 Task: Schedule a video conference with the highly creative design team to initiate an intensive brainstorming session for the upcoming project that demands innovative ideas on September 25th at 4:45 PM.
Action: Mouse moved to (53, 111)
Screenshot: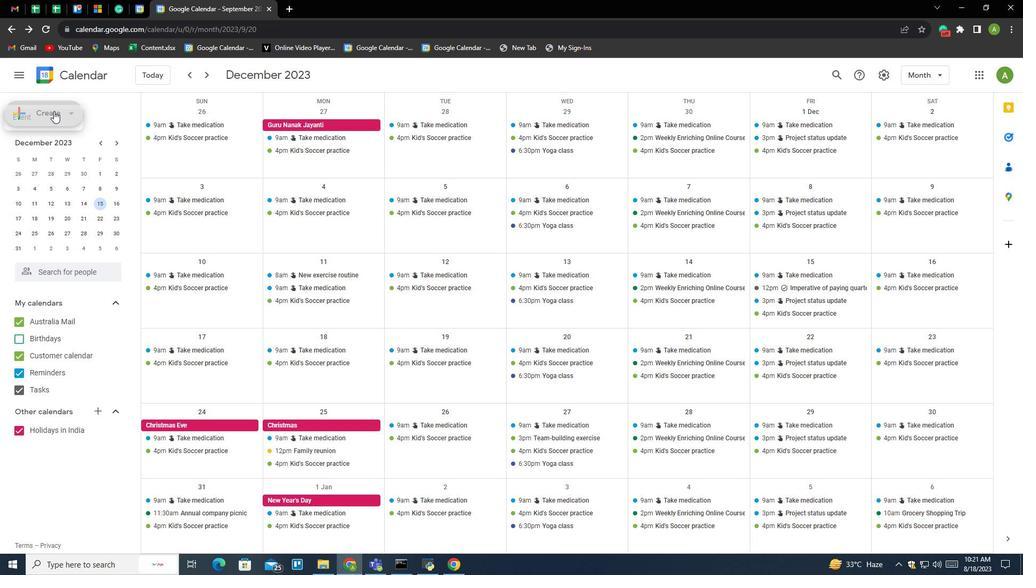 
Action: Mouse pressed left at (53, 111)
Screenshot: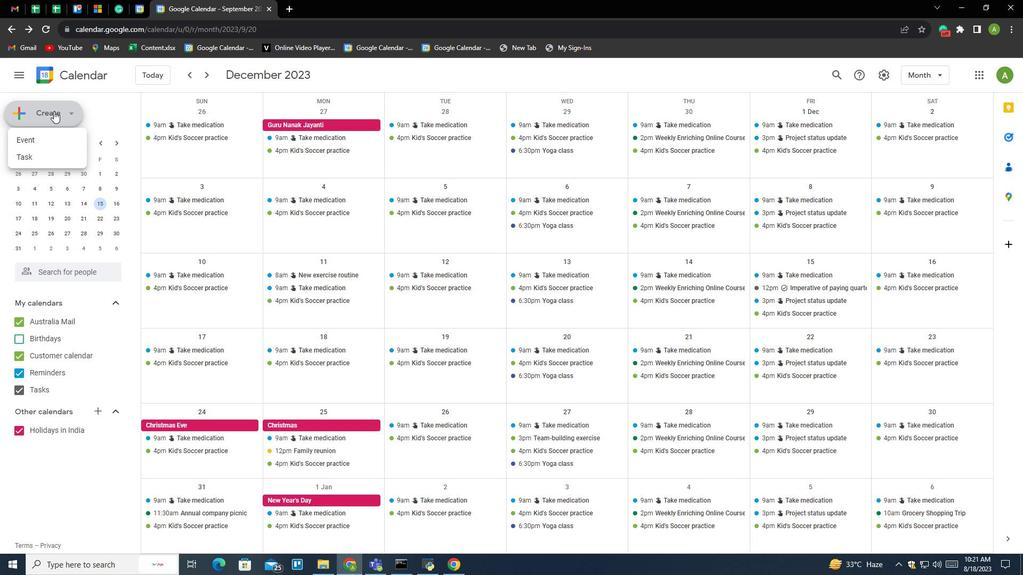 
Action: Mouse moved to (43, 148)
Screenshot: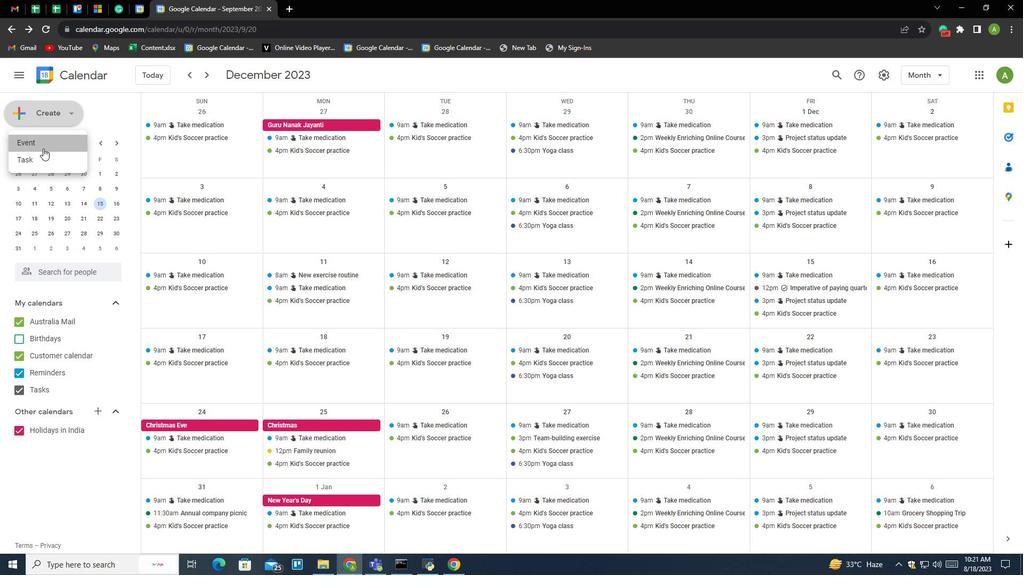
Action: Mouse pressed left at (43, 148)
Screenshot: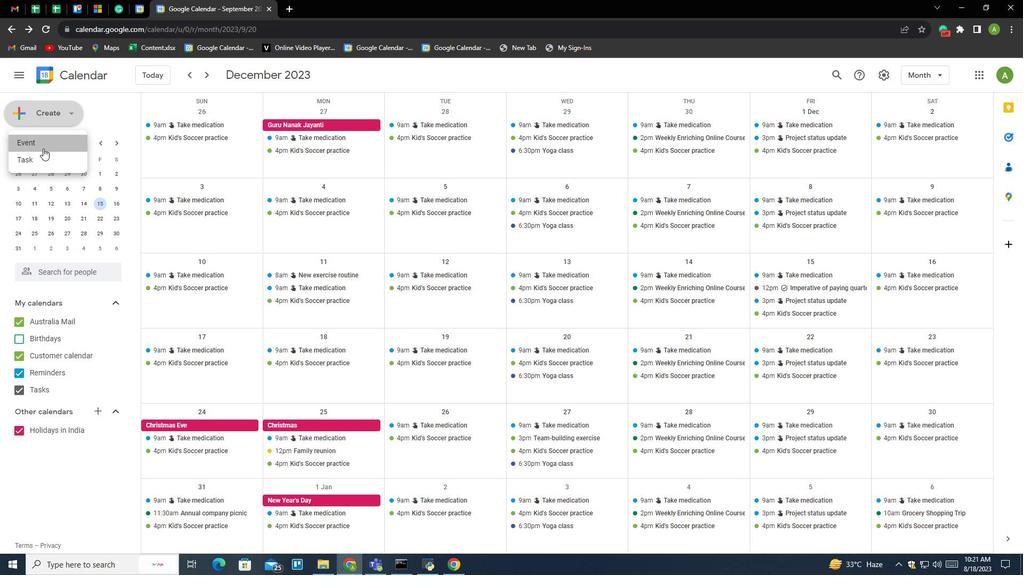 
Action: Mouse moved to (672, 426)
Screenshot: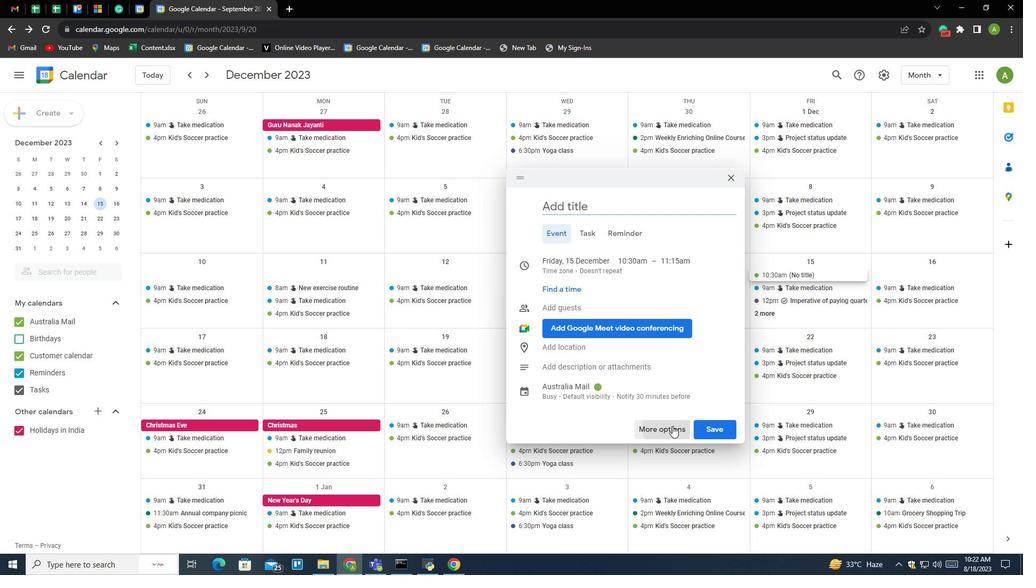 
Action: Mouse pressed left at (672, 426)
Screenshot: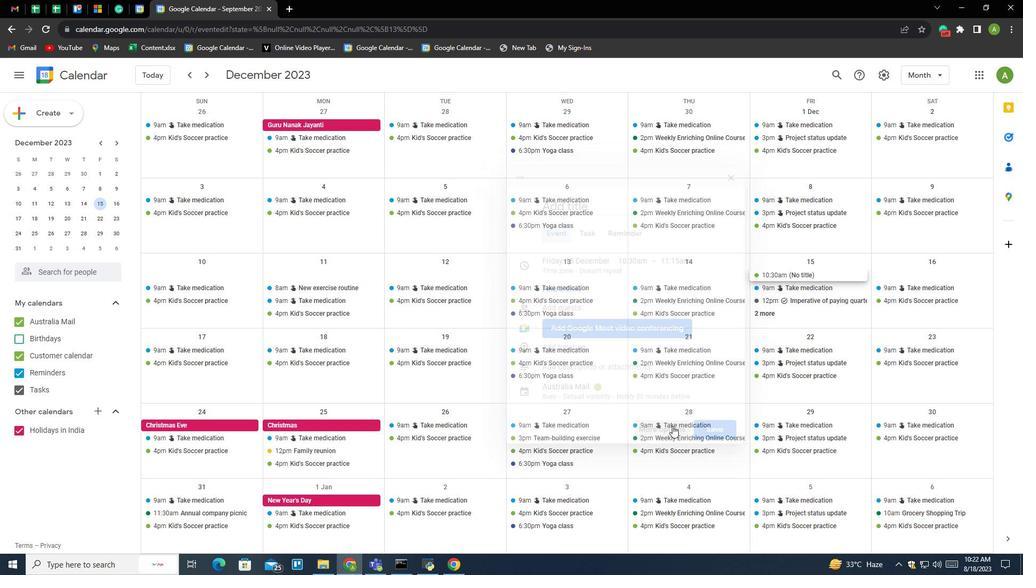 
Action: Mouse moved to (177, 78)
Screenshot: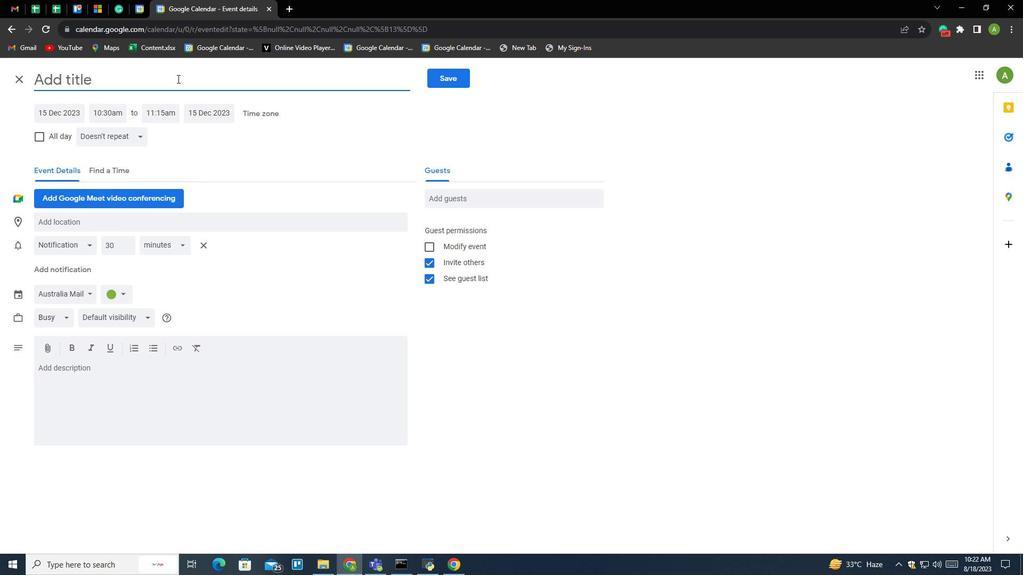 
Action: Mouse pressed left at (177, 78)
Screenshot: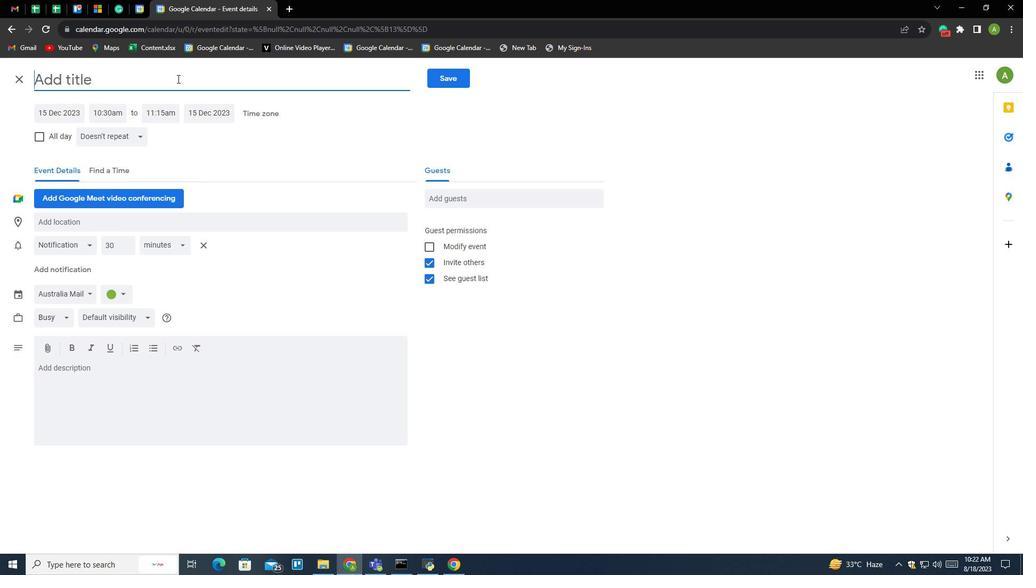 
Action: Key pressed <Key.shift>Video<Key.space><Key.shift>COnf<Key.backspace><Key.backspace><Key.backspace>onference<Key.space>for<Key.space>i<Key.backspace><Key.shift>Innovatinve<Key.space><Key.shift>B<Key.backspace><Key.backspace><Key.backspace><Key.backspace>ve<Key.space><Key.shift>Brainstr<Key.backspace>orming<Key.space><Key.shift>Session
Screenshot: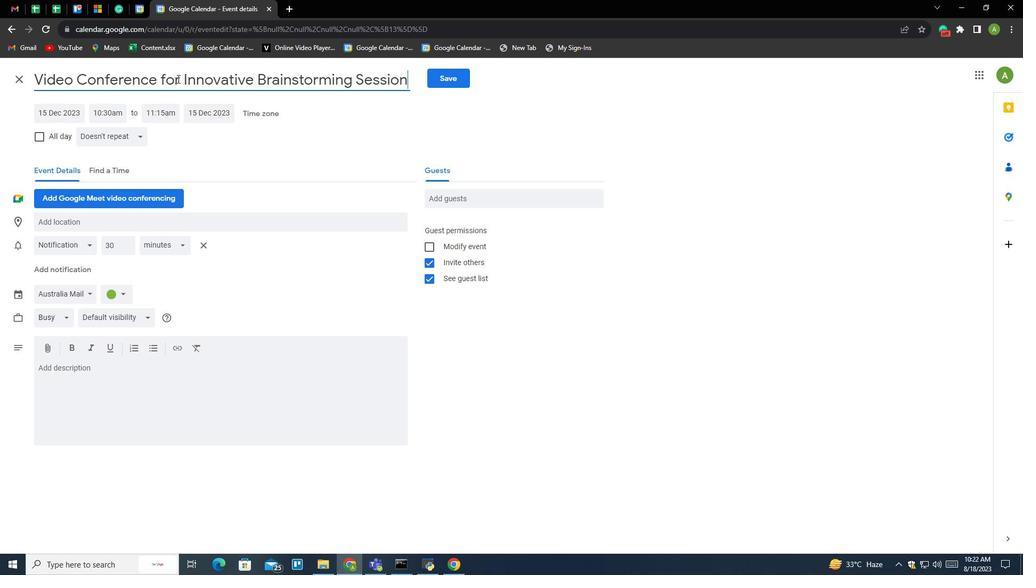 
Action: Mouse moved to (66, 112)
Screenshot: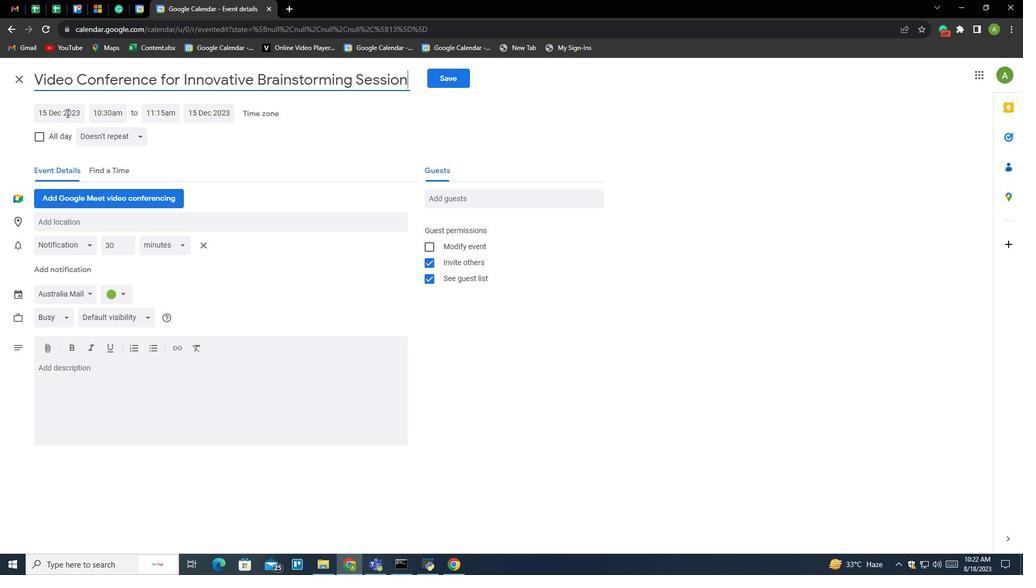 
Action: Mouse pressed left at (66, 112)
Screenshot: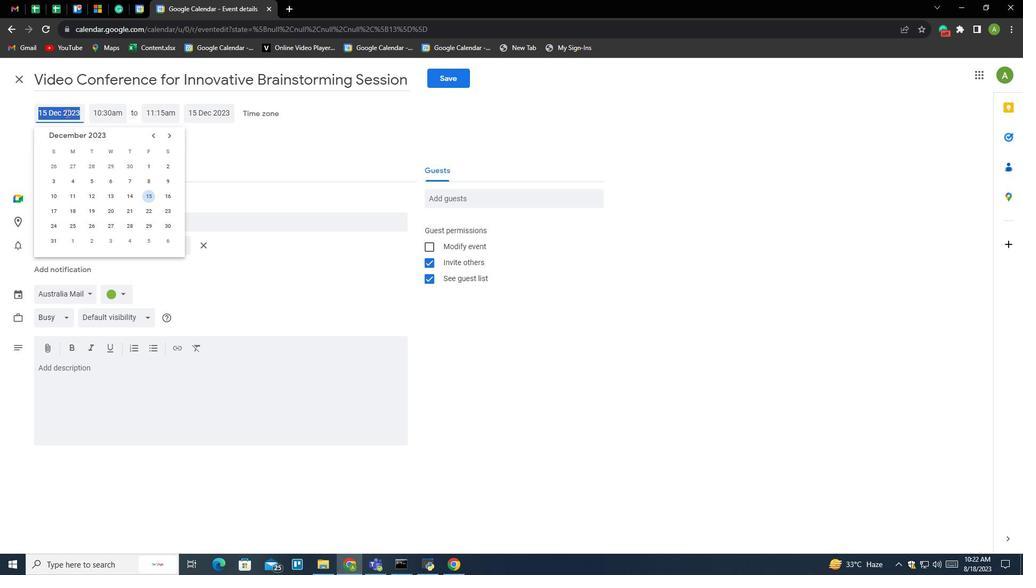 
Action: Mouse moved to (154, 136)
Screenshot: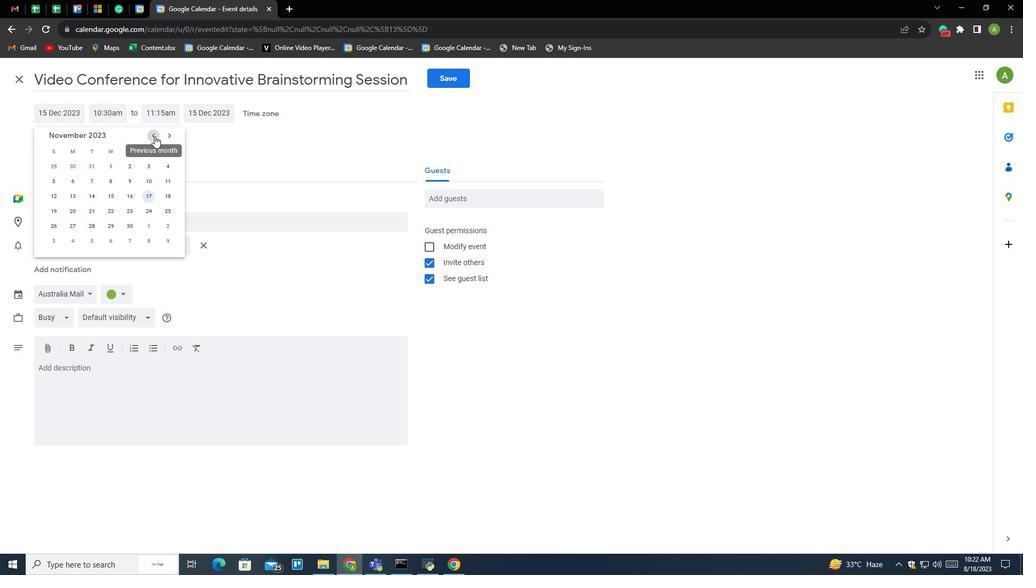 
Action: Mouse pressed left at (154, 136)
Screenshot: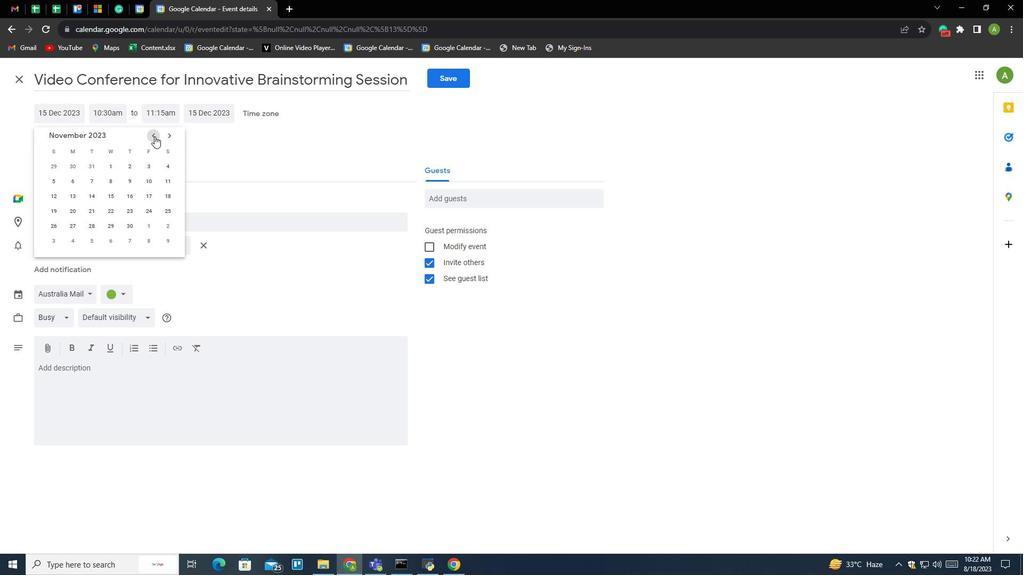 
Action: Mouse pressed left at (154, 136)
Screenshot: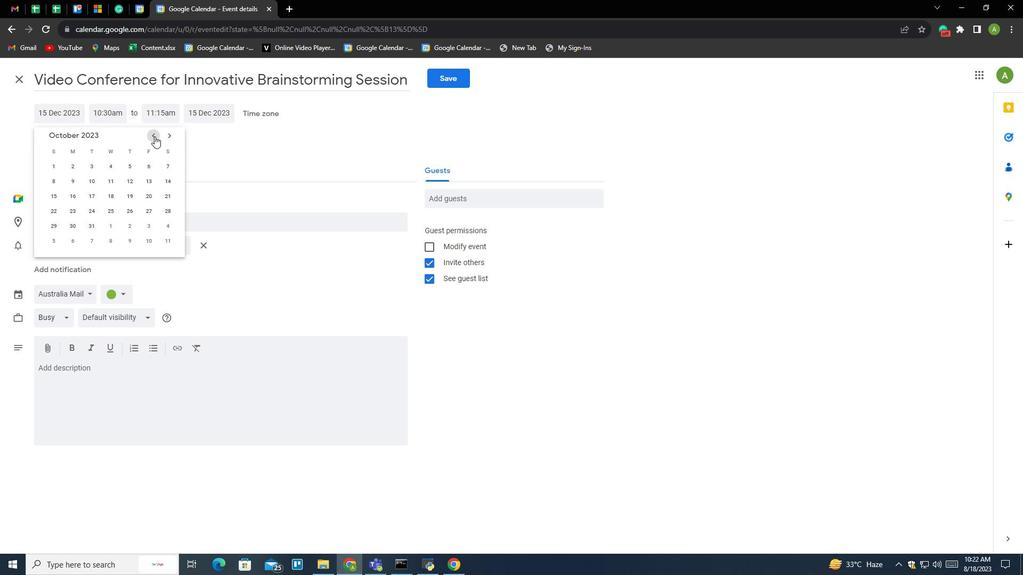 
Action: Mouse pressed left at (154, 136)
Screenshot: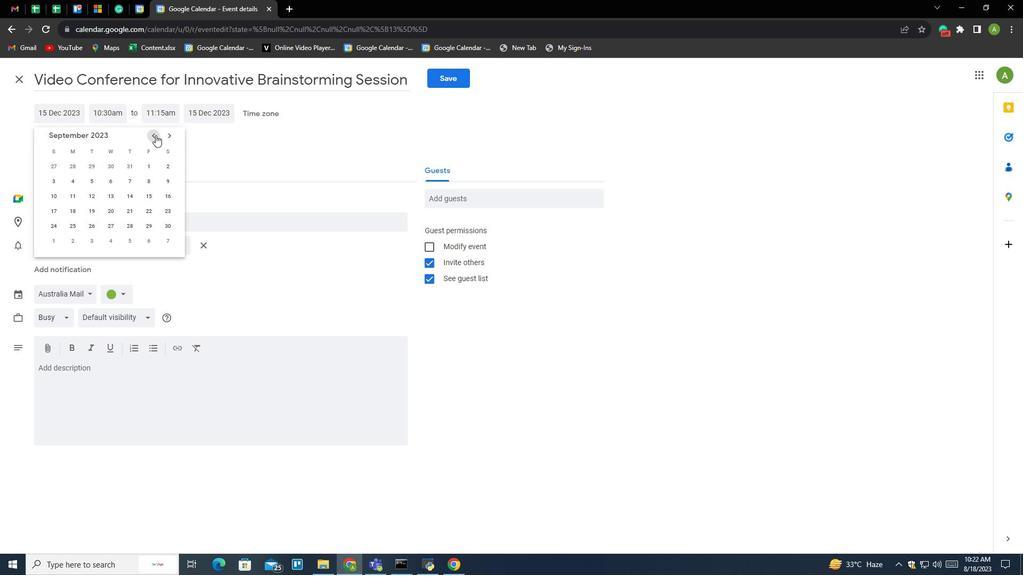 
Action: Mouse moved to (70, 225)
Screenshot: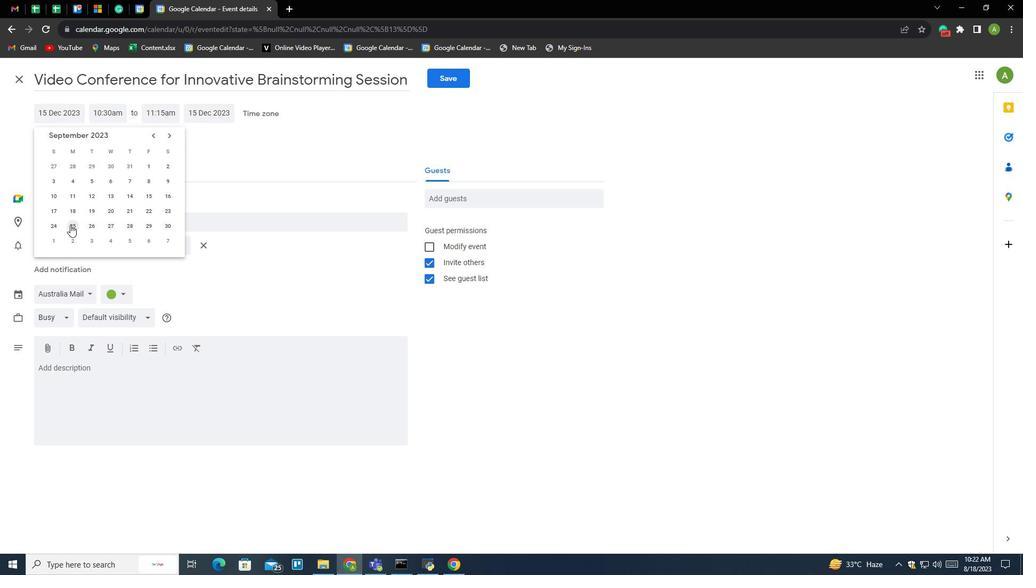 
Action: Mouse pressed left at (70, 225)
Screenshot: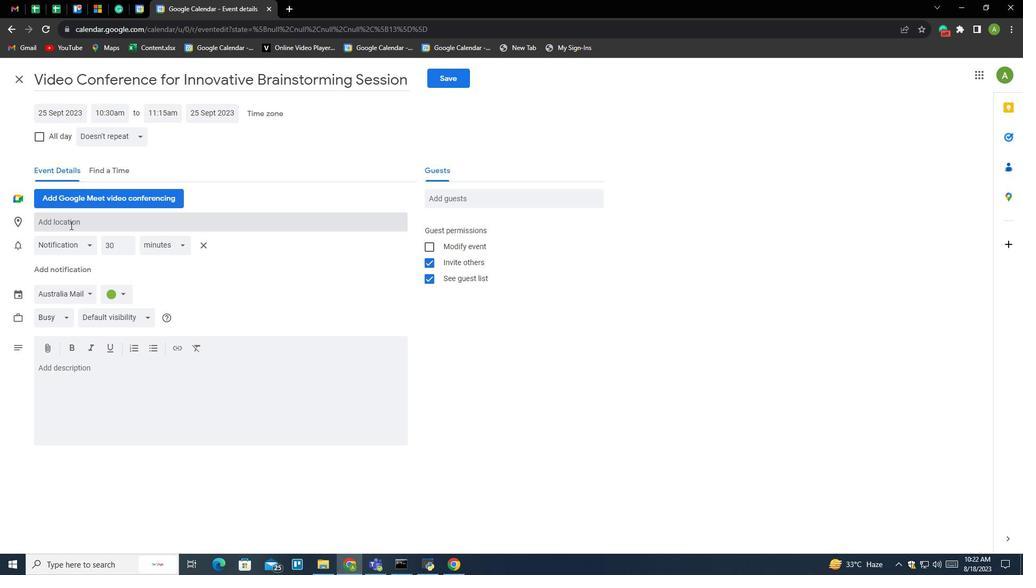 
Action: Mouse moved to (117, 112)
Screenshot: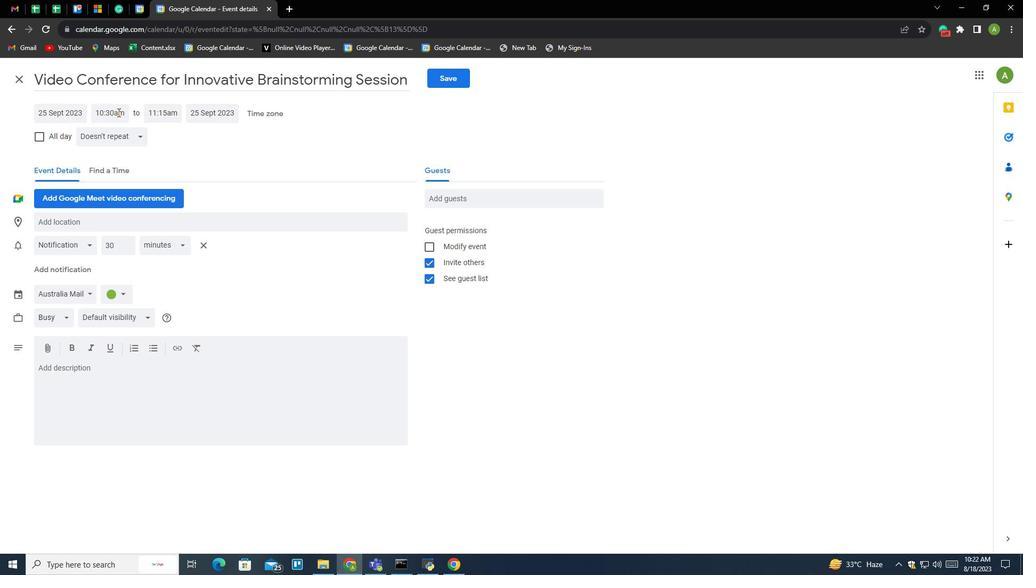 
Action: Mouse pressed left at (117, 112)
Screenshot: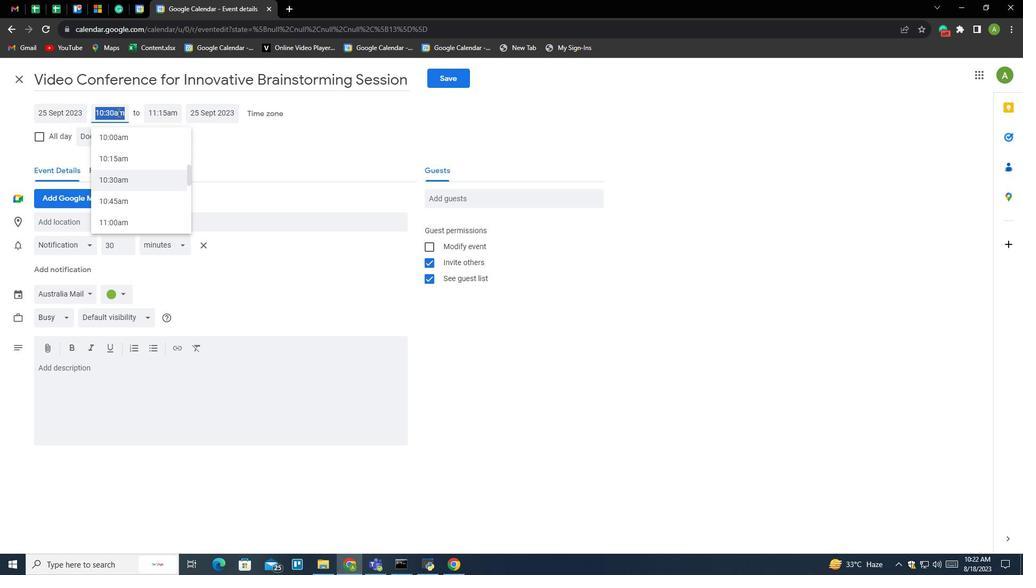 
Action: Mouse moved to (126, 181)
Screenshot: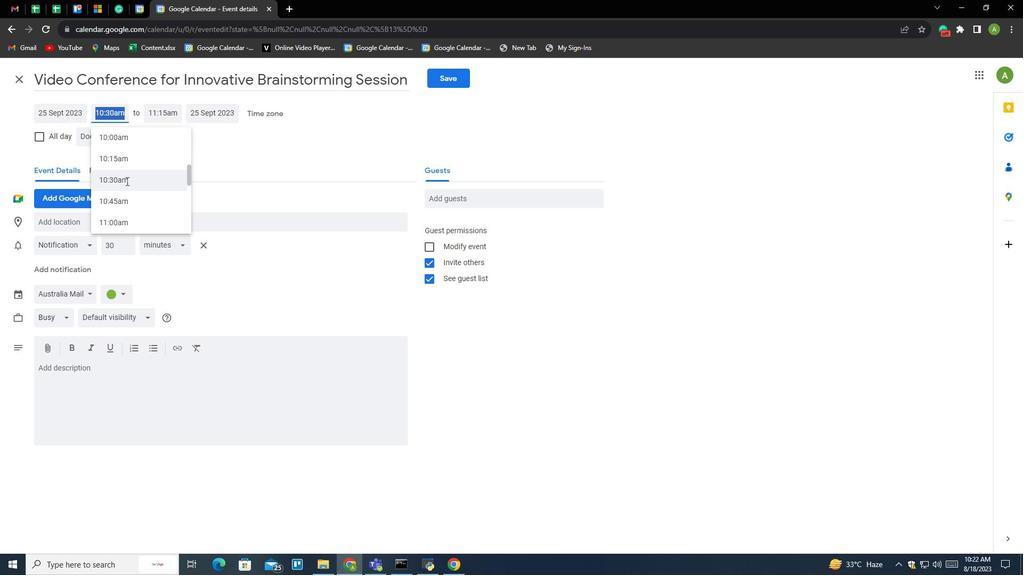 
Action: Mouse scrolled (126, 180) with delta (0, 0)
Screenshot: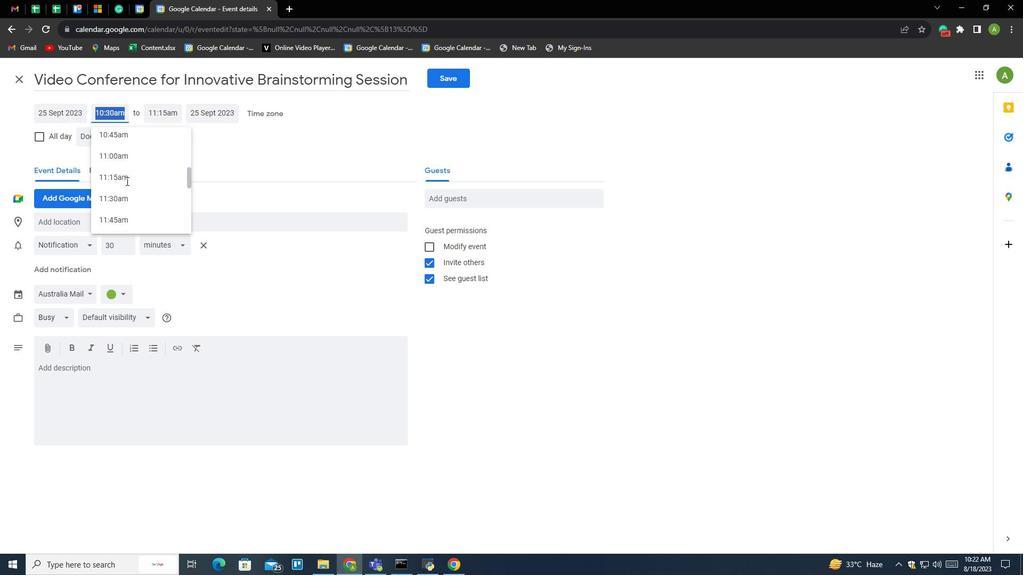 
Action: Mouse scrolled (126, 180) with delta (0, 0)
Screenshot: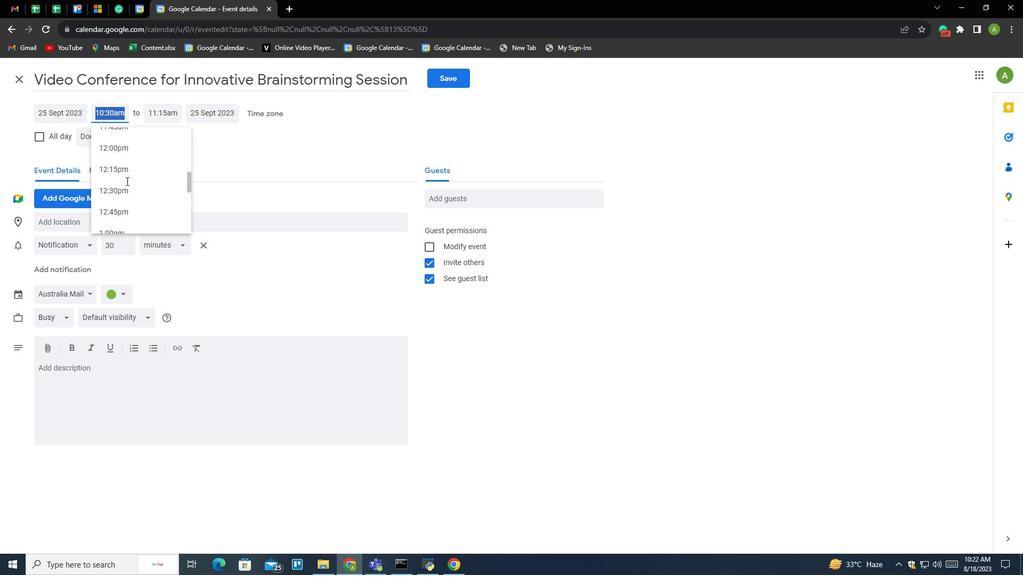 
Action: Mouse scrolled (126, 180) with delta (0, 0)
Screenshot: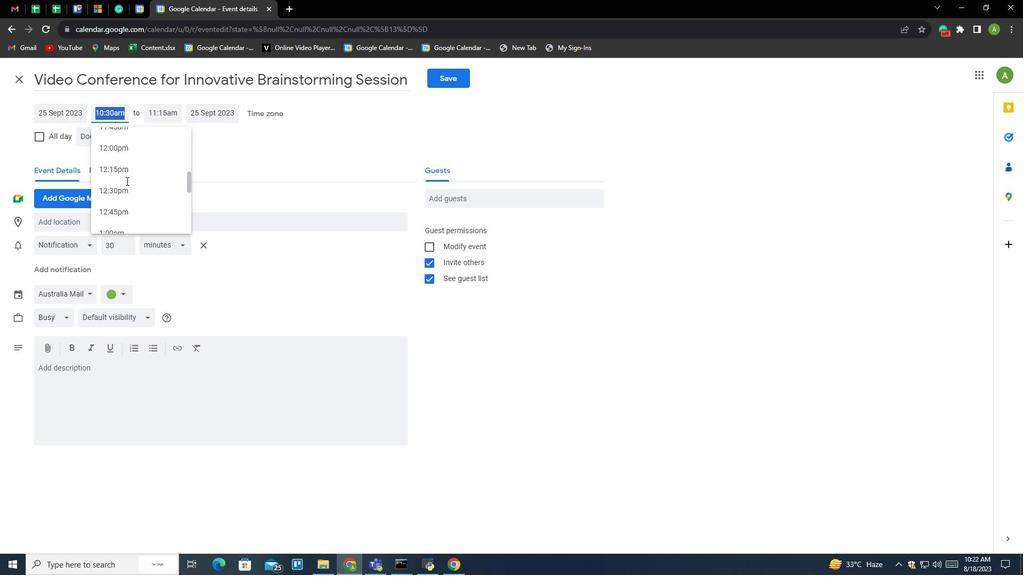 
Action: Mouse scrolled (126, 180) with delta (0, 0)
Screenshot: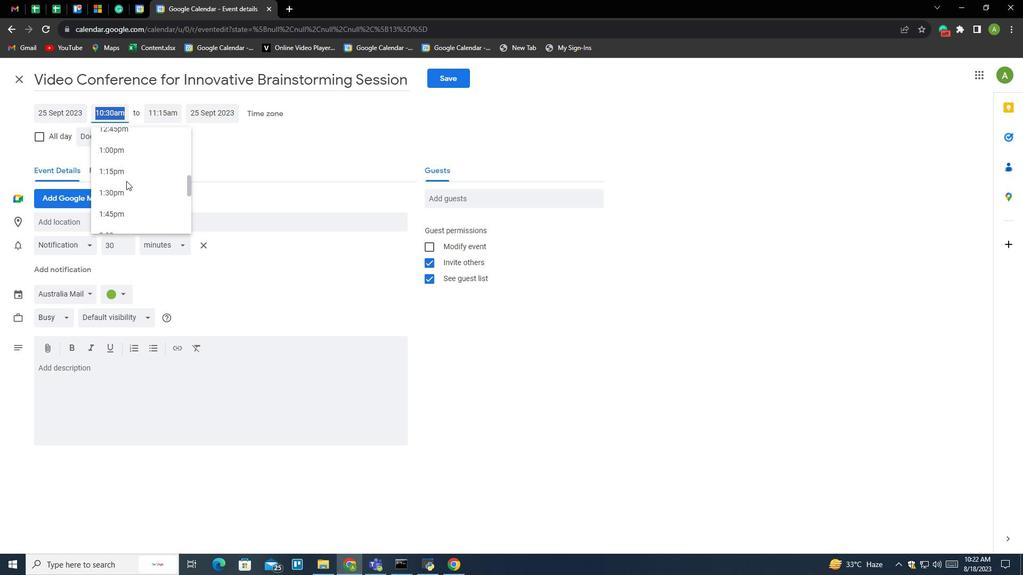
Action: Mouse scrolled (126, 180) with delta (0, 0)
Screenshot: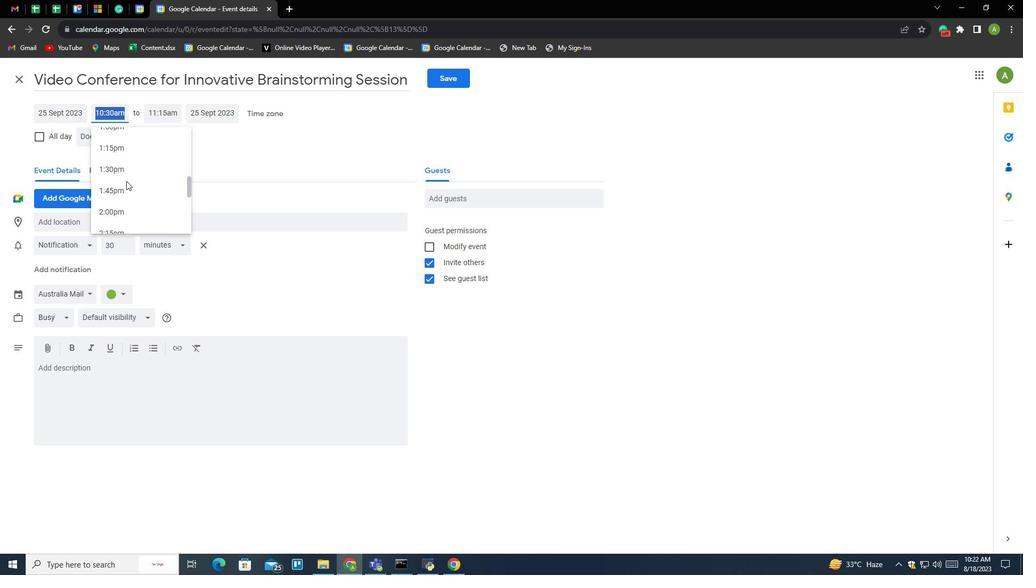 
Action: Mouse scrolled (126, 180) with delta (0, 0)
Screenshot: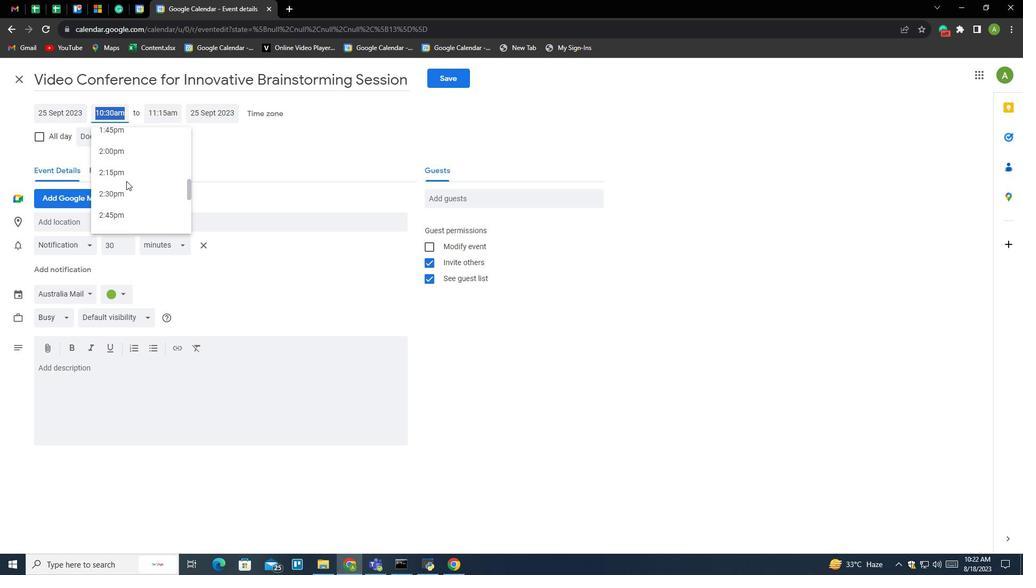 
Action: Mouse scrolled (126, 180) with delta (0, 0)
Screenshot: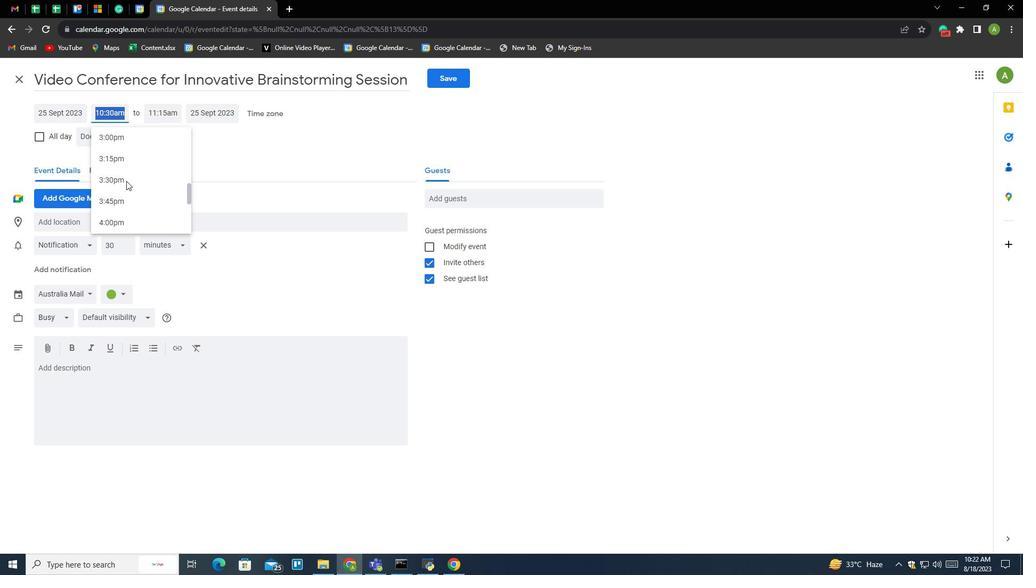 
Action: Mouse scrolled (126, 180) with delta (0, 0)
Screenshot: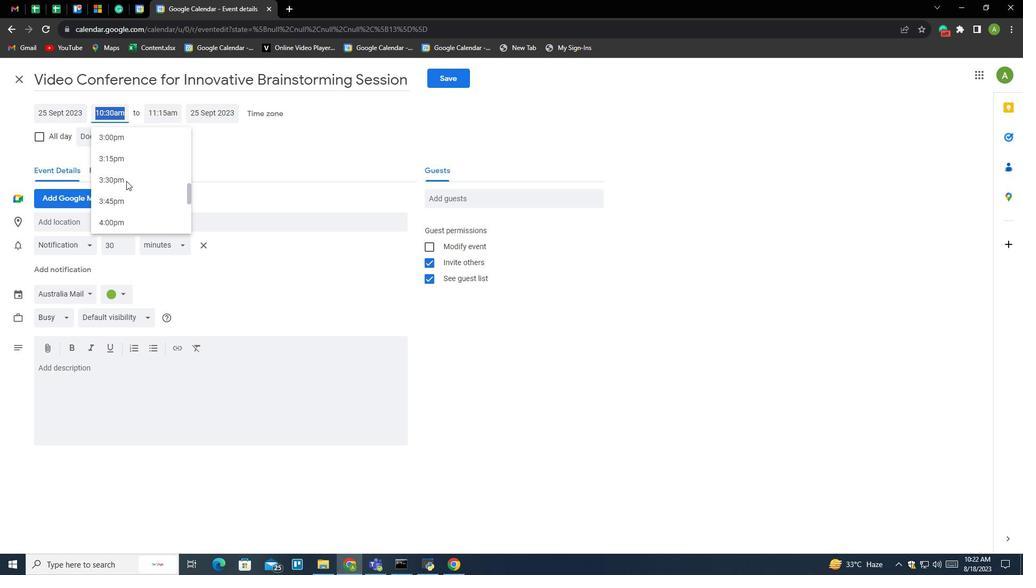 
Action: Mouse moved to (125, 221)
Screenshot: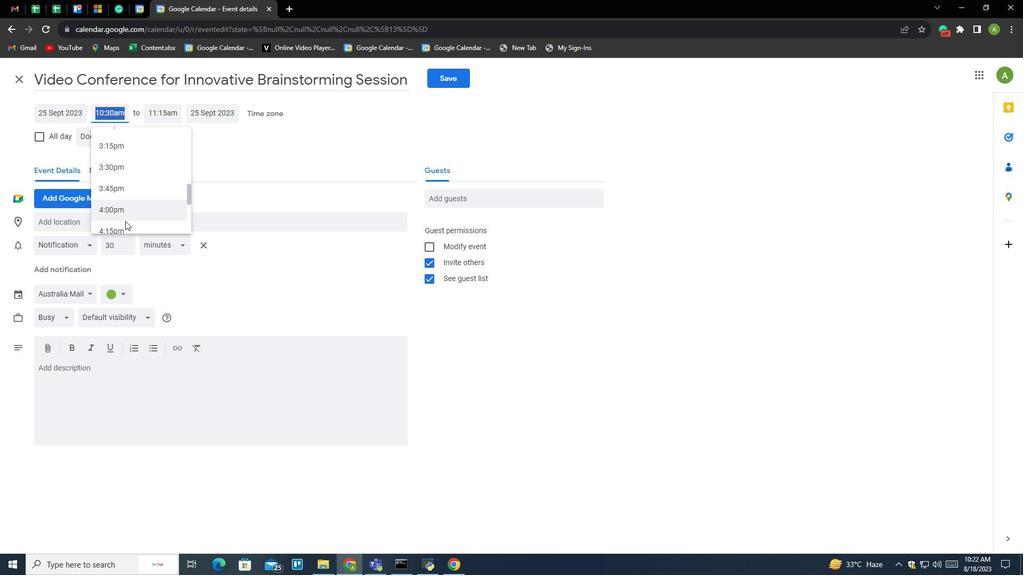 
Action: Mouse scrolled (125, 220) with delta (0, 0)
Screenshot: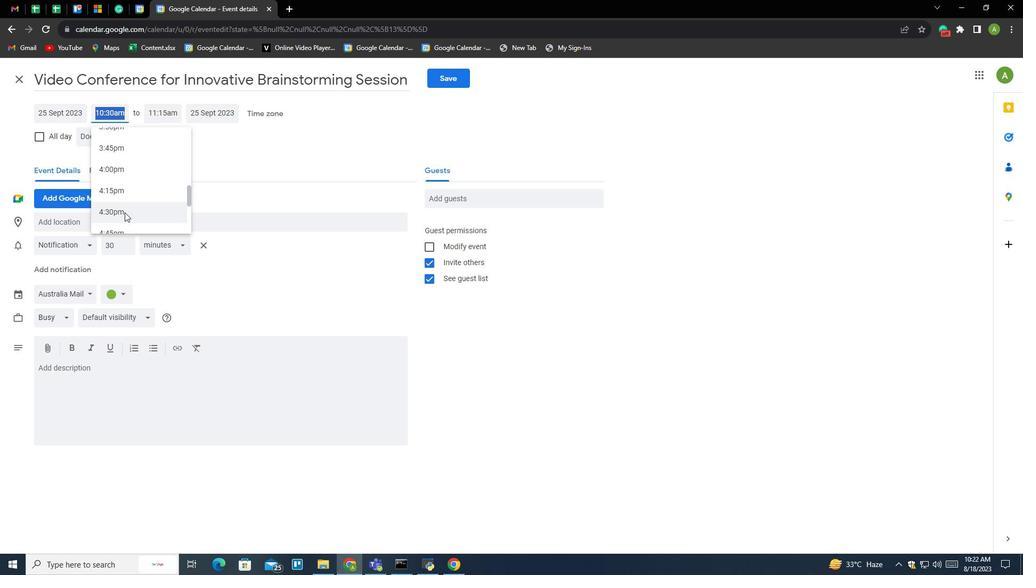 
Action: Mouse moved to (120, 198)
Screenshot: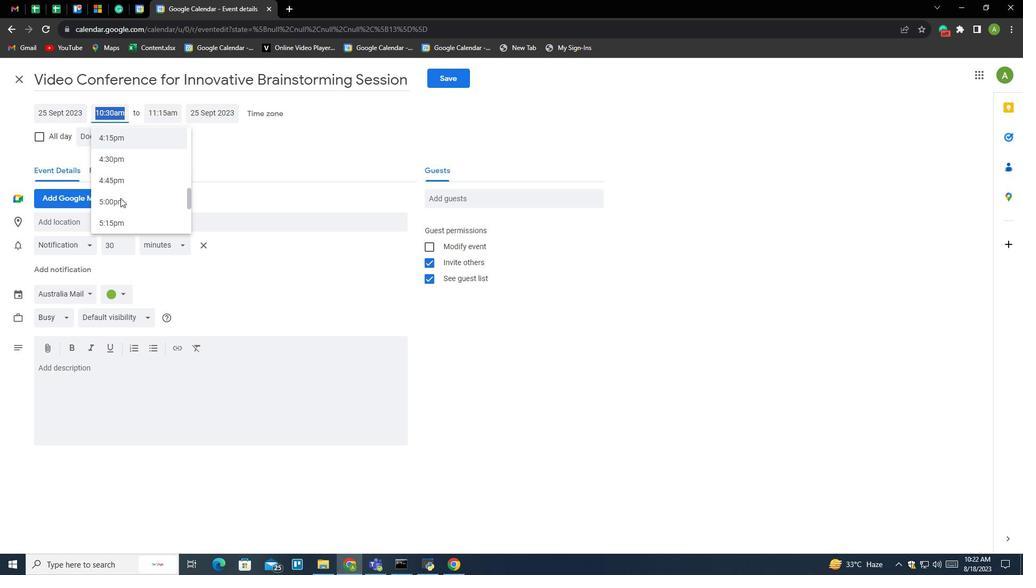 
Action: Mouse scrolled (120, 197) with delta (0, 0)
Screenshot: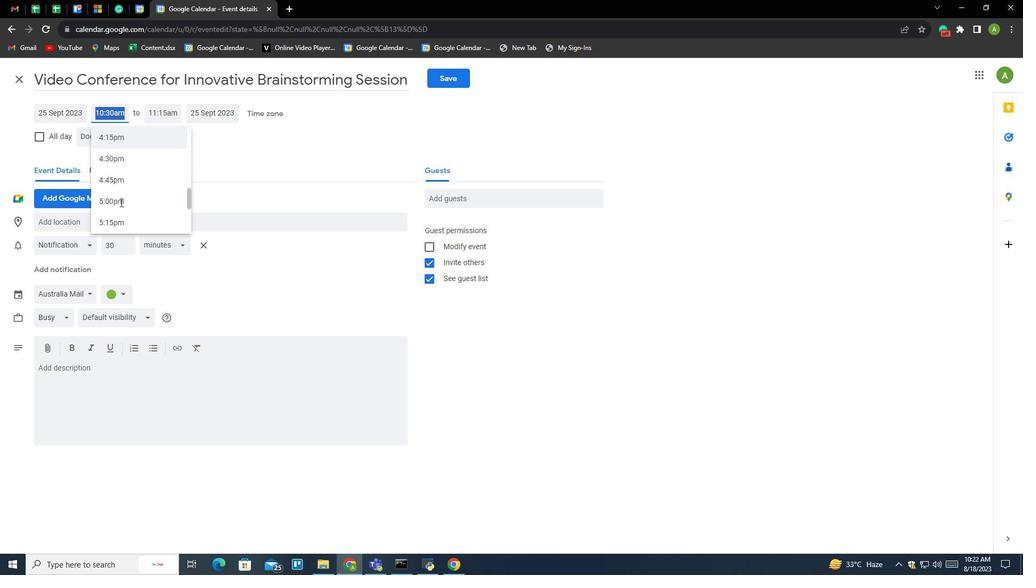 
Action: Mouse moved to (122, 186)
Screenshot: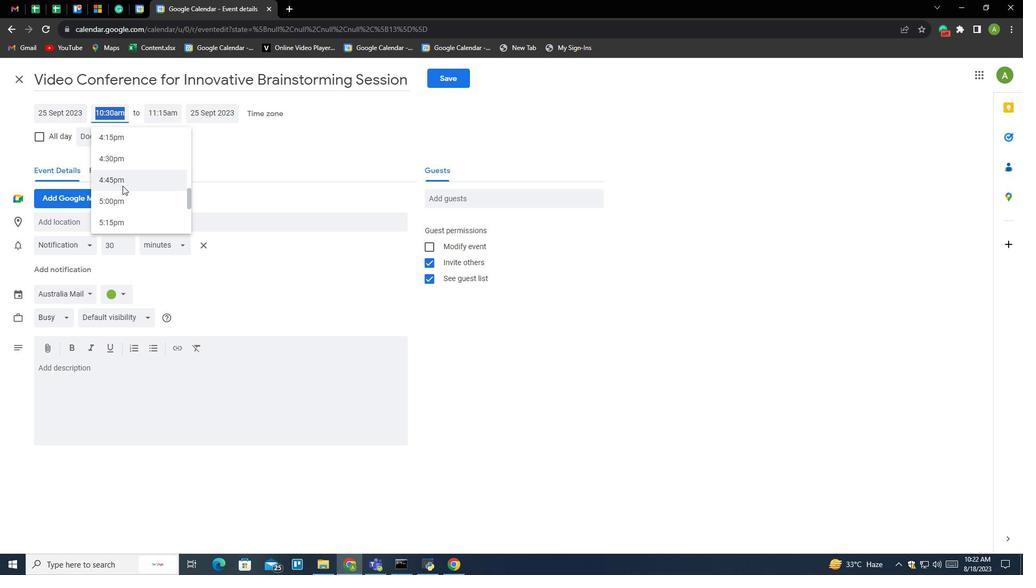 
Action: Mouse pressed left at (122, 186)
Screenshot: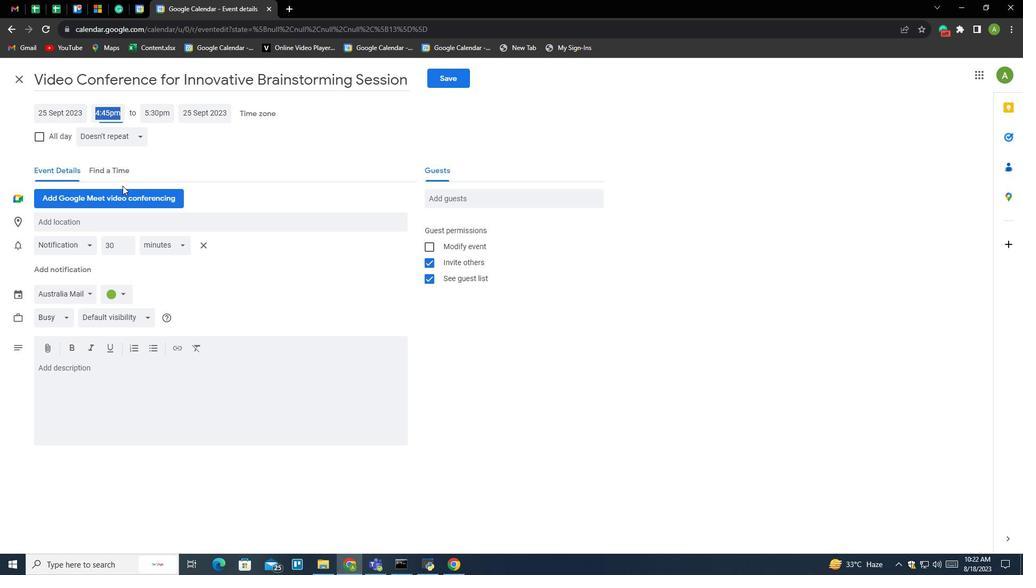 
Action: Mouse moved to (211, 152)
Screenshot: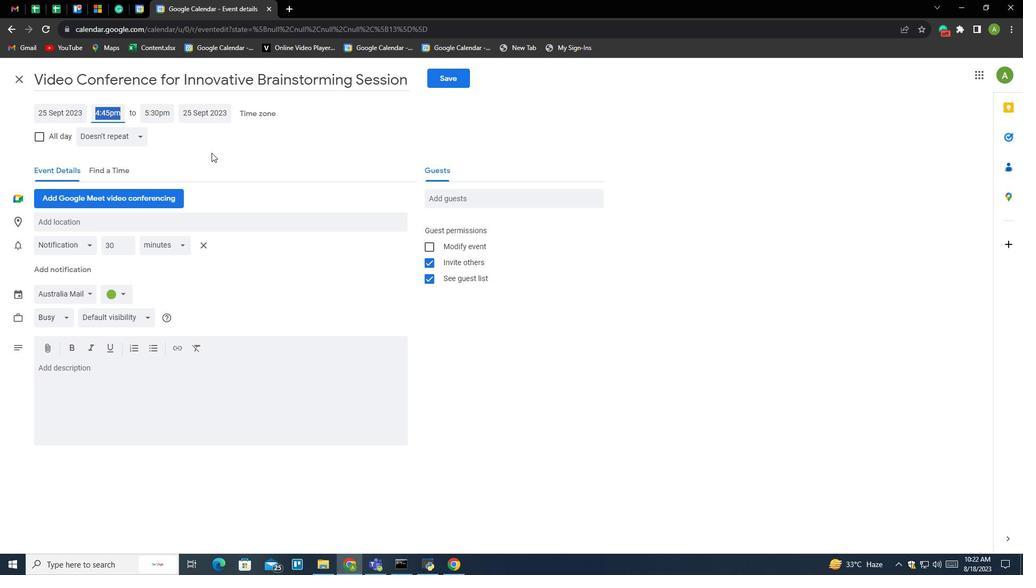 
Action: Mouse pressed left at (211, 152)
Screenshot: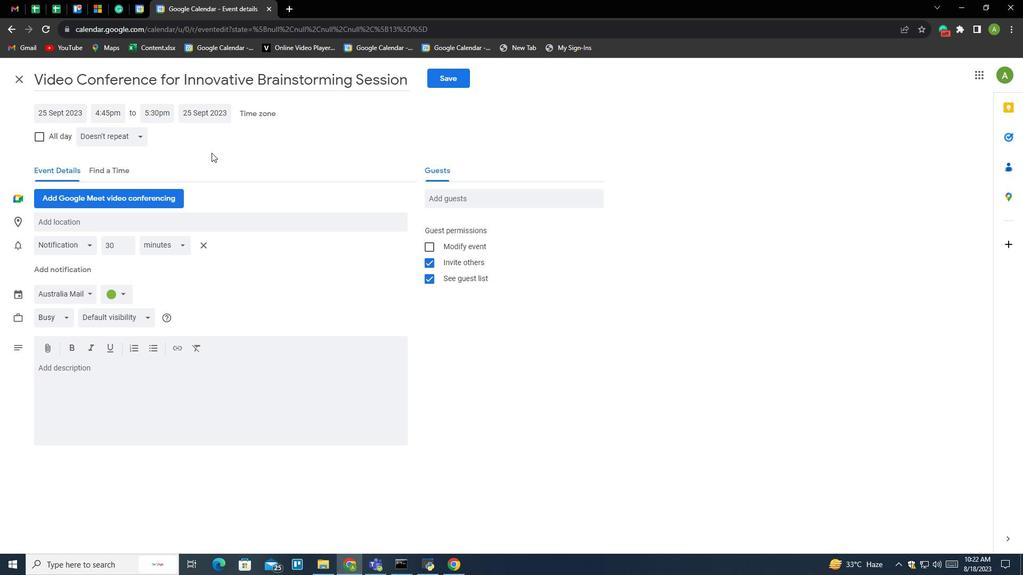
Action: Mouse moved to (229, 166)
Screenshot: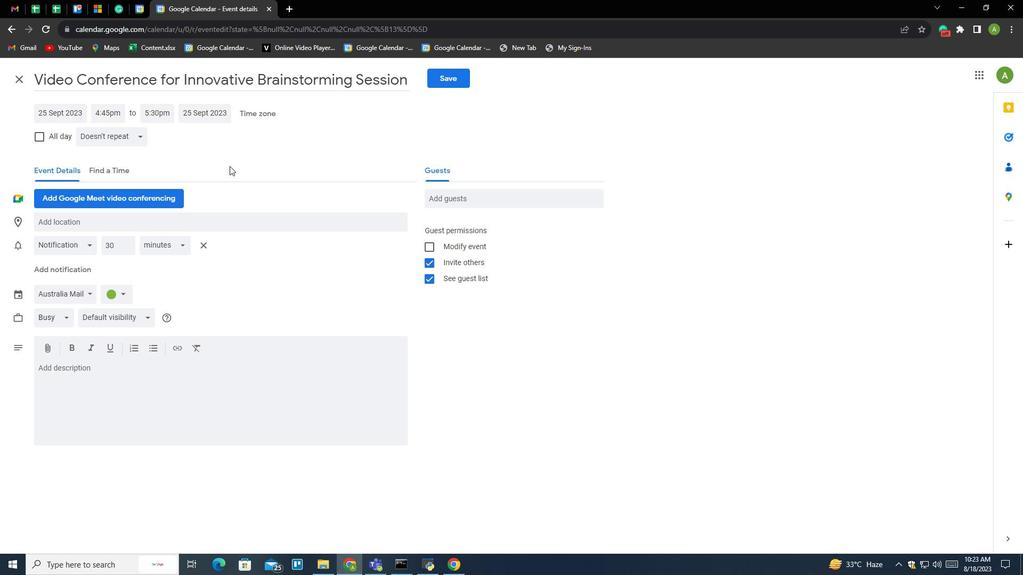 
Action: Mouse scrolled (229, 165) with delta (0, 0)
Screenshot: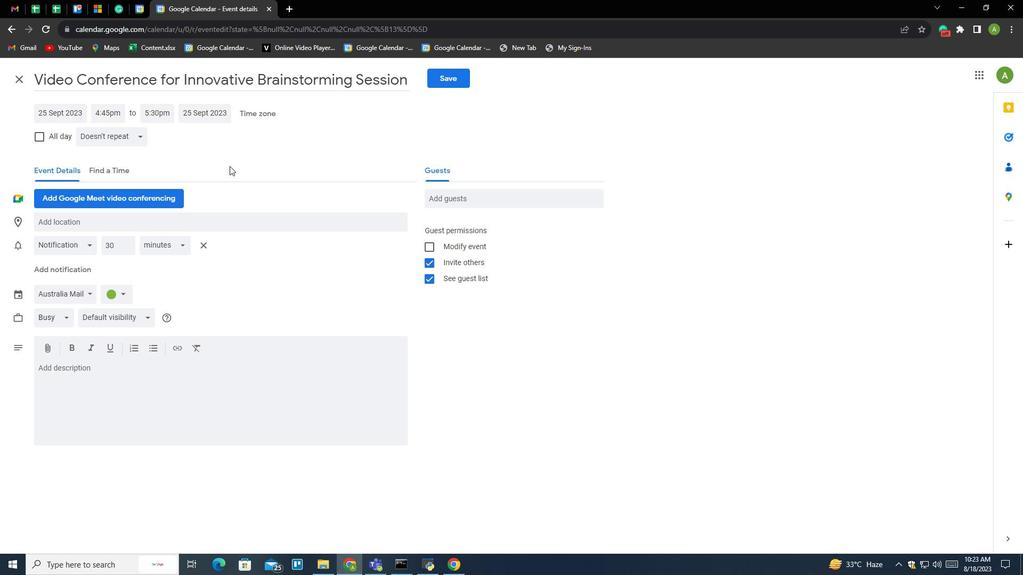 
Action: Mouse moved to (79, 219)
Screenshot: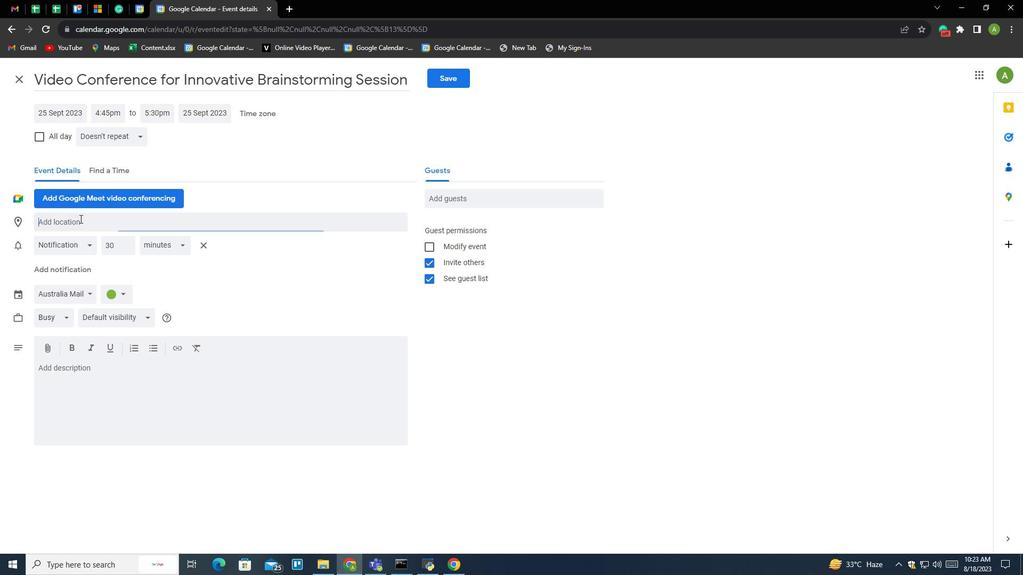
Action: Mouse pressed left at (79, 219)
Screenshot: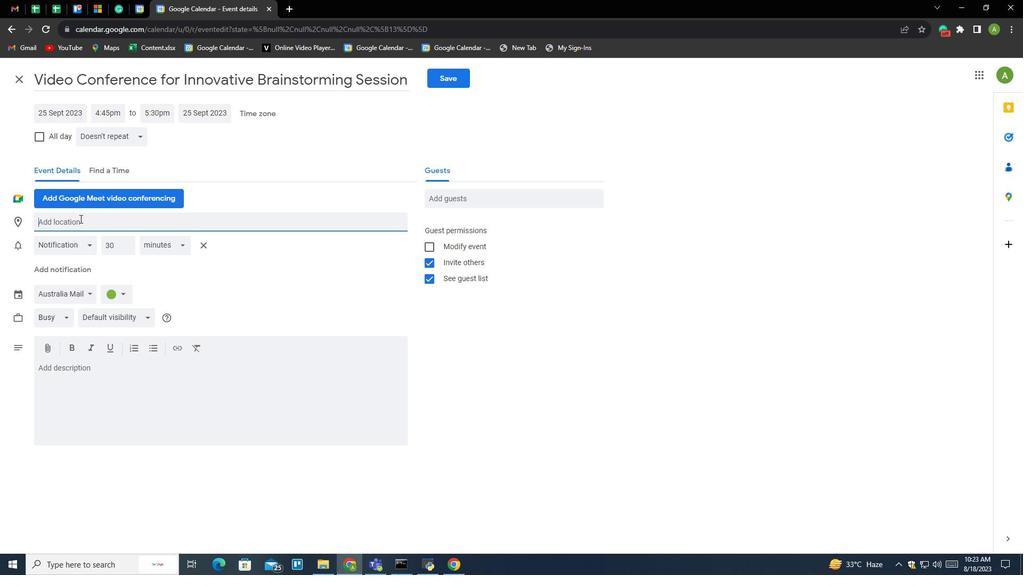 
Action: Key pressed <Key.shift>Google<Key.space>meet
Screenshot: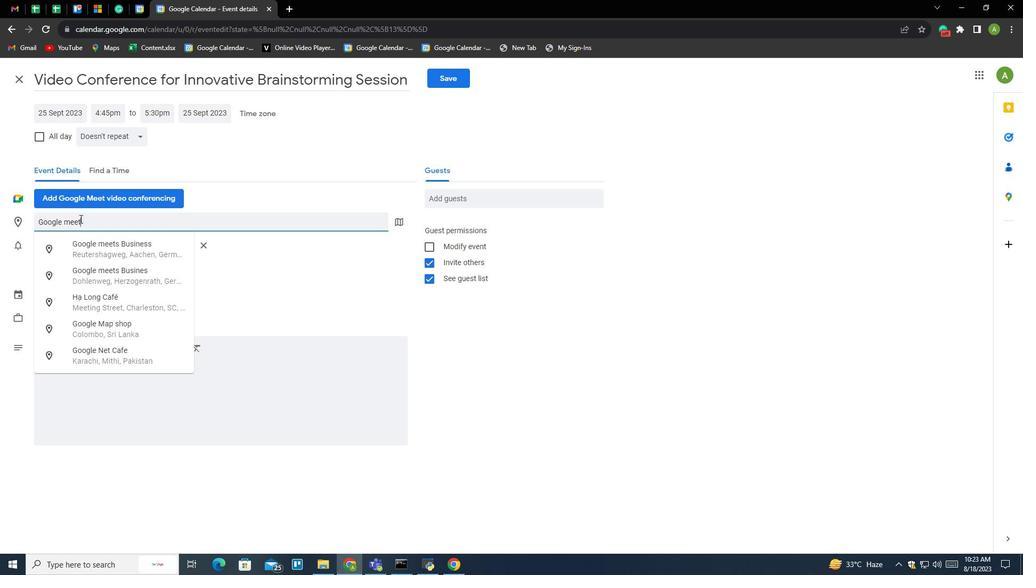 
Action: Mouse moved to (241, 257)
Screenshot: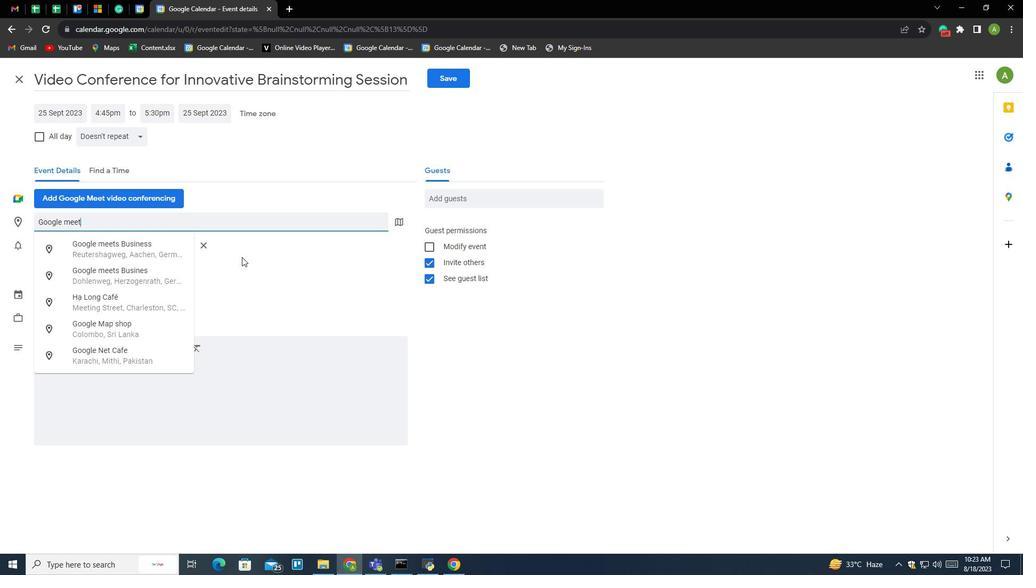 
Action: Key pressed <Key.enter>
Screenshot: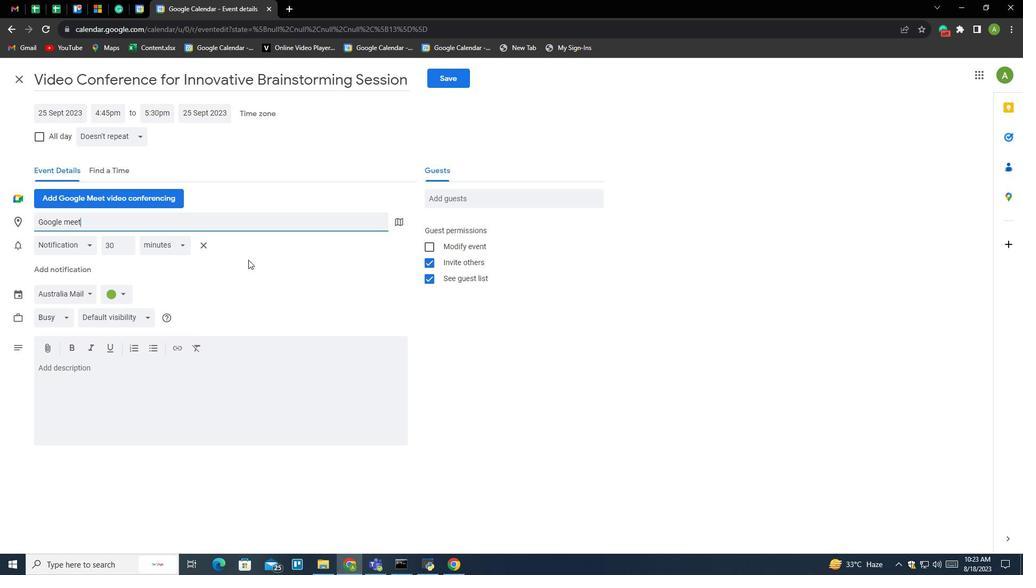 
Action: Mouse moved to (154, 195)
Screenshot: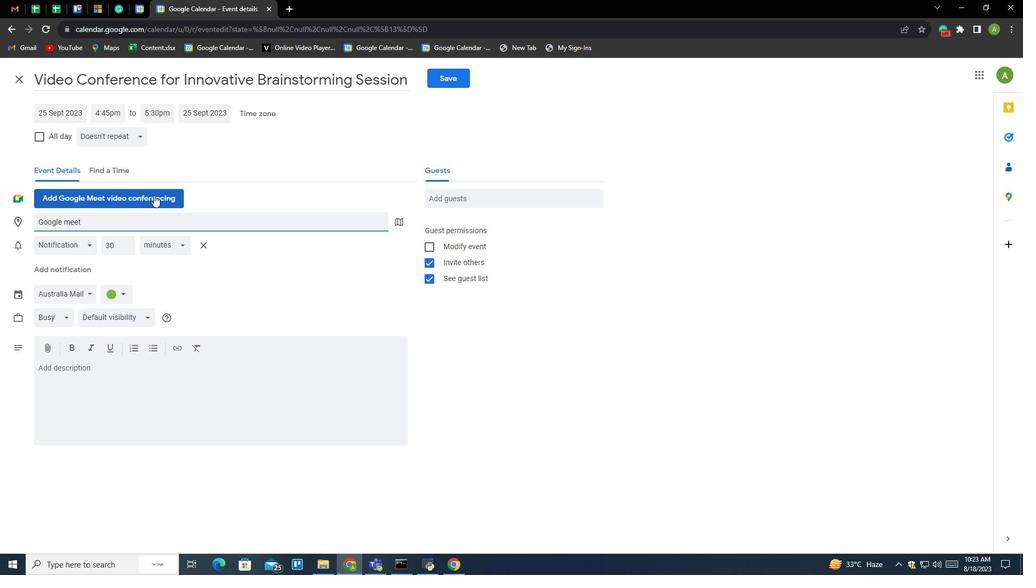 
Action: Mouse pressed left at (154, 195)
Screenshot: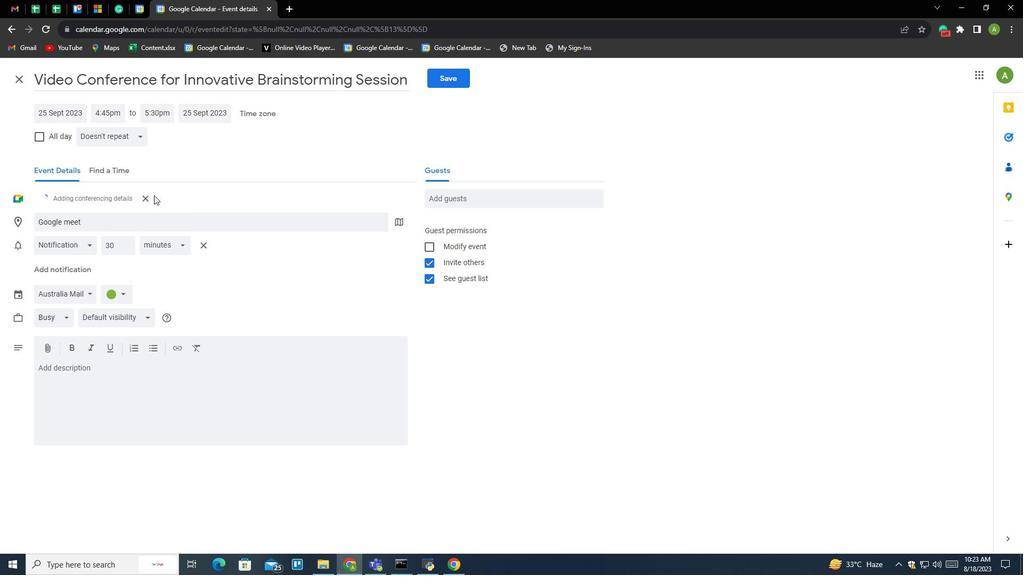 
Action: Mouse moved to (89, 262)
Screenshot: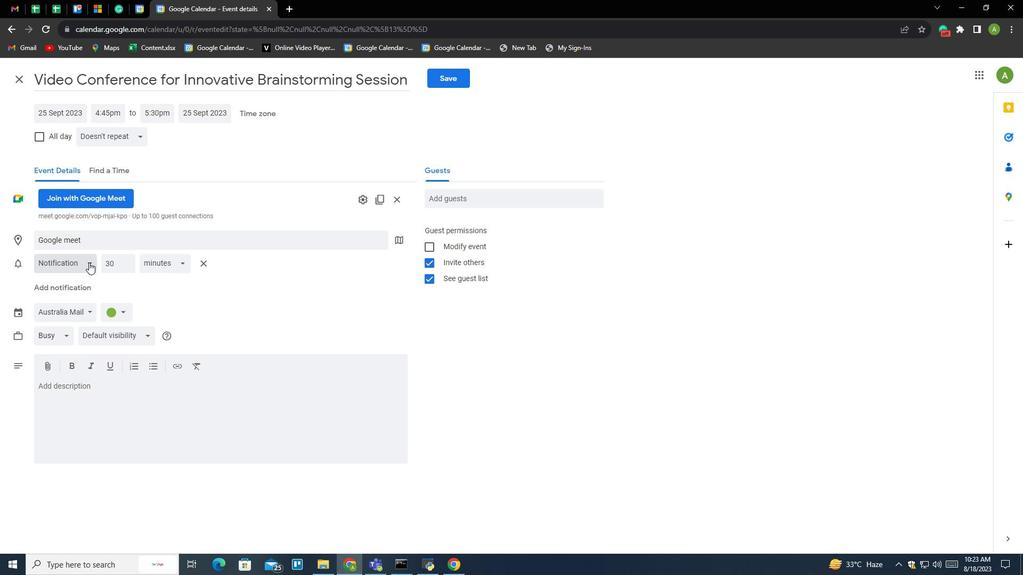 
Action: Mouse pressed left at (89, 262)
Screenshot: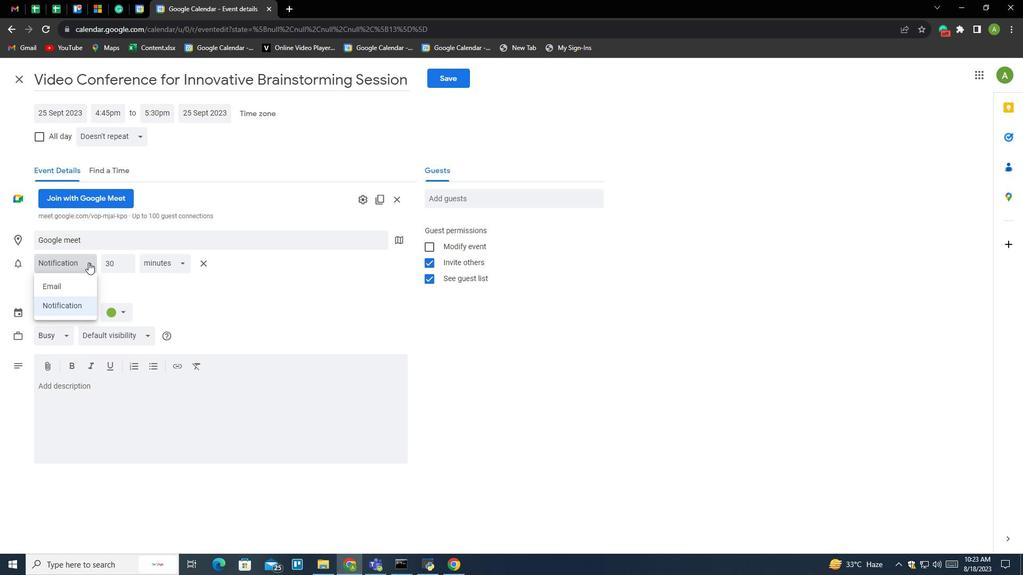 
Action: Mouse moved to (73, 287)
Screenshot: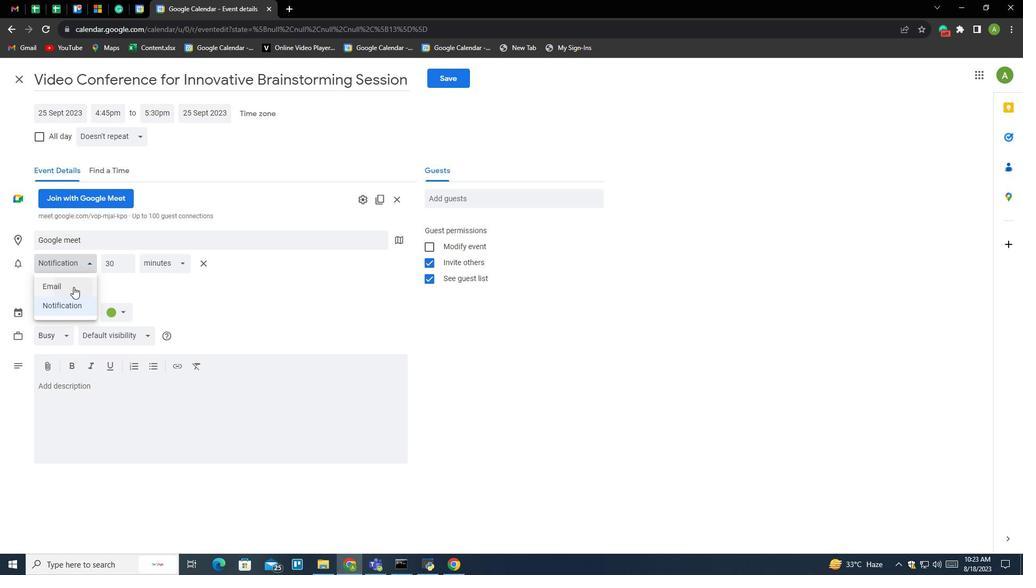 
Action: Mouse pressed left at (73, 287)
Screenshot: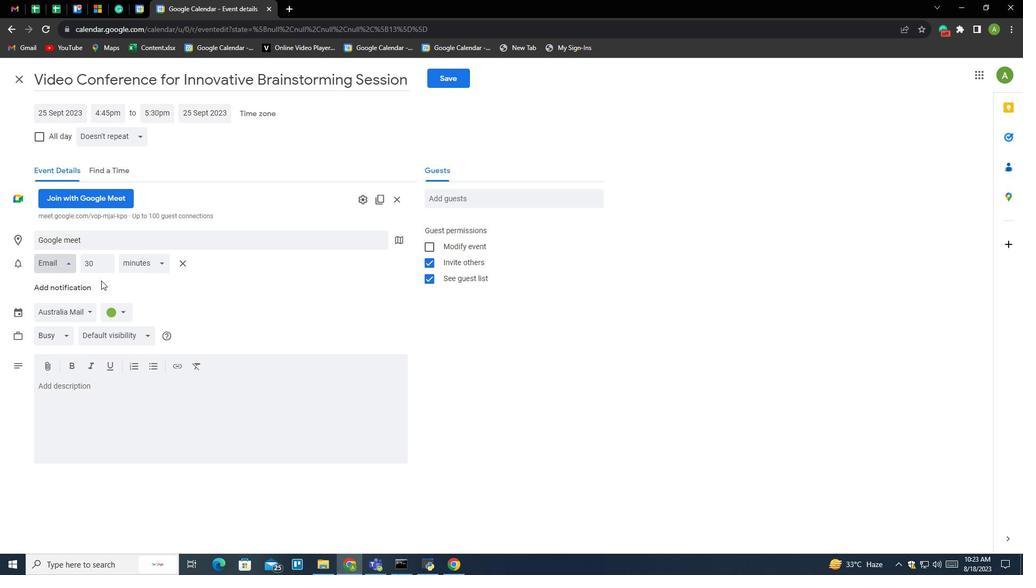 
Action: Mouse moved to (94, 260)
Screenshot: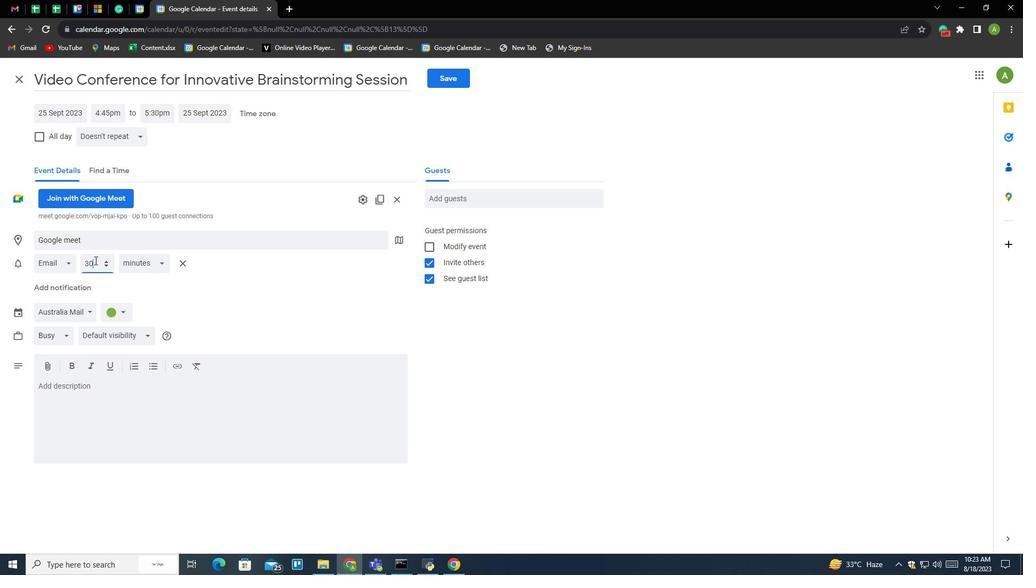 
Action: Mouse pressed left at (94, 260)
Screenshot: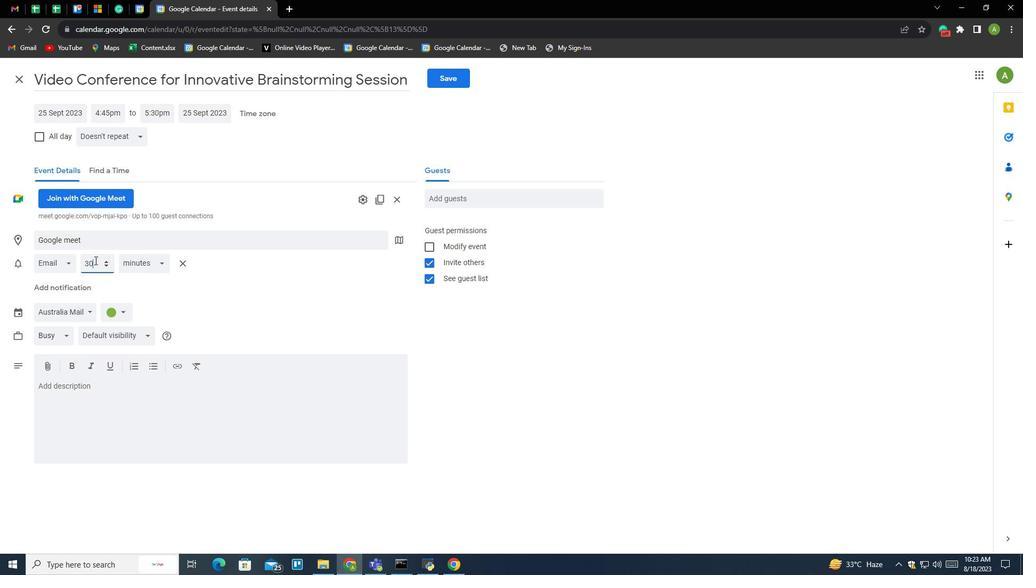 
Action: Key pressed <Key.backspace><Key.backspace>2
Screenshot: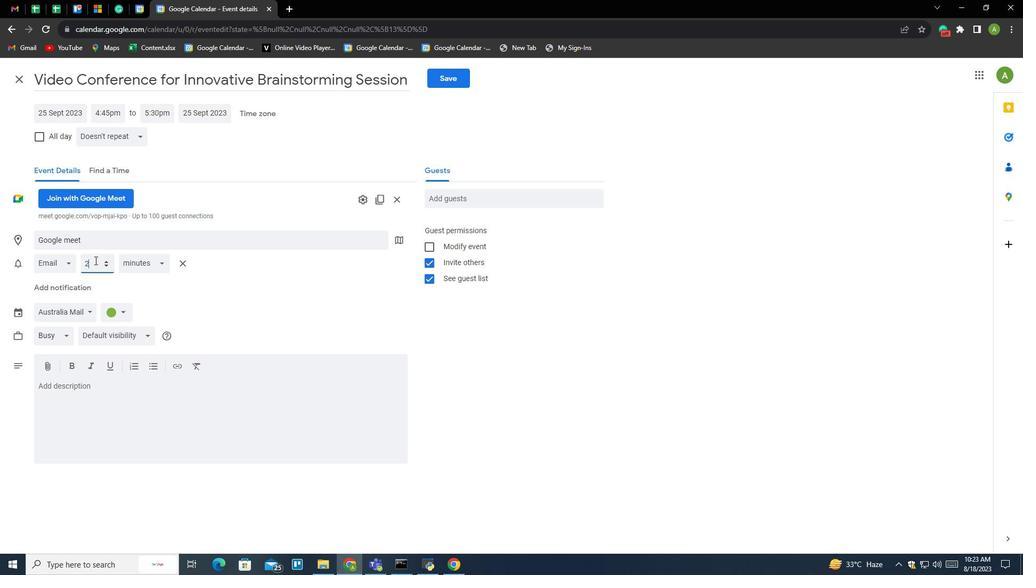 
Action: Mouse moved to (158, 269)
Screenshot: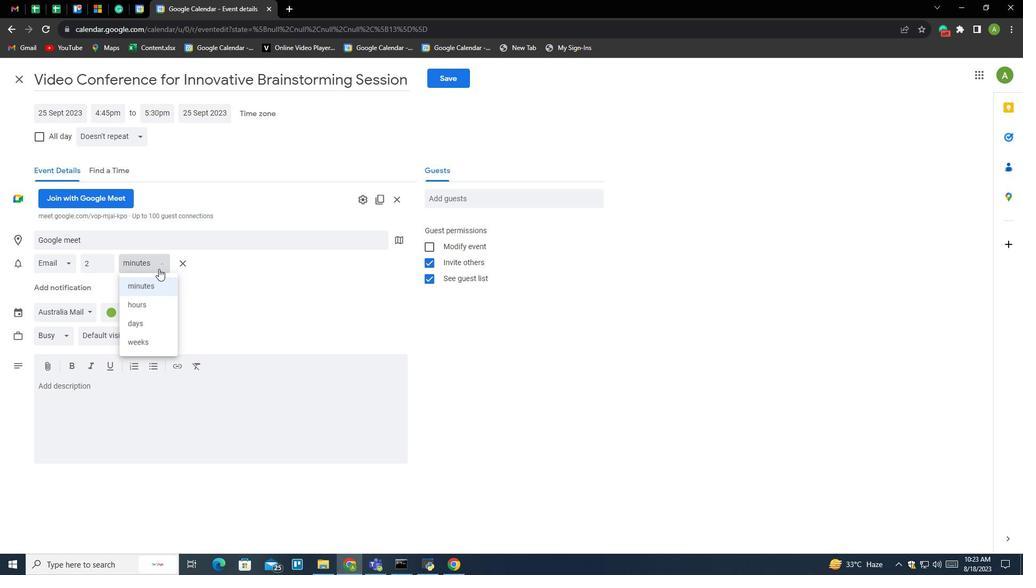 
Action: Mouse pressed left at (158, 269)
Screenshot: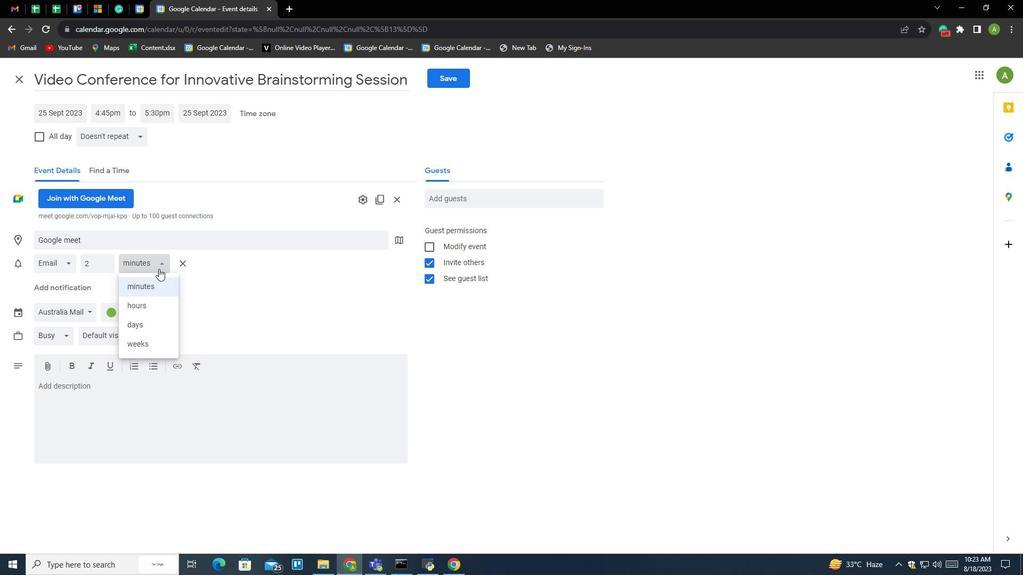 
Action: Mouse moved to (146, 309)
Screenshot: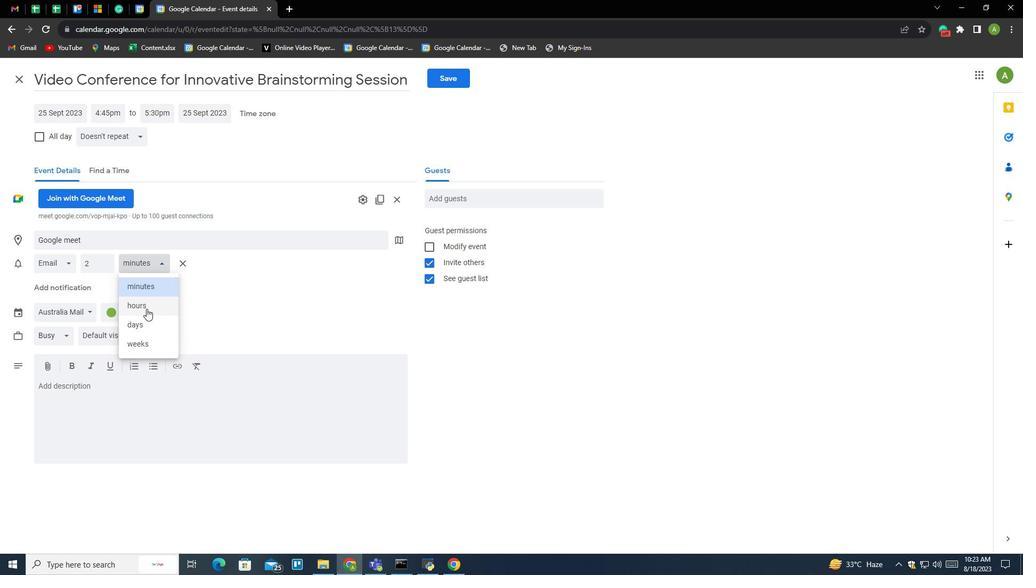 
Action: Mouse pressed left at (146, 309)
Screenshot: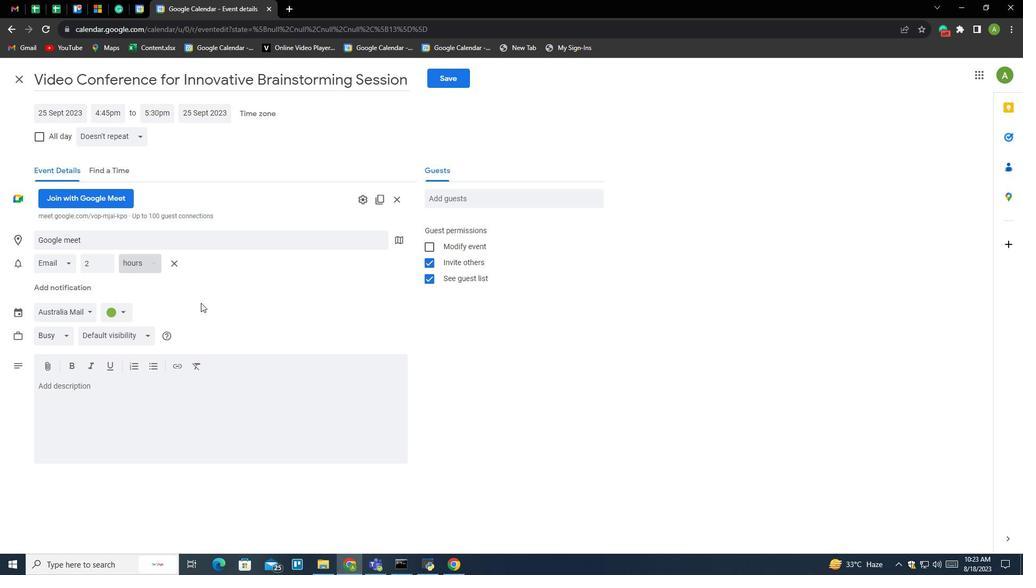 
Action: Mouse moved to (219, 299)
Screenshot: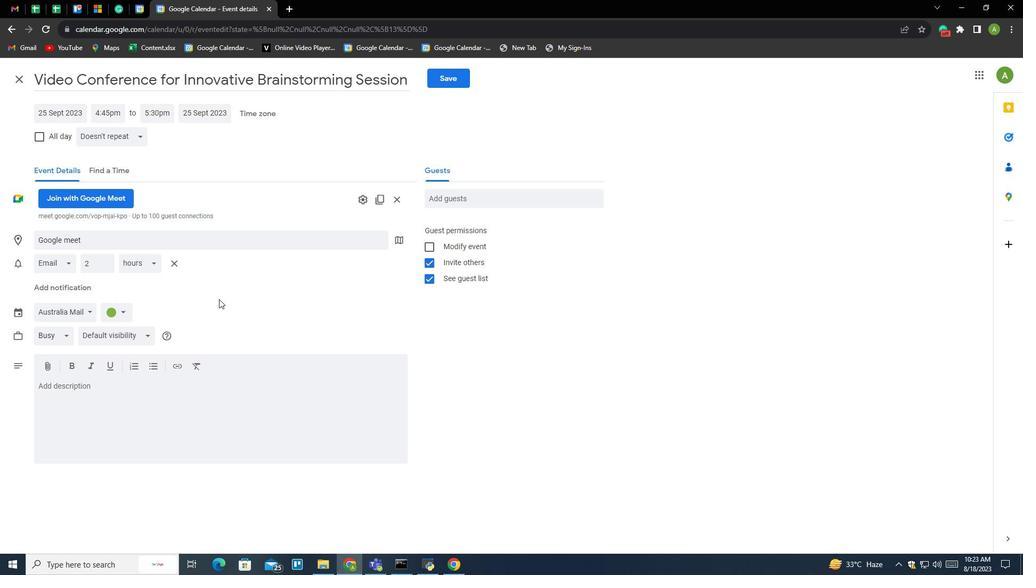 
Action: Mouse pressed left at (219, 299)
Screenshot: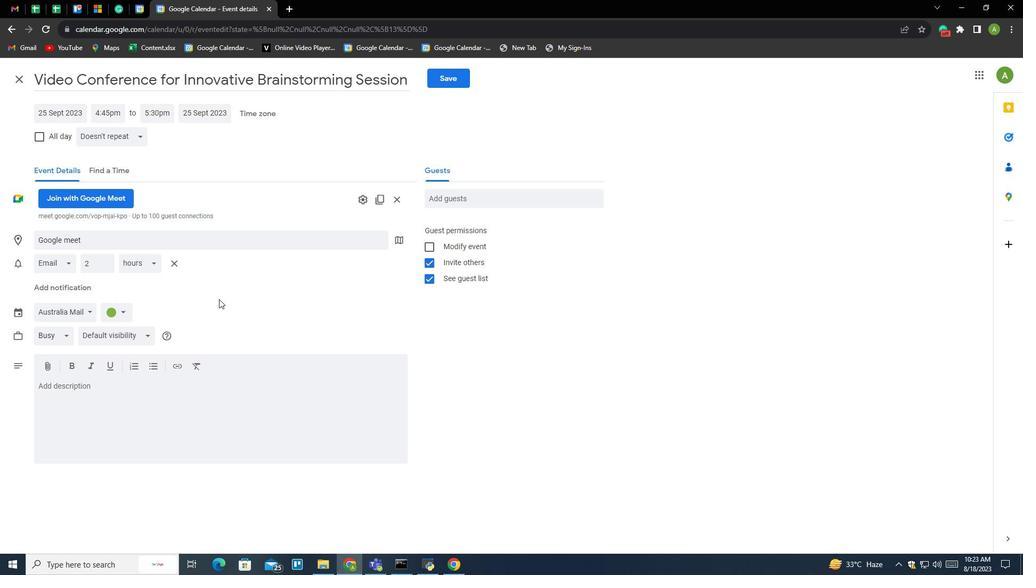 
Action: Mouse moved to (120, 313)
Screenshot: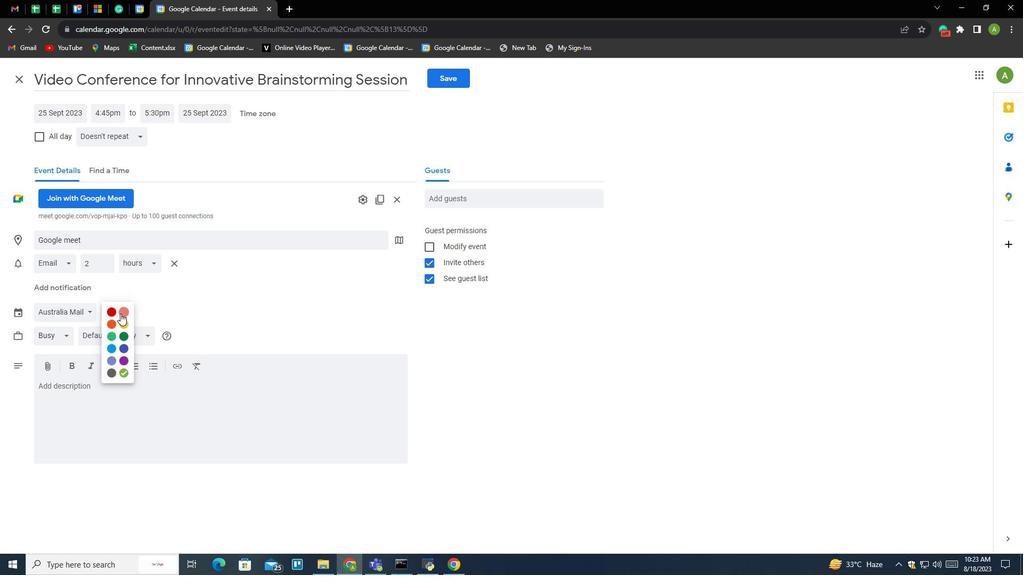 
Action: Mouse pressed left at (120, 313)
Screenshot: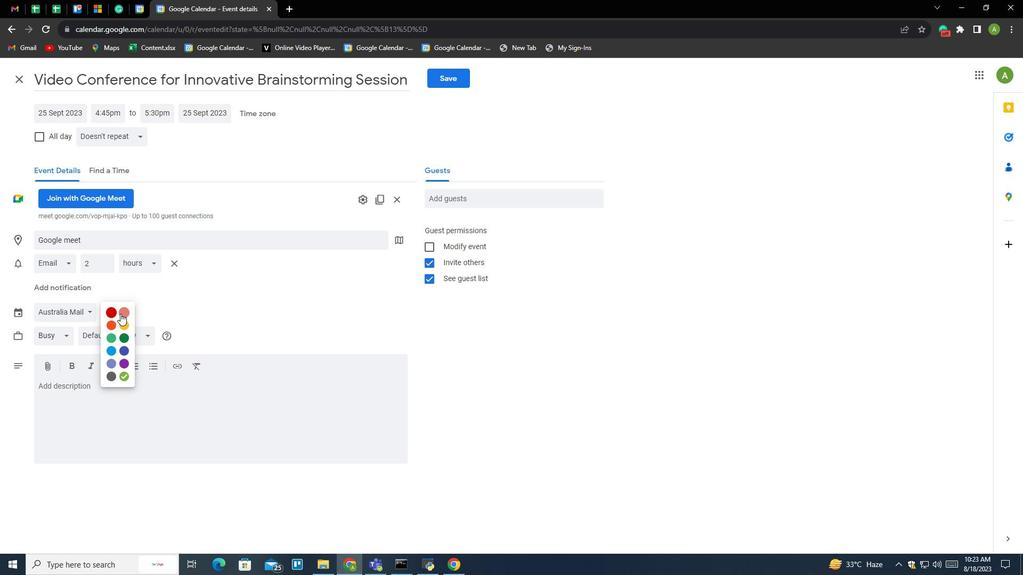 
Action: Mouse moved to (110, 311)
Screenshot: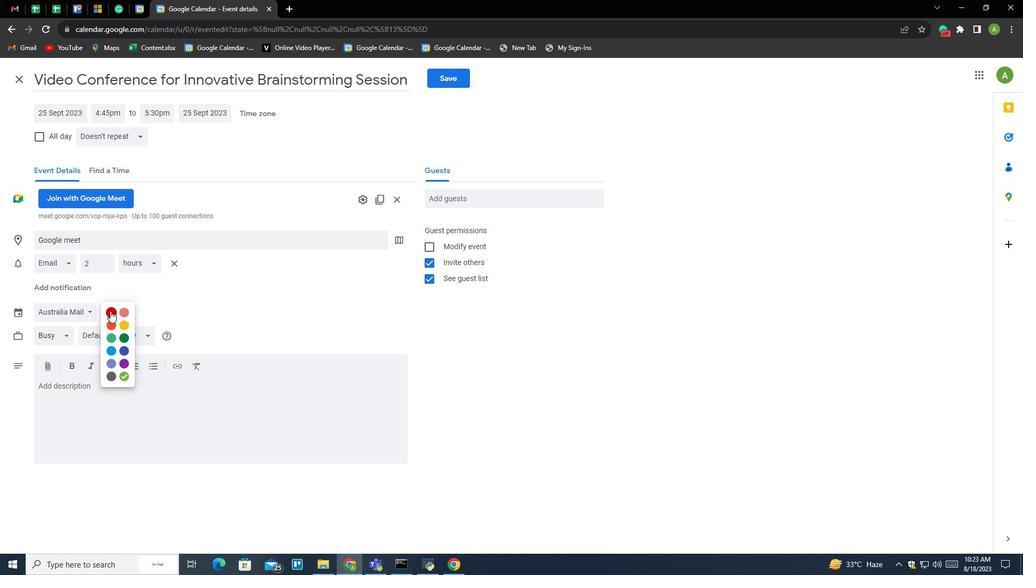 
Action: Mouse pressed left at (110, 311)
Screenshot: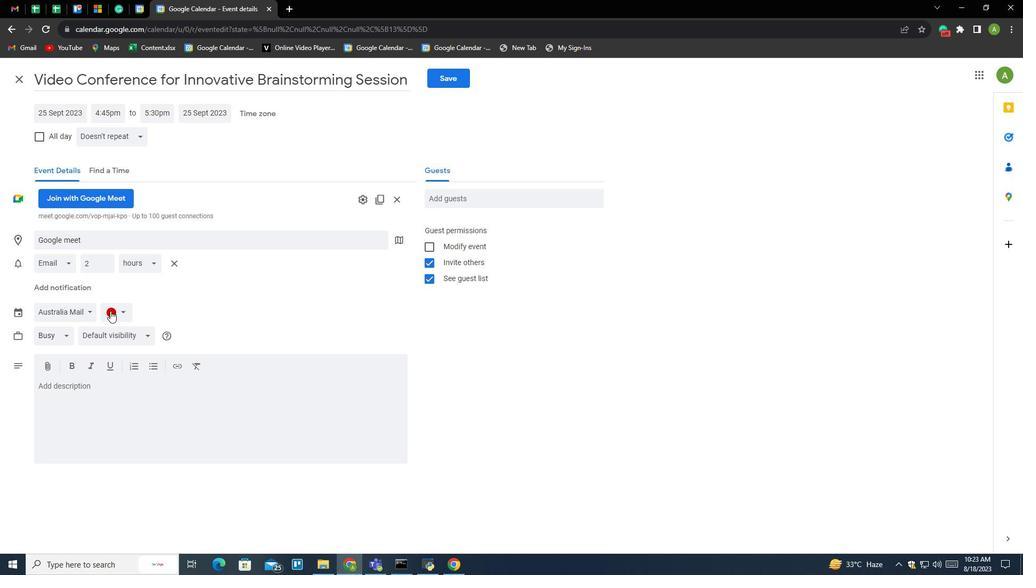
Action: Mouse moved to (61, 340)
Screenshot: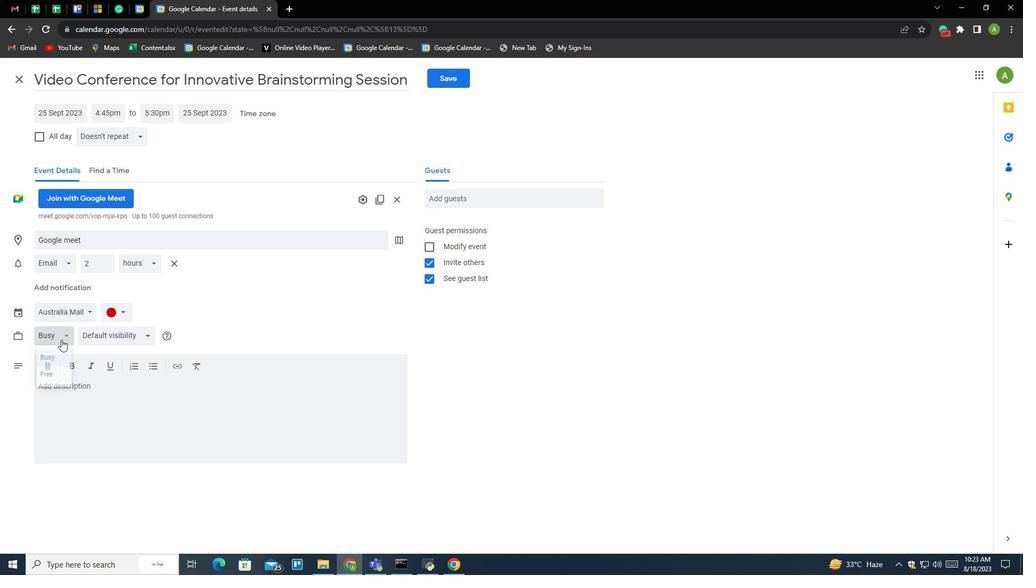 
Action: Mouse pressed left at (61, 340)
Screenshot: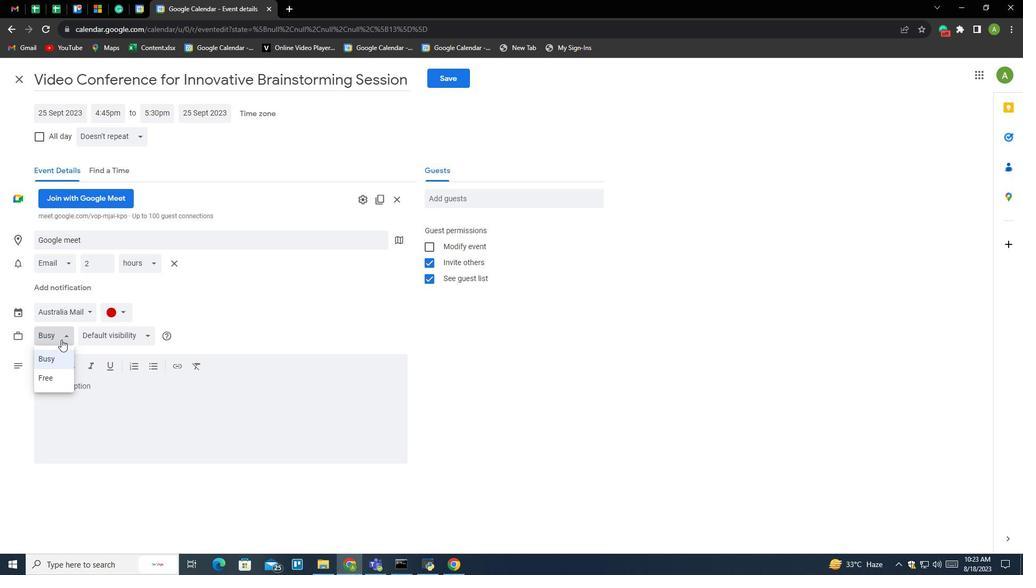 
Action: Mouse moved to (46, 375)
Screenshot: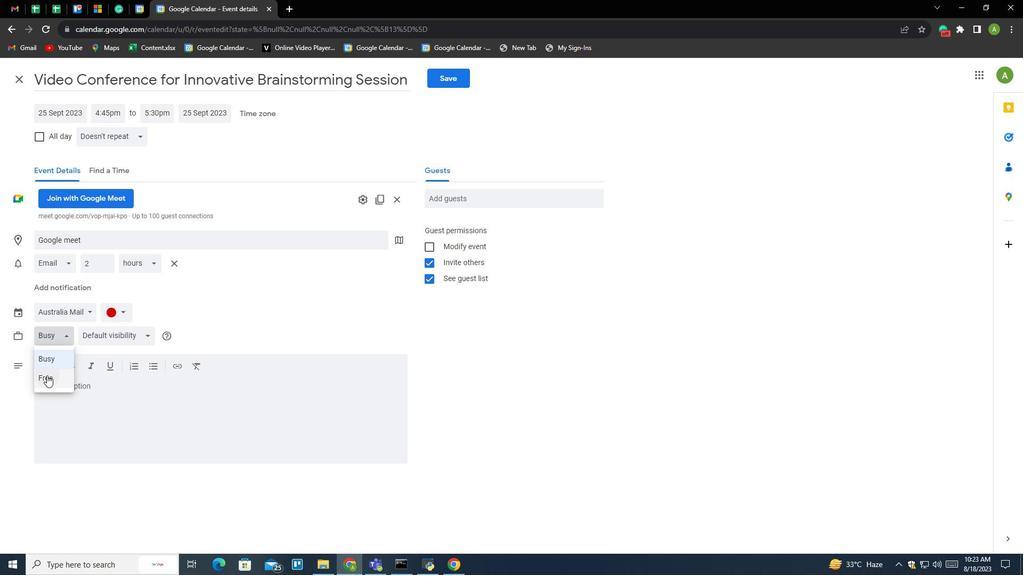 
Action: Mouse pressed left at (46, 375)
Screenshot: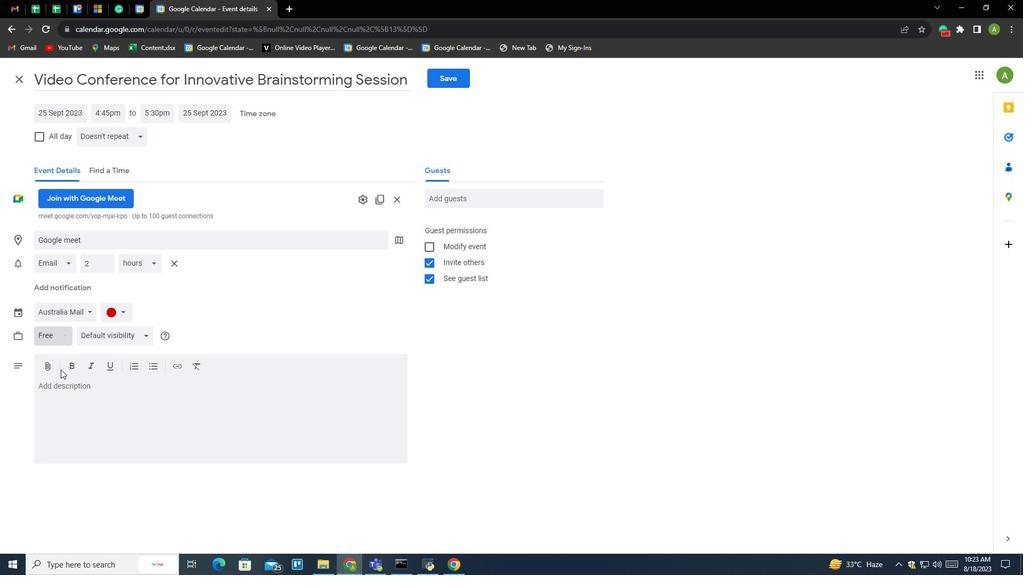 
Action: Mouse moved to (108, 337)
Screenshot: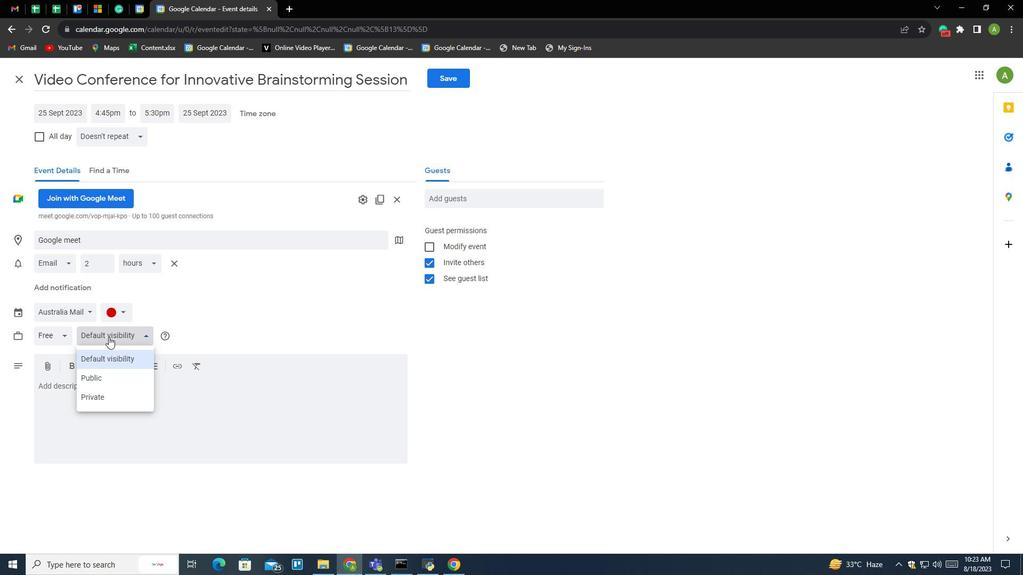 
Action: Mouse pressed left at (108, 337)
Screenshot: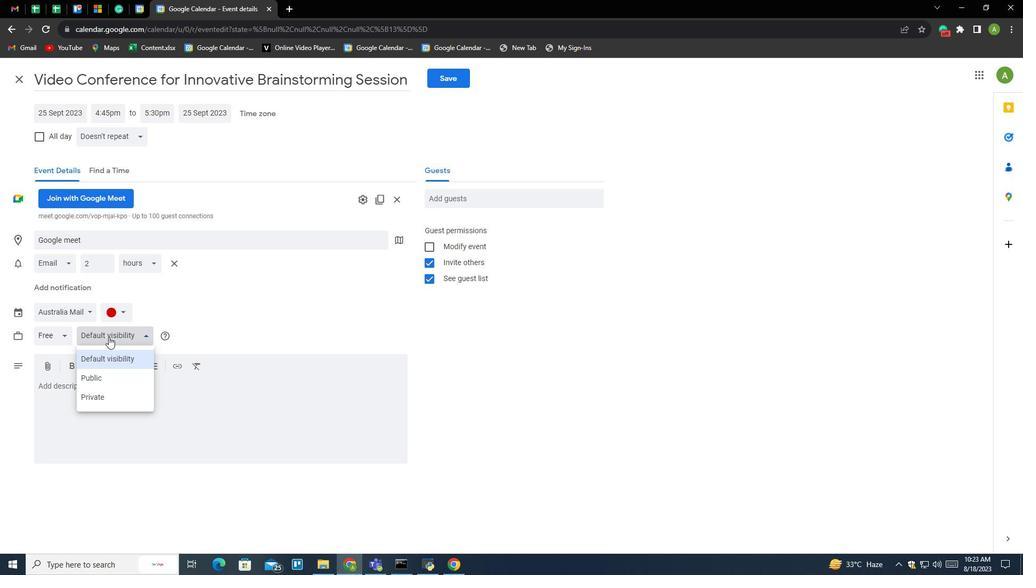 
Action: Mouse moved to (113, 394)
Screenshot: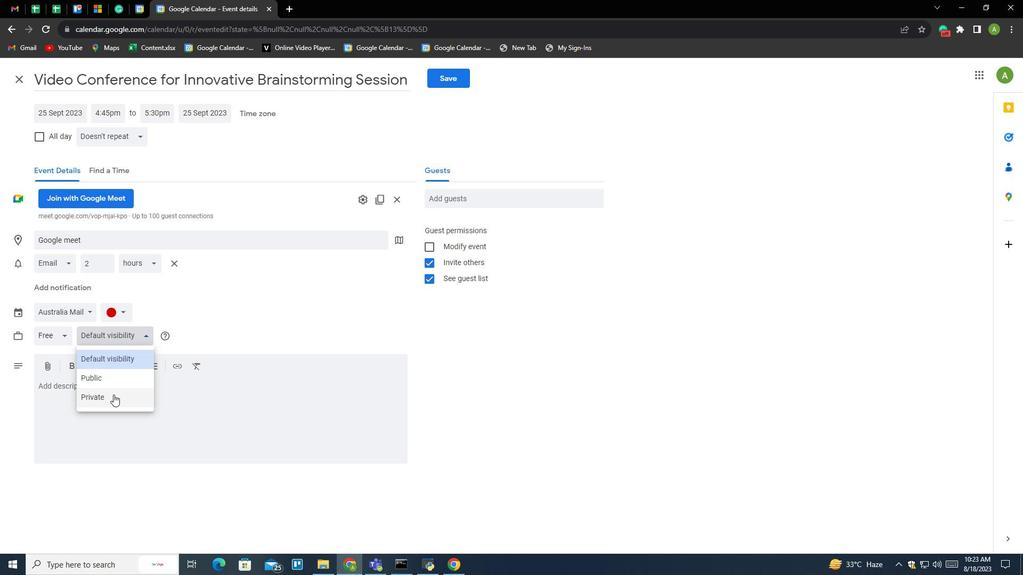 
Action: Mouse pressed left at (113, 394)
Screenshot: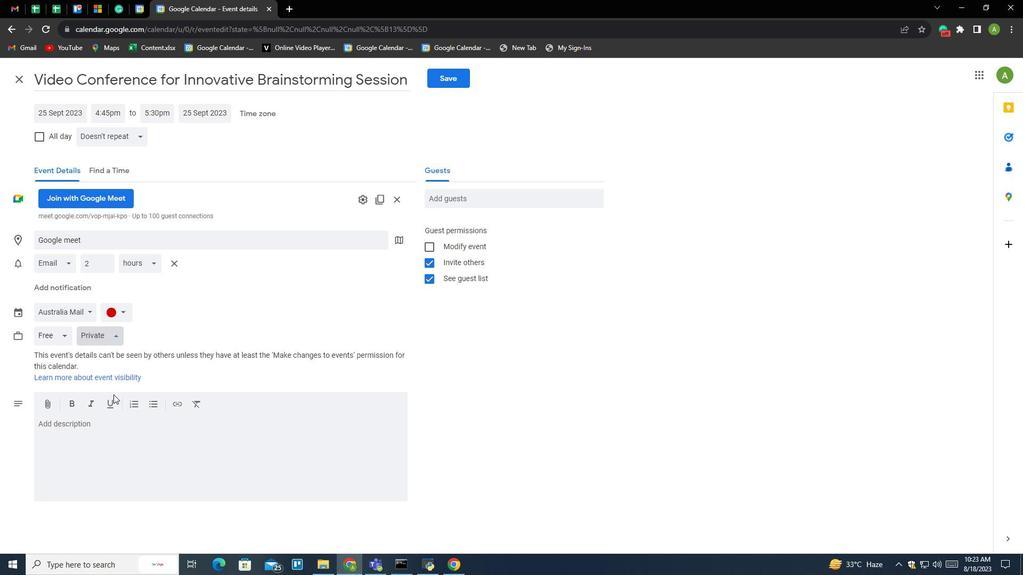 
Action: Mouse moved to (111, 338)
Screenshot: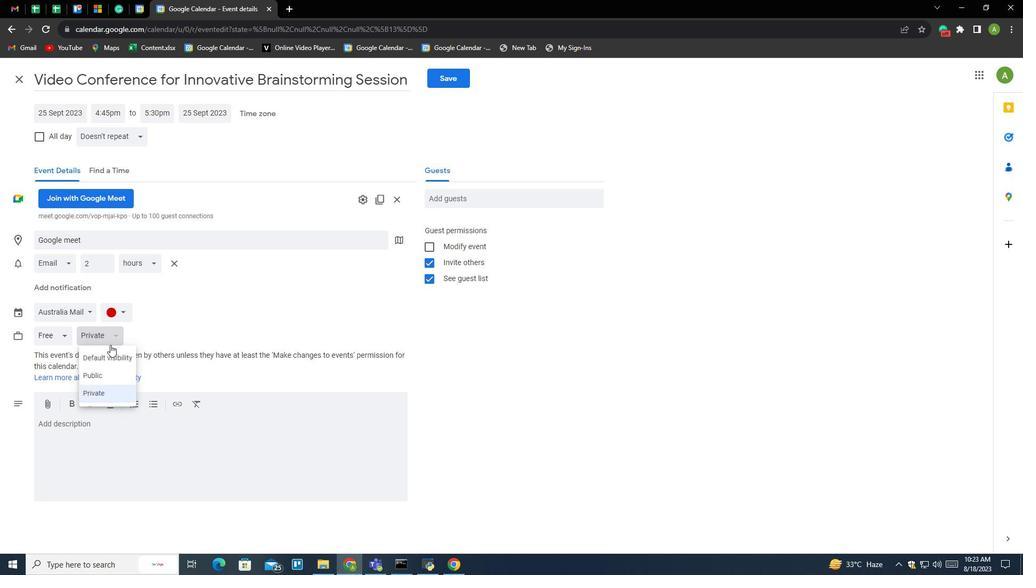 
Action: Mouse pressed left at (111, 338)
Screenshot: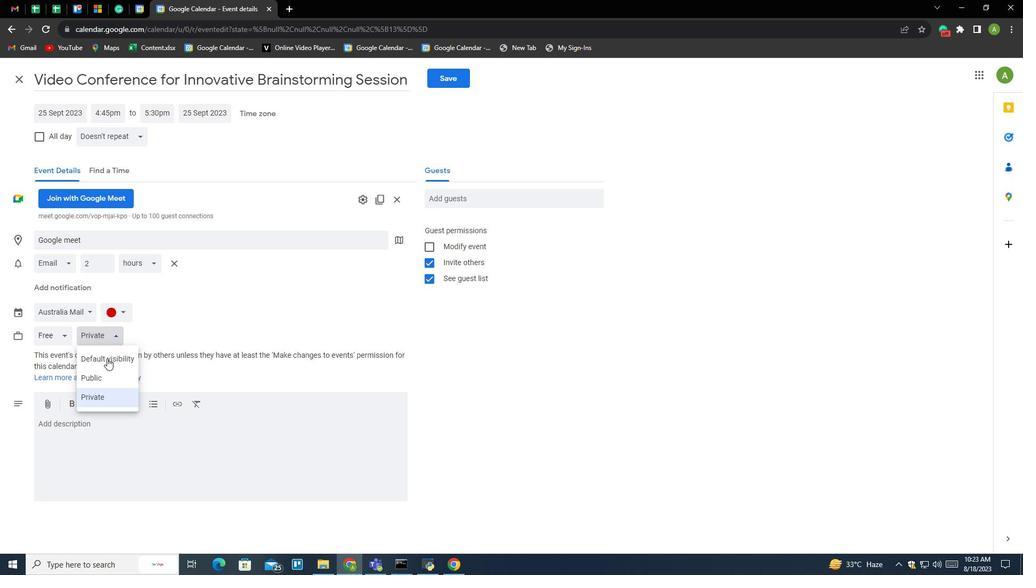 
Action: Mouse moved to (106, 374)
Screenshot: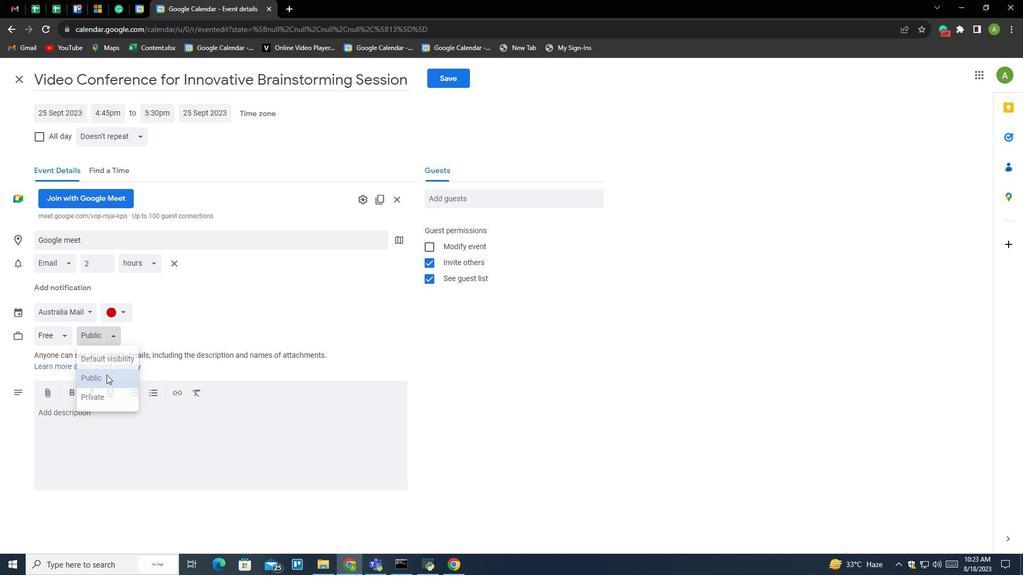 
Action: Mouse pressed left at (106, 374)
Screenshot: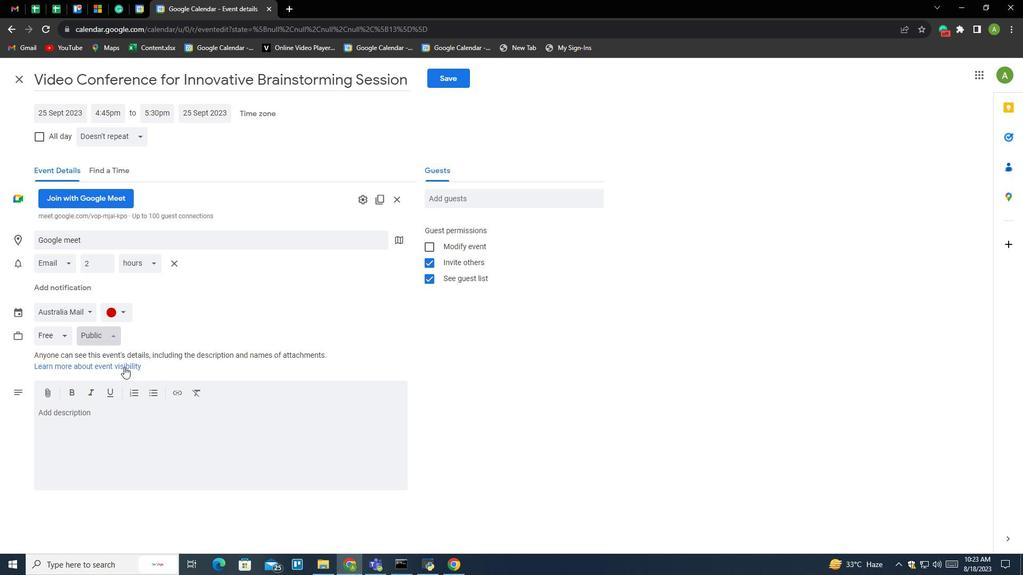 
Action: Mouse moved to (463, 195)
Screenshot: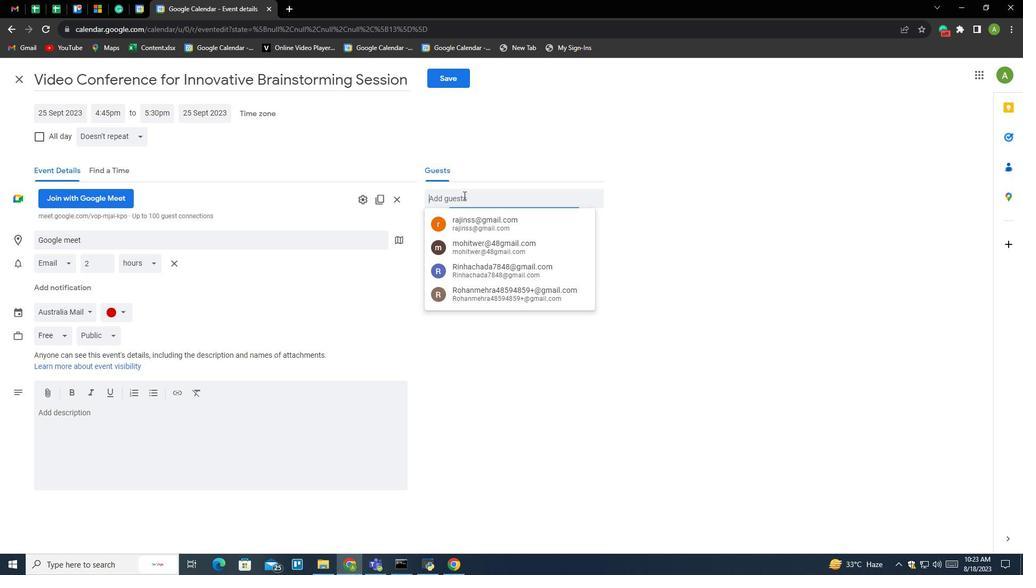 
Action: Mouse pressed left at (463, 195)
Screenshot: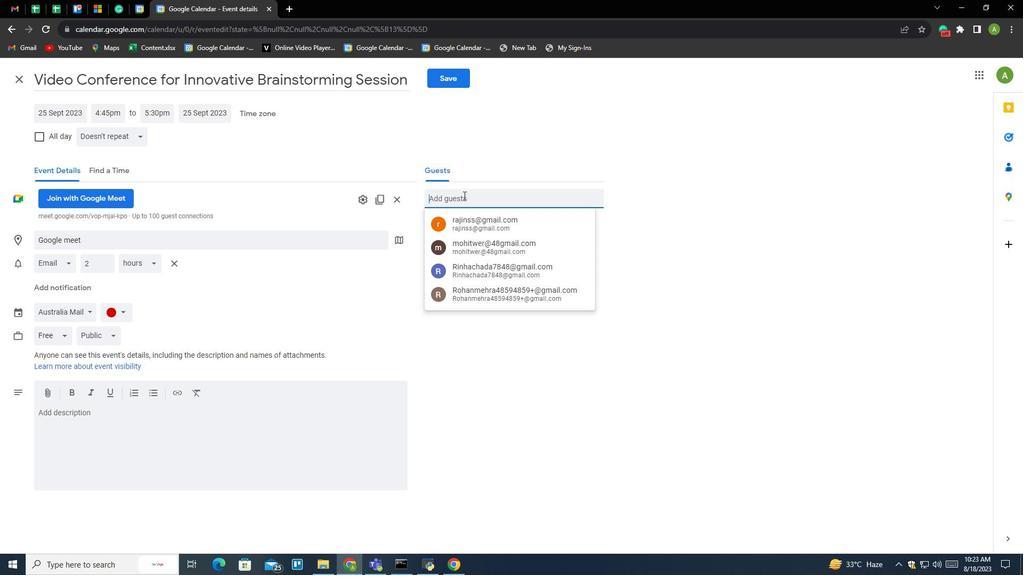 
Action: Key pressed <Key.shift>Mohandas5869<Key.shift><Key.shift><Key.shift><Key.shift><Key.shift><Key.shift><Key.shift><Key.shift>@gmail.com<Key.enter><Key.shift><Key.shift><Key.shift><Key.shift><Key.shift><Key.shift><Key.shift><Key.shift><Key.shift><Key.shift><Key.shift><Key.shift><Key.shift>Hina4859<Key.shift>@gmail.com<Key.enter><Key.shift>Rohit4965<Key.shift>@gmailc.ocm<Key.backspace><Key.backspace><Key.backspace><Key.backspace><Key.backspace>.com<Key.enter><Key.shift>Mohtie8659<Key.shift>@gmail.com<Key.enter><Key.shift><Key.shift><Key.shift><Key.shift><Key.shift><Key.shift><Key.shift><Key.shift><Key.shift><Key.shift><Key.shift><Key.shift><Key.shift><Key.shift><Key.shift><Key.shift><Key.shift><Key.shift><Key.shift><Key.shift><Key.shift><Key.shift><Key.shift><Key.shift><Key.shift><Key.shift><Key.shift><Key.shift><Key.shift><Key.shift><Key.shift><Key.shift><Key.shift><Key.shift><Key.shift><Key.shift><Key.shift><Key.shift><Key.shift><Key.shift><Key.shift><Key.shift><Key.shift><Key.shift><Key.shift><Key.shift><Key.shift>Zuff8946<Key.shift>@gmail.com<Key.enter>
Screenshot: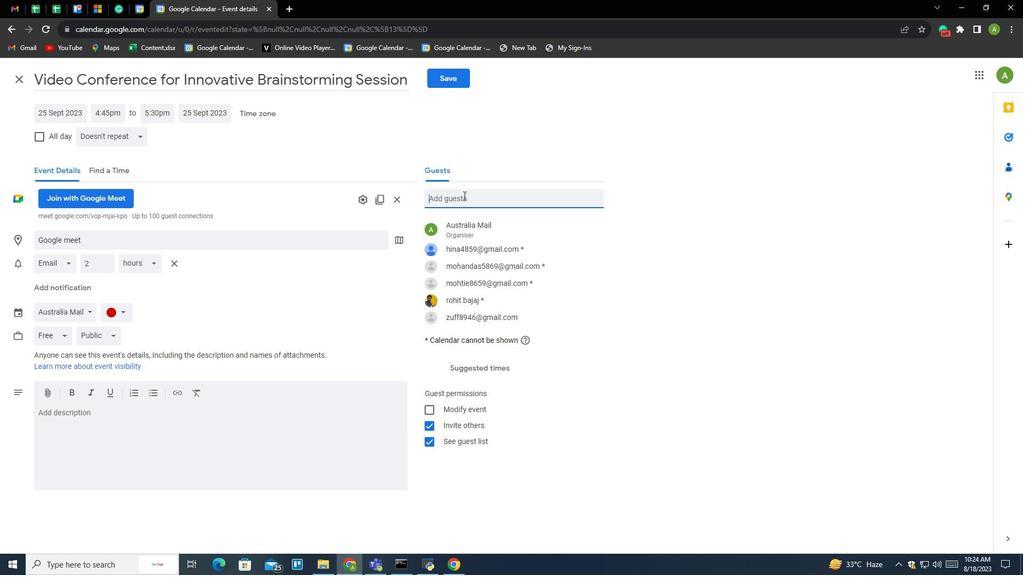 
Action: Mouse moved to (431, 412)
Screenshot: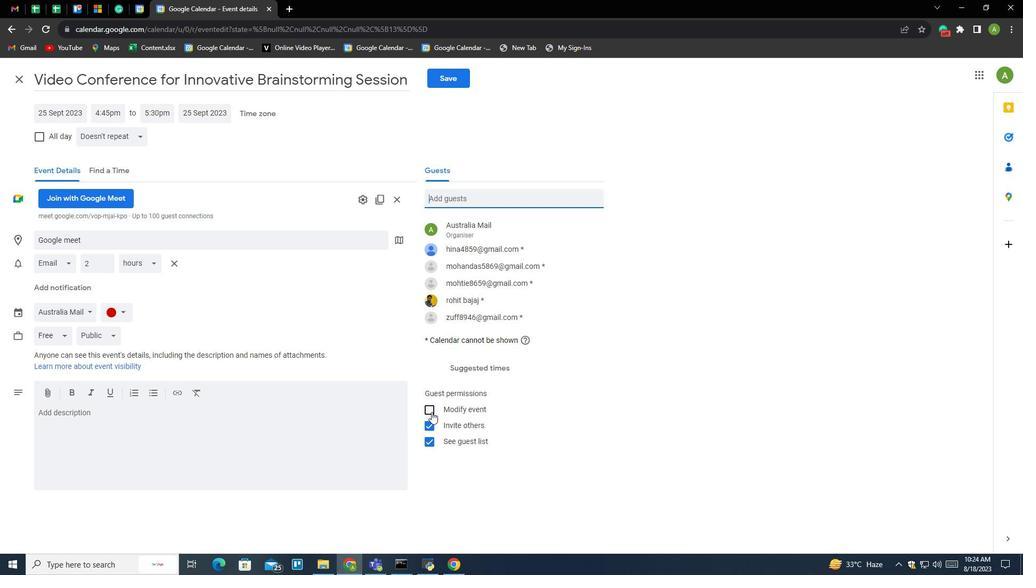 
Action: Mouse pressed left at (431, 412)
Screenshot: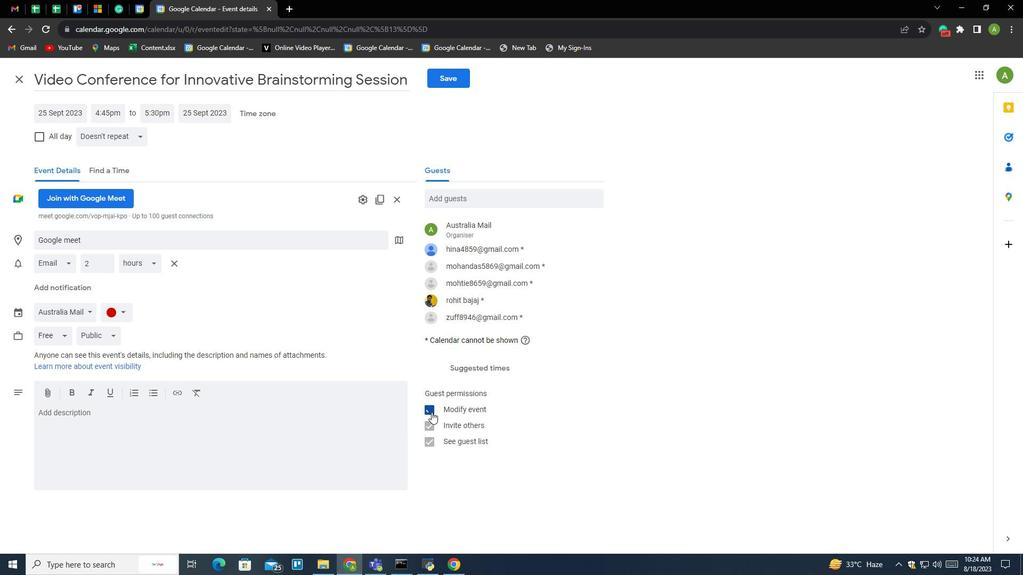 
Action: Mouse moved to (160, 427)
Screenshot: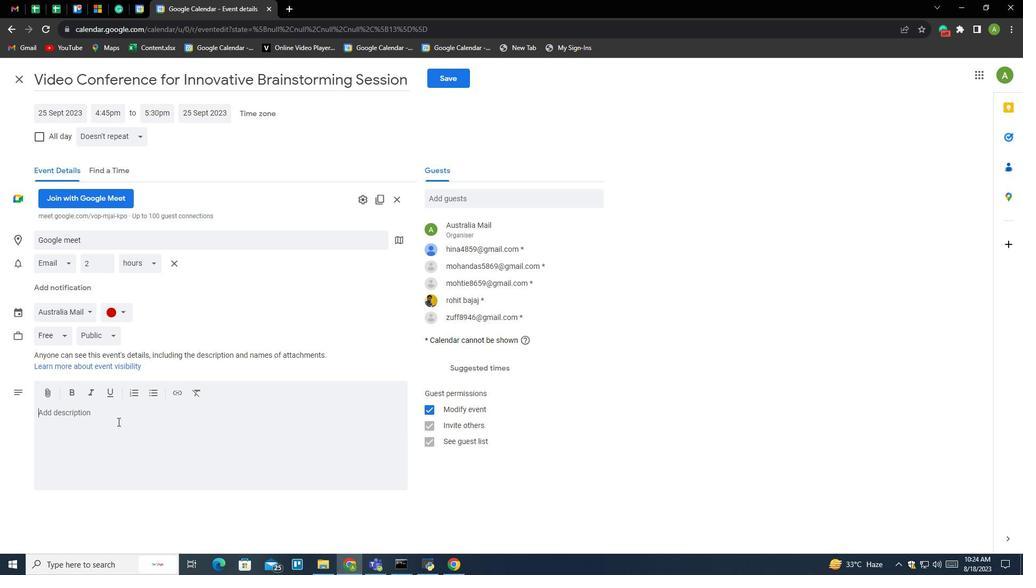 
Action: Mouse pressed left at (160, 427)
Screenshot: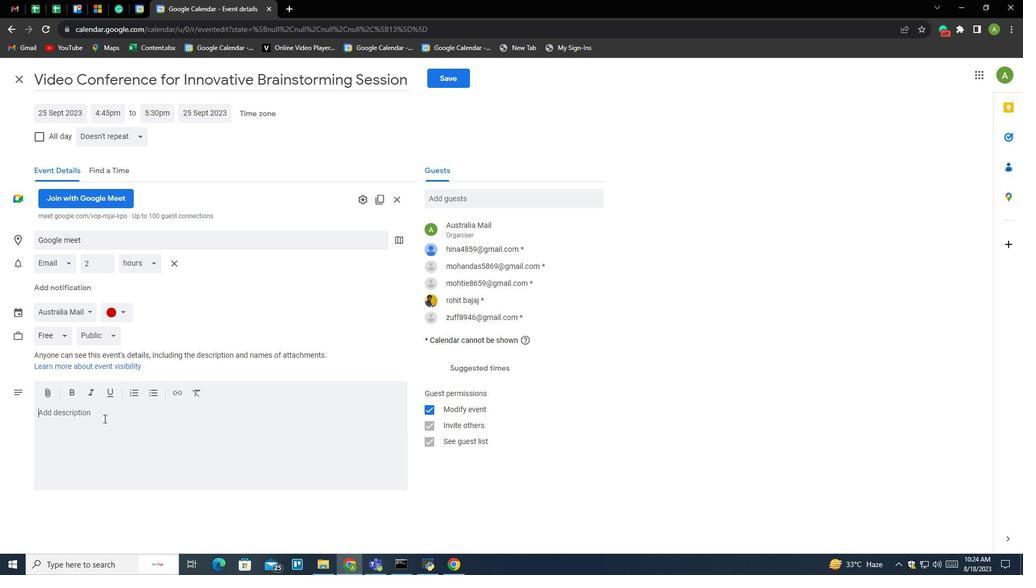 
Action: Mouse moved to (47, 392)
Screenshot: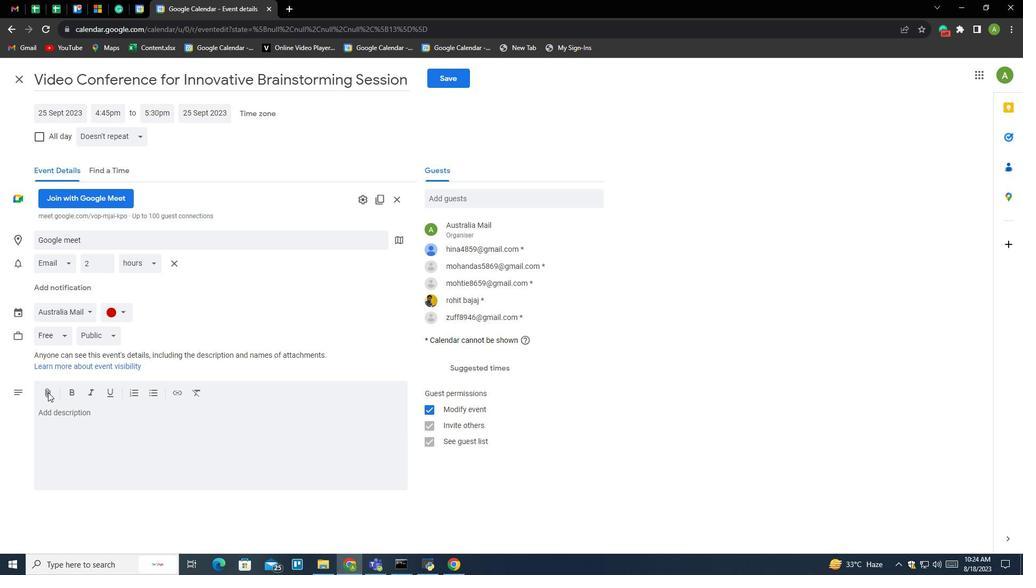 
Action: Mouse pressed left at (47, 392)
Screenshot: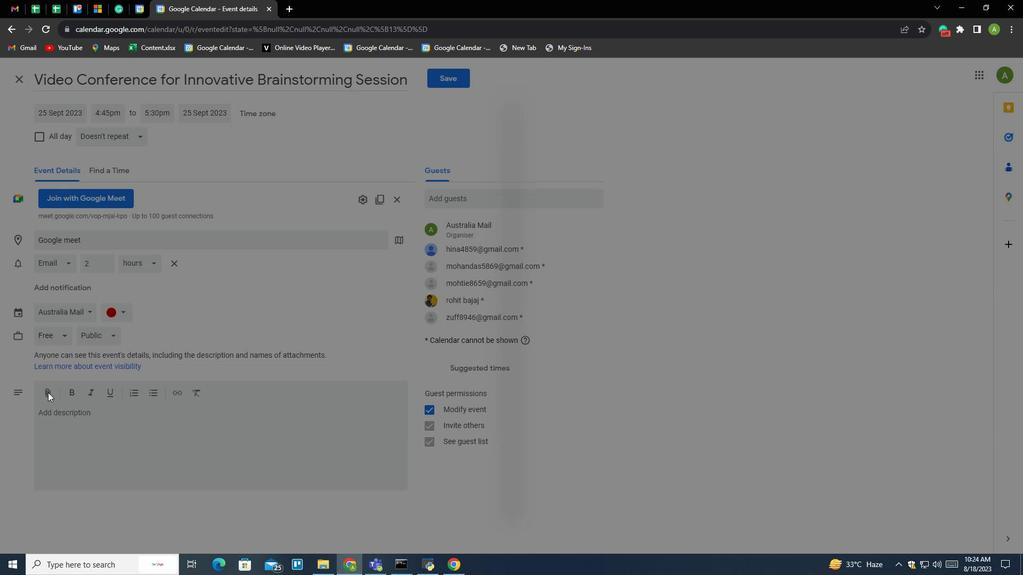 
Action: Mouse moved to (443, 130)
Screenshot: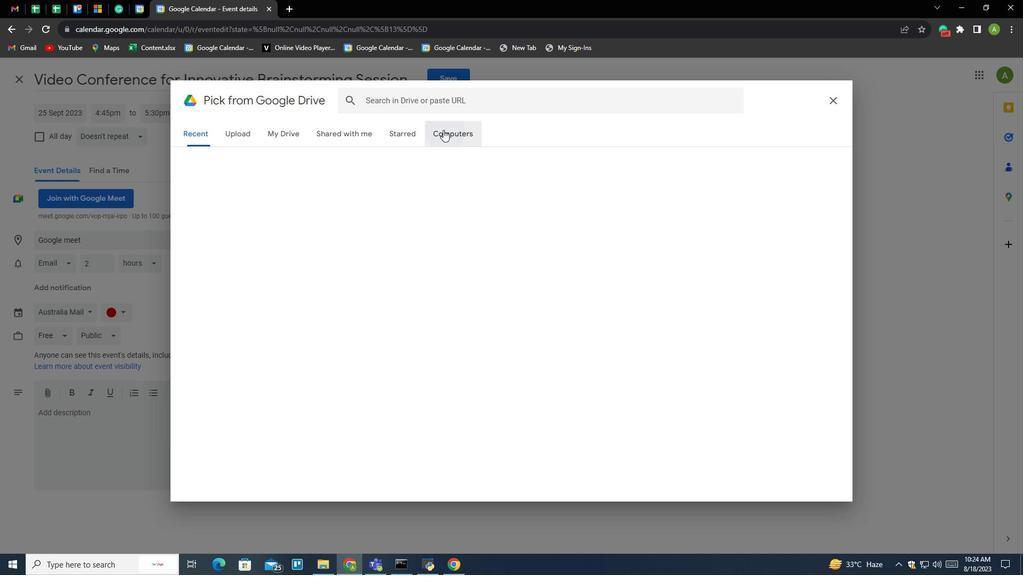 
Action: Mouse pressed left at (443, 130)
Screenshot: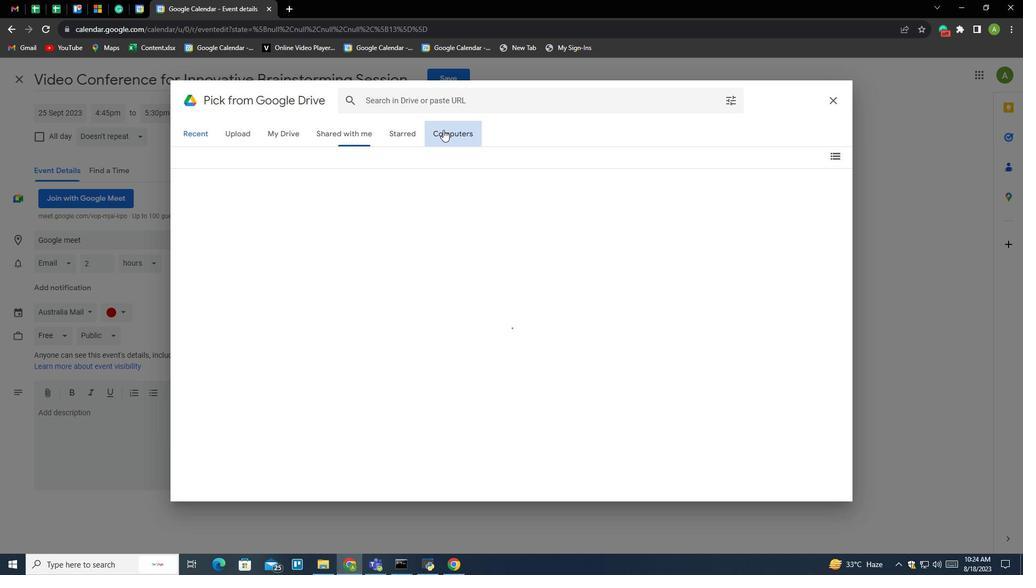 
Action: Mouse moved to (248, 130)
Screenshot: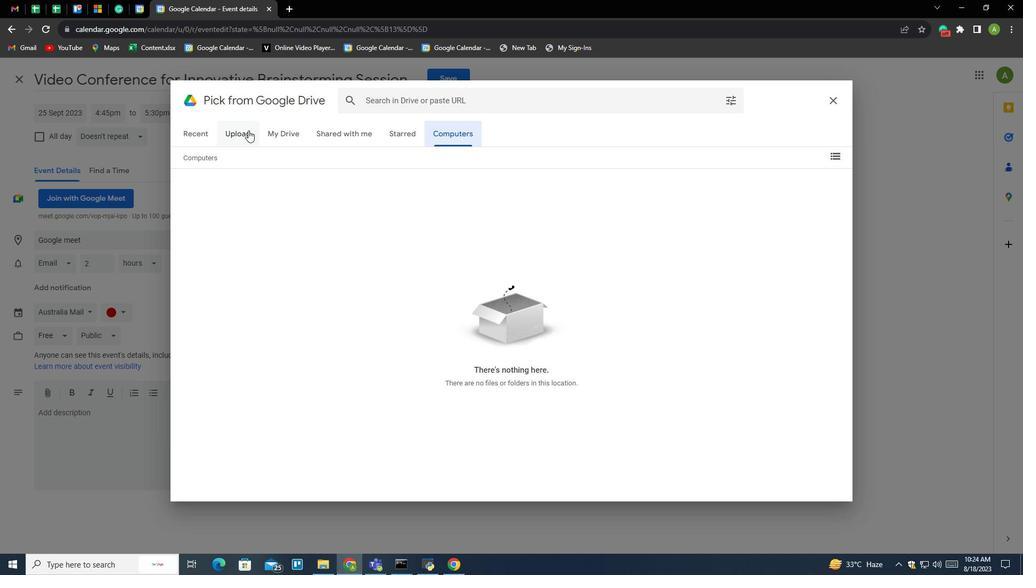 
Action: Mouse pressed left at (248, 130)
Screenshot: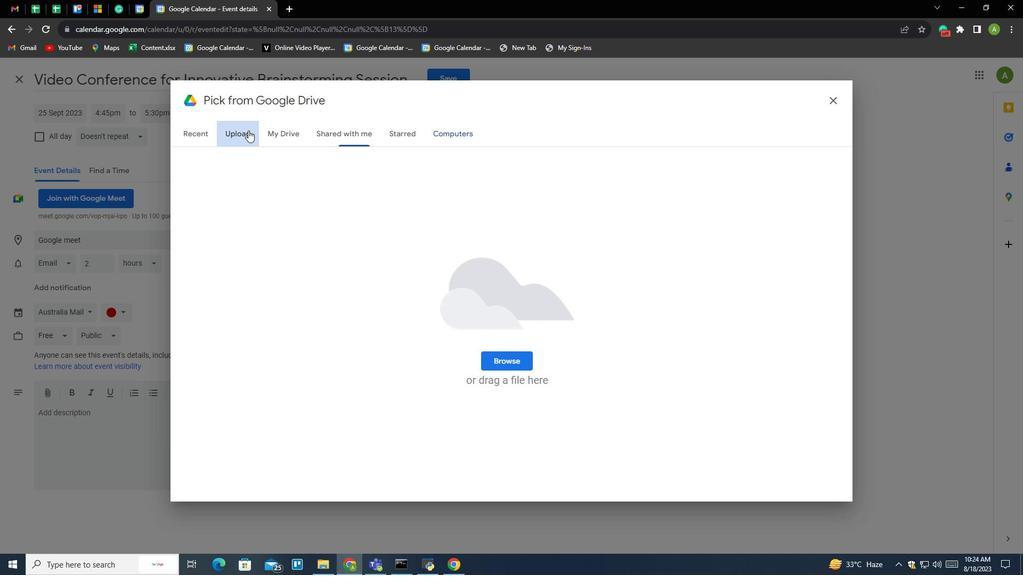 
Action: Mouse moved to (280, 133)
Screenshot: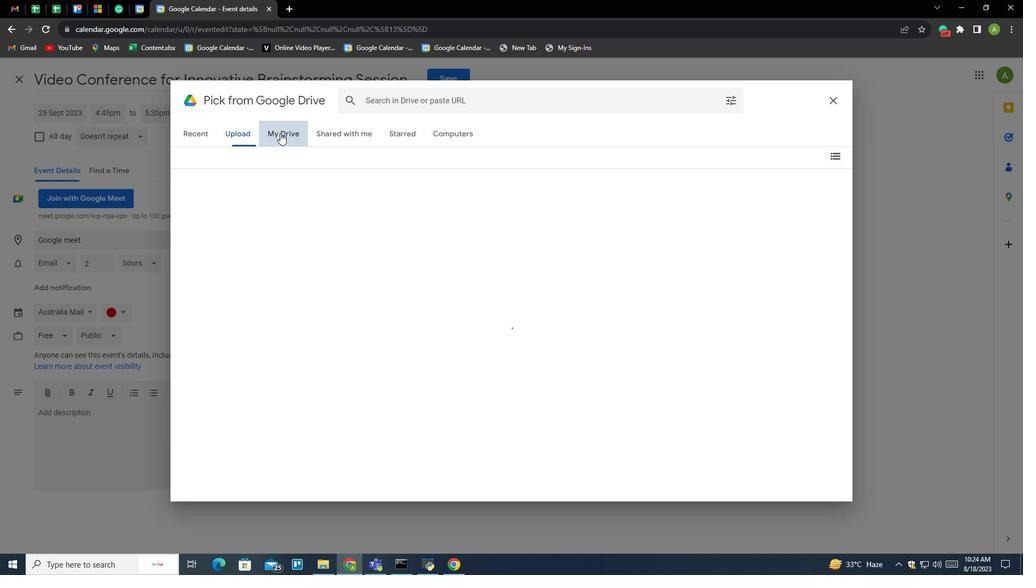 
Action: Mouse pressed left at (280, 133)
Screenshot: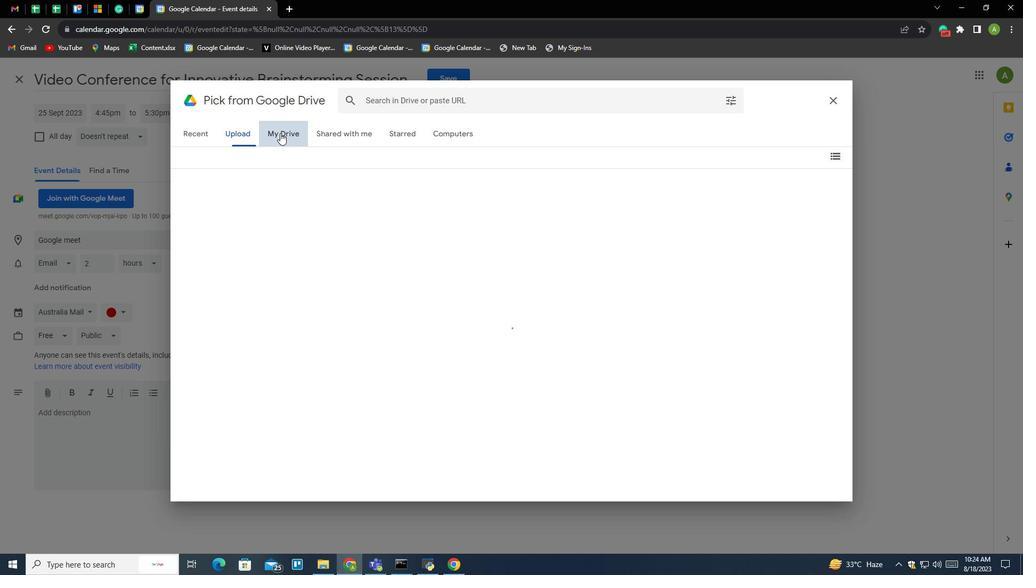 
Action: Mouse moved to (247, 139)
Screenshot: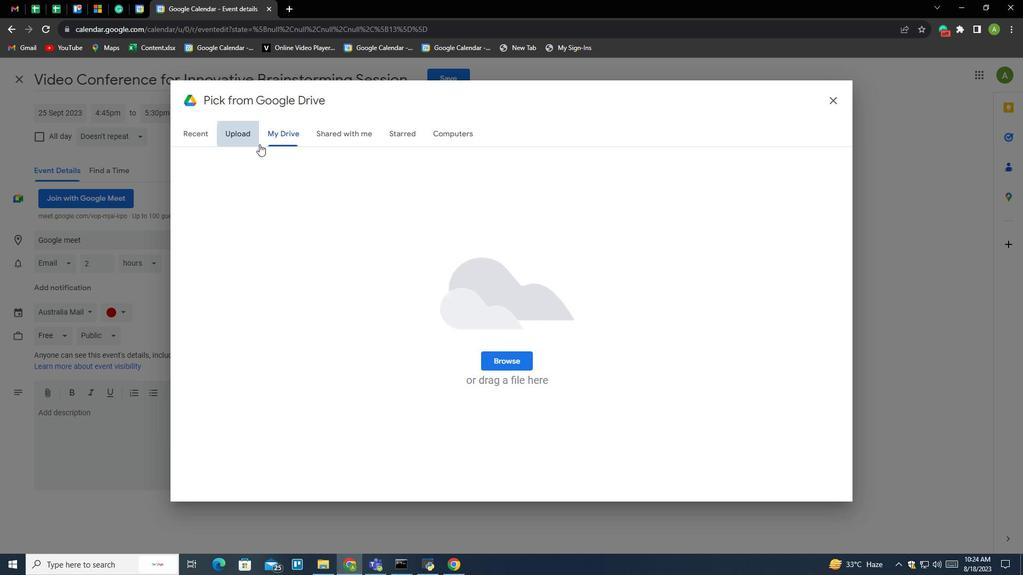 
Action: Mouse pressed left at (247, 139)
Screenshot: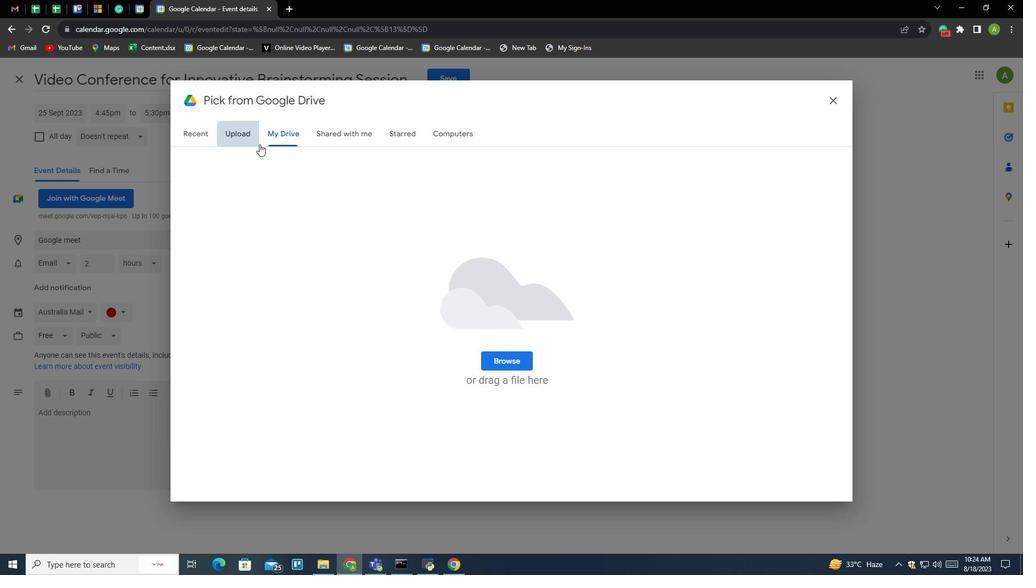 
Action: Mouse moved to (504, 359)
Screenshot: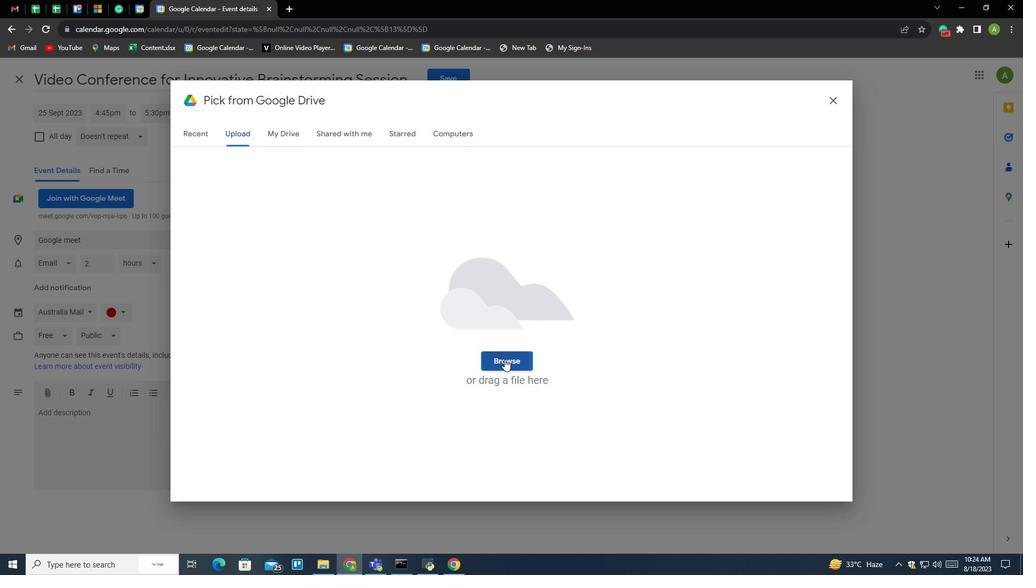 
Action: Mouse pressed left at (504, 359)
Screenshot: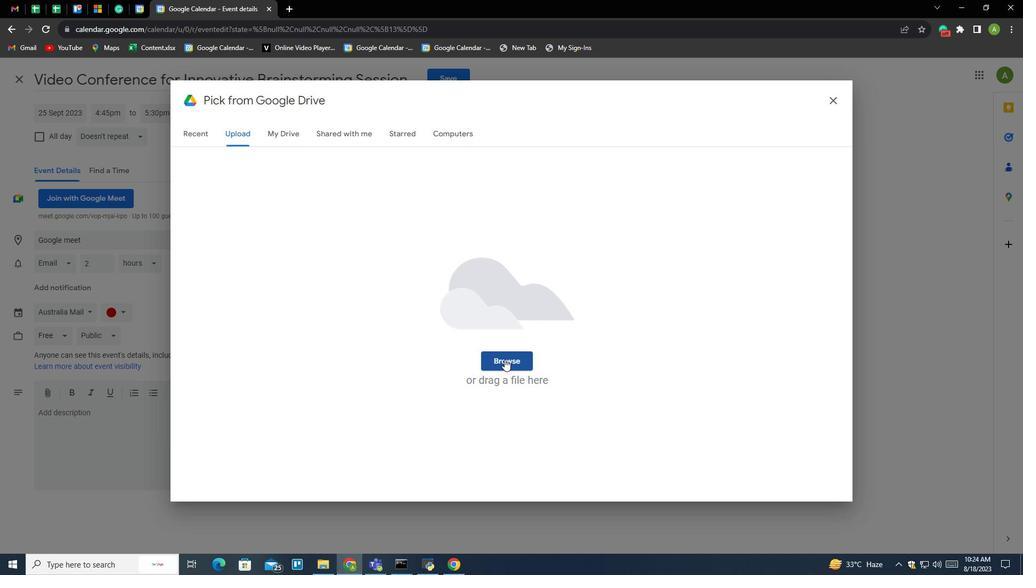 
Action: Mouse moved to (92, 163)
Screenshot: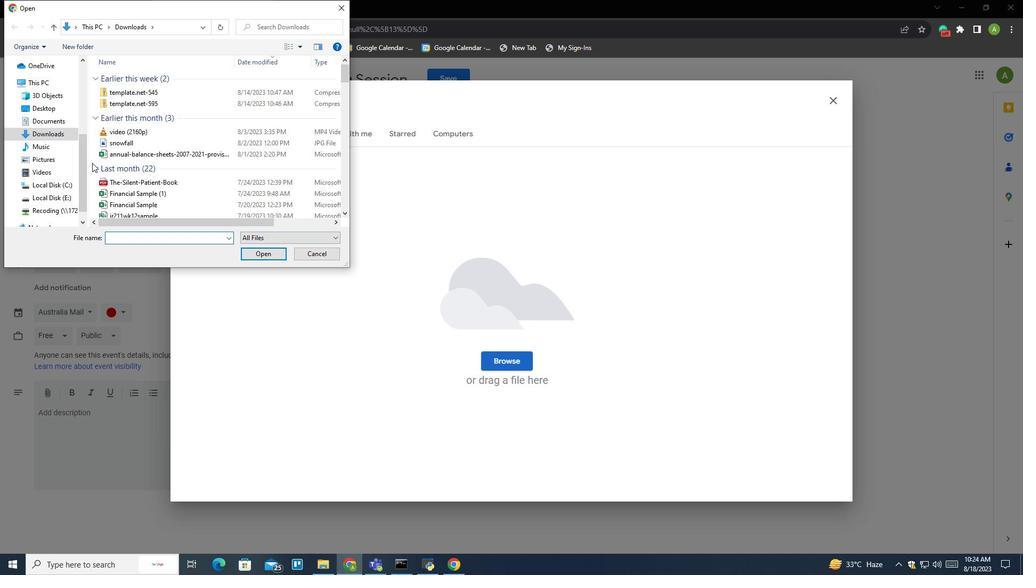 
Action: Mouse scrolled (92, 162) with delta (0, 0)
Screenshot: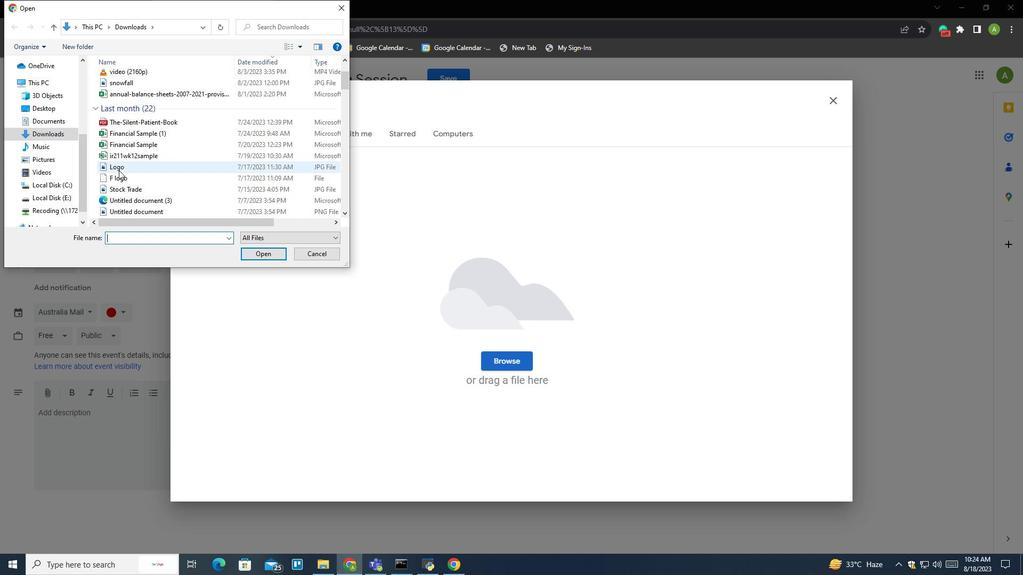 
Action: Mouse scrolled (92, 162) with delta (0, 0)
Screenshot: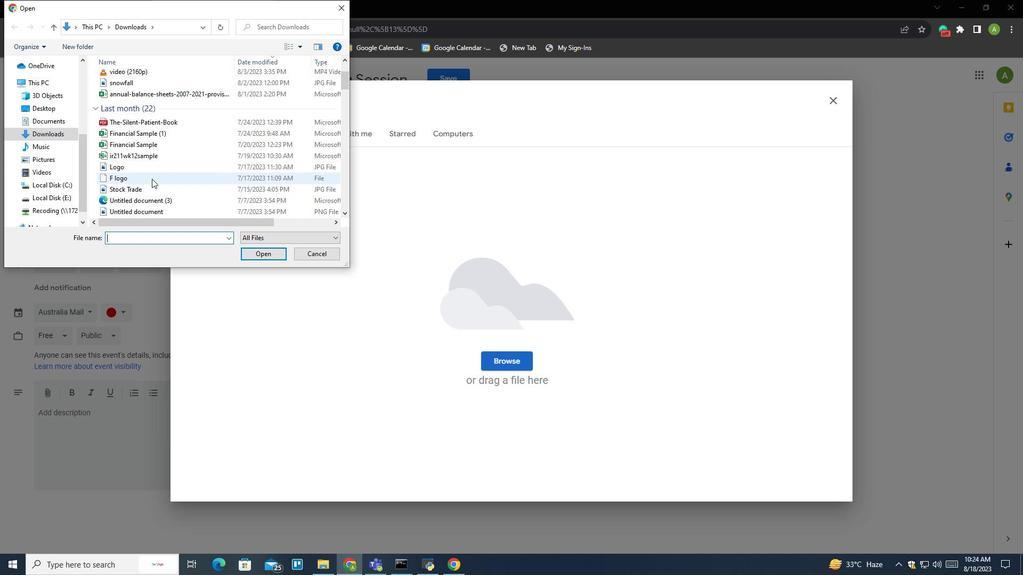 
Action: Mouse moved to (151, 179)
Screenshot: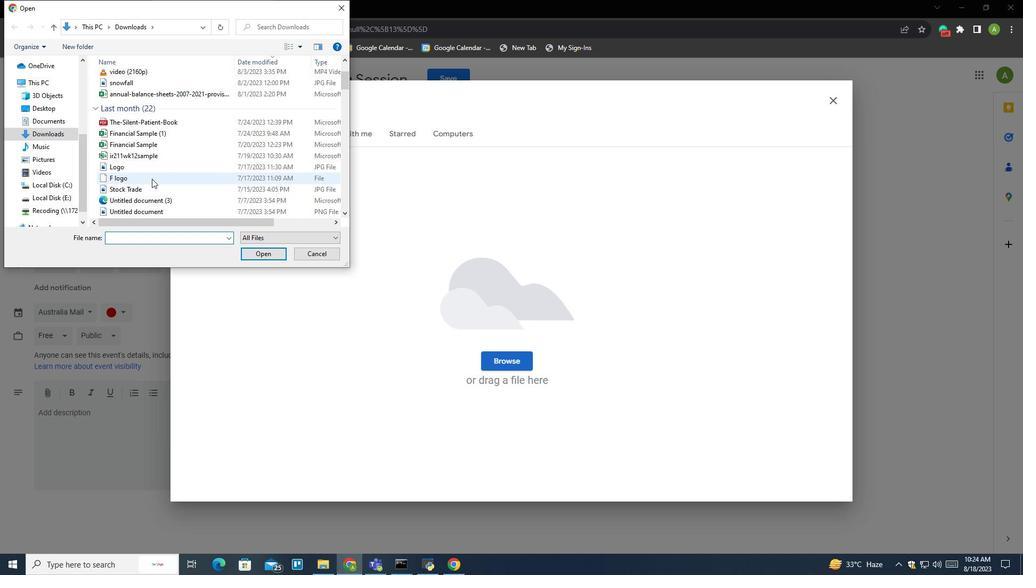 
Action: Mouse scrolled (151, 178) with delta (0, 0)
Screenshot: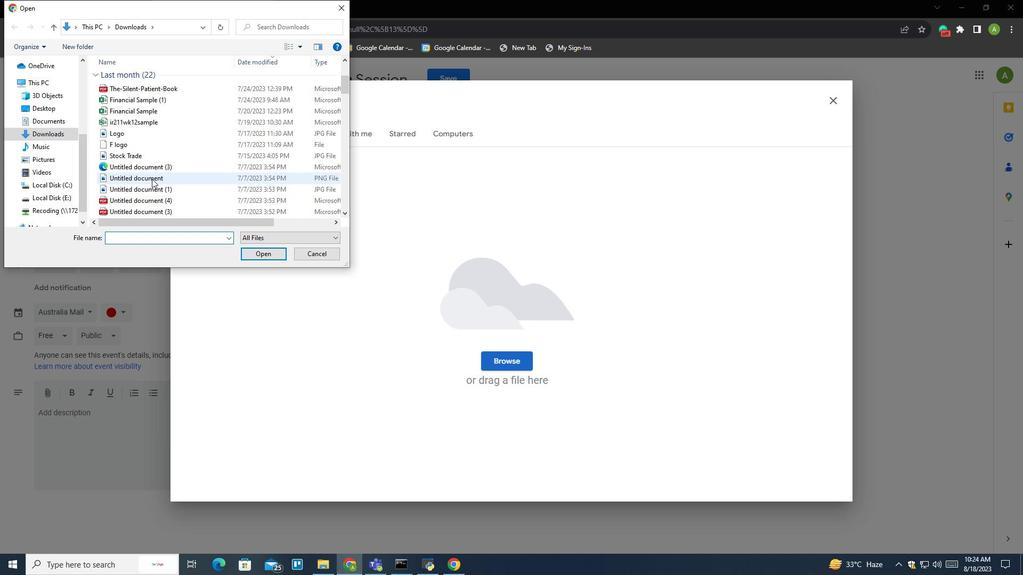 
Action: Mouse scrolled (151, 178) with delta (0, 0)
Screenshot: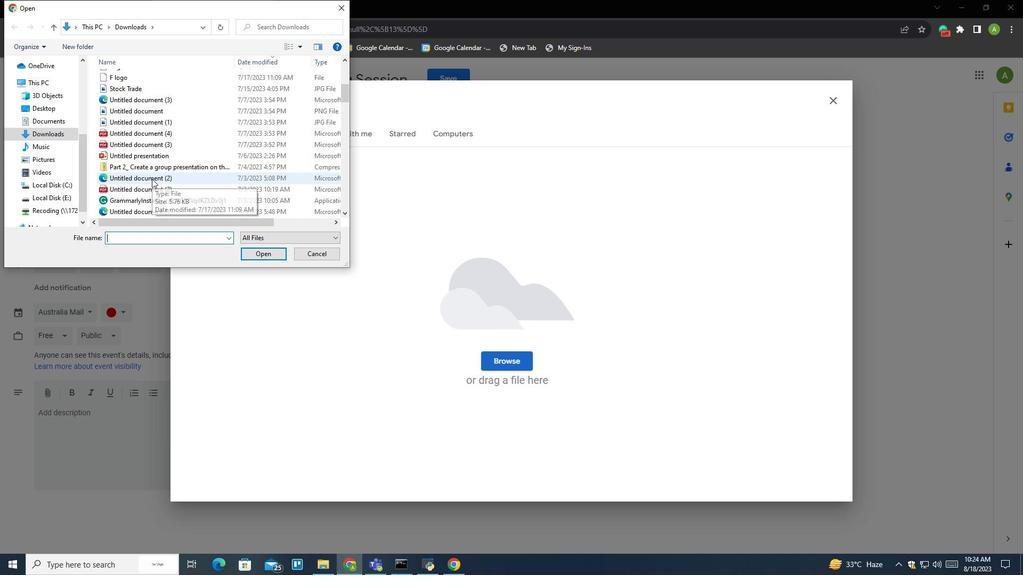 
Action: Mouse scrolled (151, 178) with delta (0, 0)
Screenshot: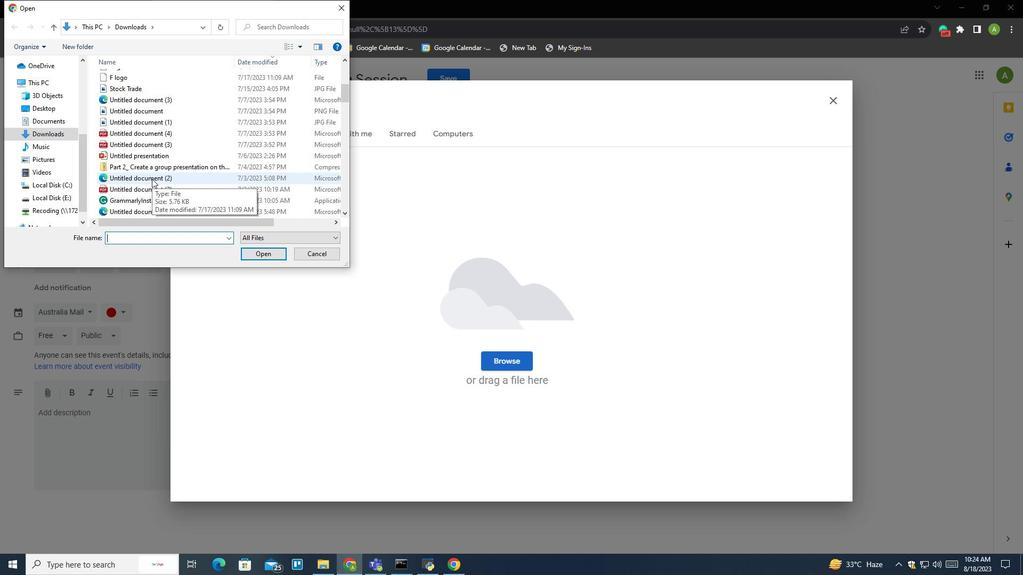 
Action: Mouse moved to (142, 139)
Screenshot: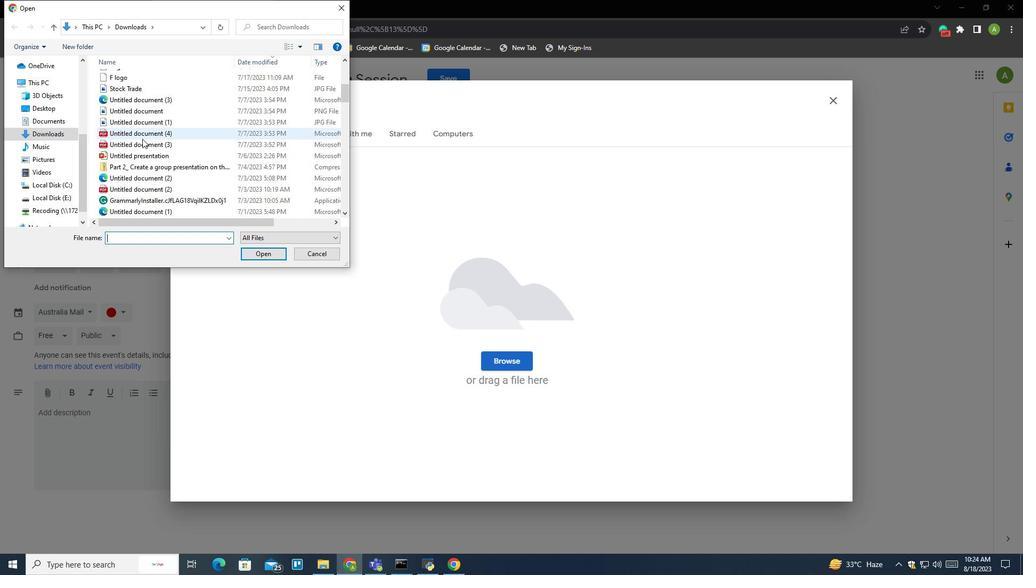 
Action: Mouse pressed left at (142, 139)
Screenshot: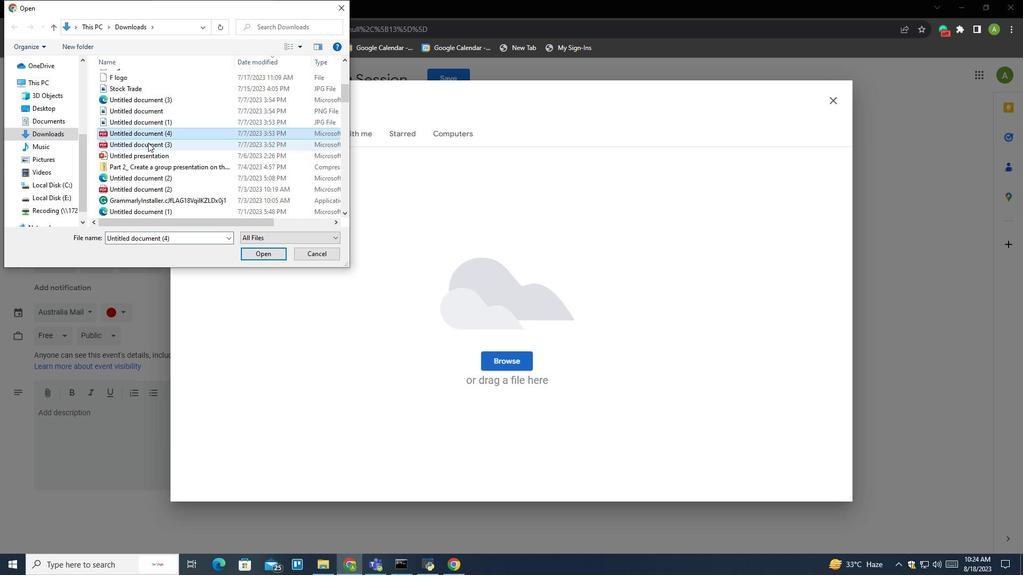 
Action: Mouse moved to (253, 251)
Screenshot: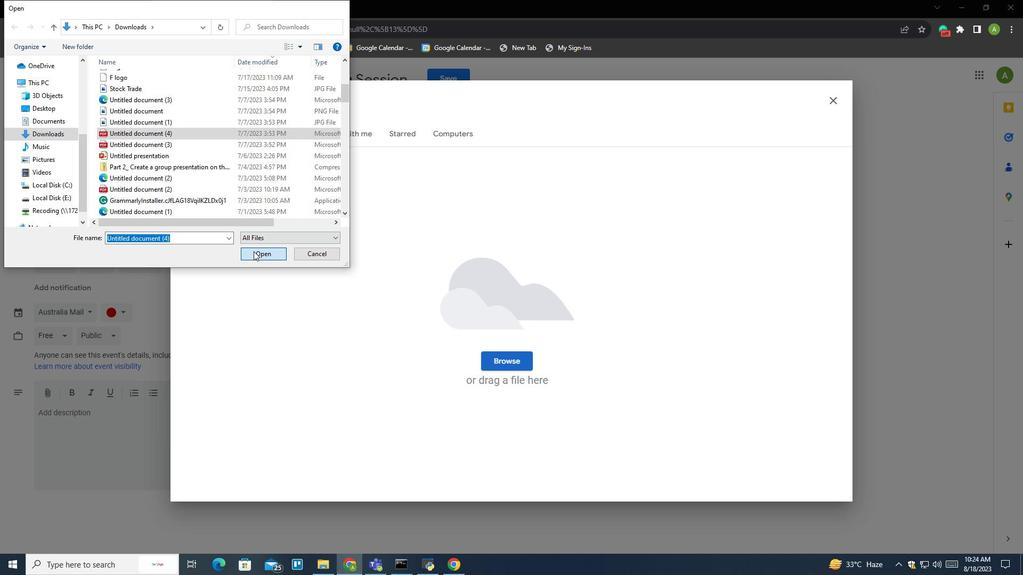 
Action: Mouse pressed left at (253, 251)
Screenshot: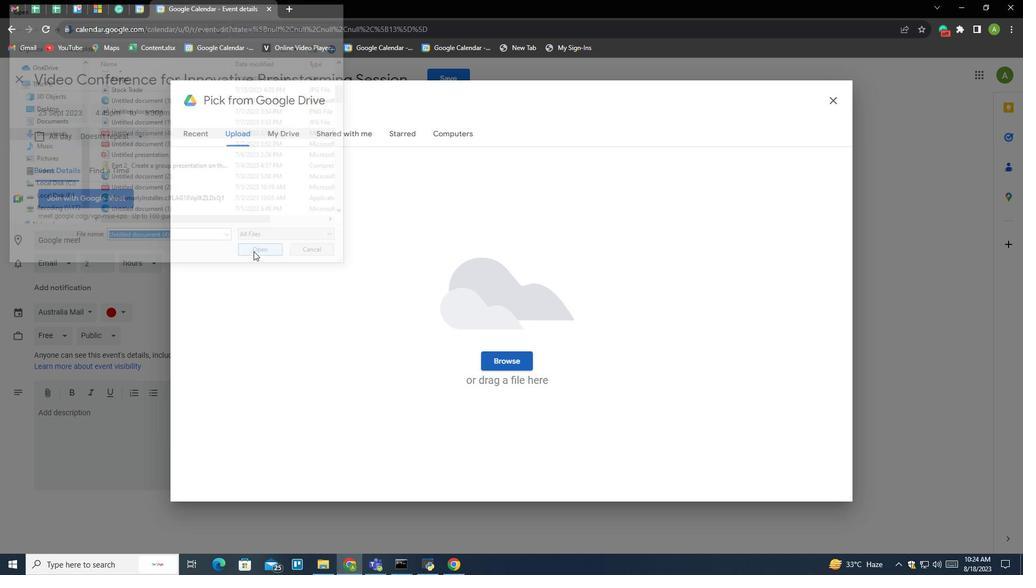 
Action: Mouse moved to (76, 433)
Screenshot: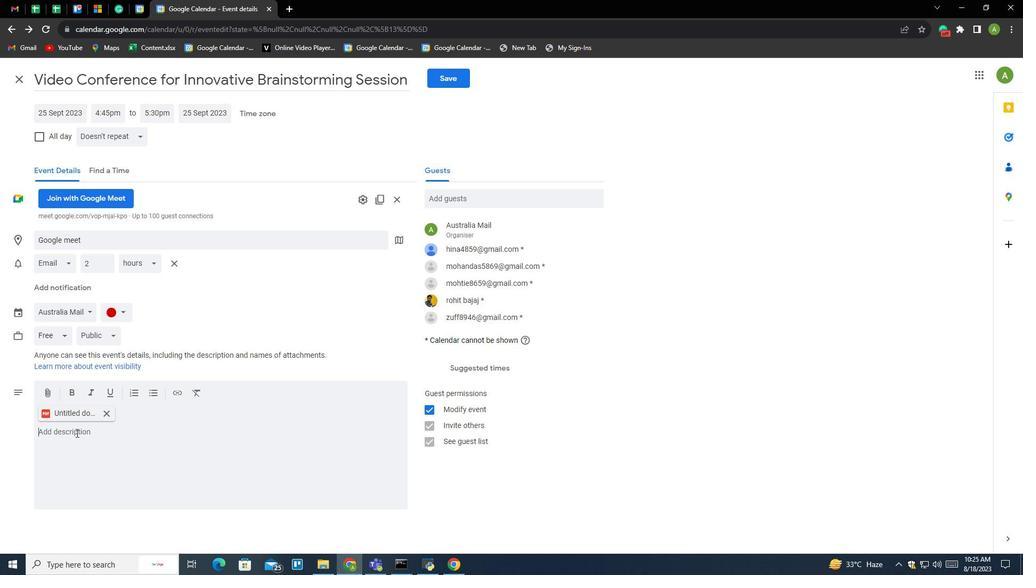 
Action: Mouse pressed left at (76, 433)
Screenshot: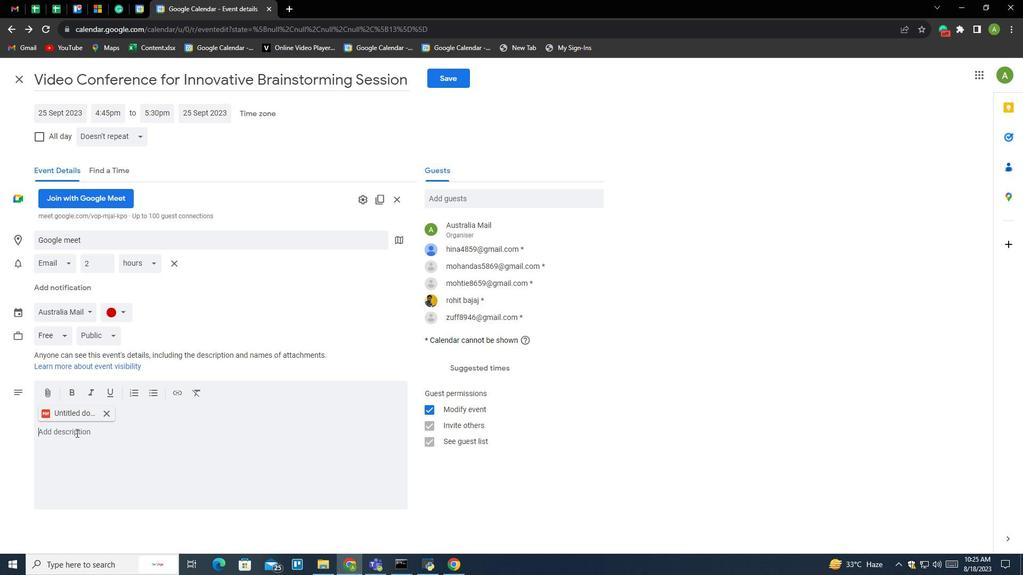 
Action: Key pressed <Key.shift>Desar<Key.backspace><Key.backspace><Key.backspace>aar<Key.backspace><Key.backspace>r<Key.space><Key.shift>Cret<Key.backspace>ative<Key.space><Key.shift>Design<Key.space><Key.shift><Key.shift>Team,<Key.shift_r><Key.enter><Key.shift><Key.shift_r><Key.enter><Key.shift>I<Key.space>hope<Key.space>this<Key.space>message<Key.space>find<Key.backspace><Key.backspace><Key.backspace><Key.backspace><Key.backspace><Key.space>finds<Key.space>you<Key.space>well.<Key.space><Key.shift>Ad<Key.backspace>s<Key.space>we<Key.space>gear<Key.space>up<Key.space>for<Key.space>an<Key.space>exicting<Key.space>new<Key.backspace><Key.backspace><Key.backspace><Key.backspace><Key.backspace><Key.backspace><Key.backspace><Key.backspace><Key.backspace><Key.backspace>citing<Key.space>new<Key.space>project<Key.space>that<Key.space>demands<Key.space>a<Key.space>fresh<Key.space>war<Key.backspace>ve<Key.space>of<Key.space>innovative<Key.space>ideas,<Key.space><Key.shift>I<Key.space>am<Key.space>thrilled<Key.space>to<Key.space>announce<Key.space>to<Key.space><Key.backspace><Key.backspace><Key.backspace>an<Key.space>intensive<Key.space>brainstorming<Key.space>session.<Key.space><Key.shift>YOur<Key.backspace><Key.backspace><Key.backspace>our<Key.space>creative<Key.space>prowess<Key.space>and<Key.space>unique<Key.space>perspectives<Key.space>are<Key.space>integral<Key.space>to<Key.space>the<Key.space>success<Key.space>ot<Key.backspace>f<Key.space>this<Key.space>endeavor.
Screenshot: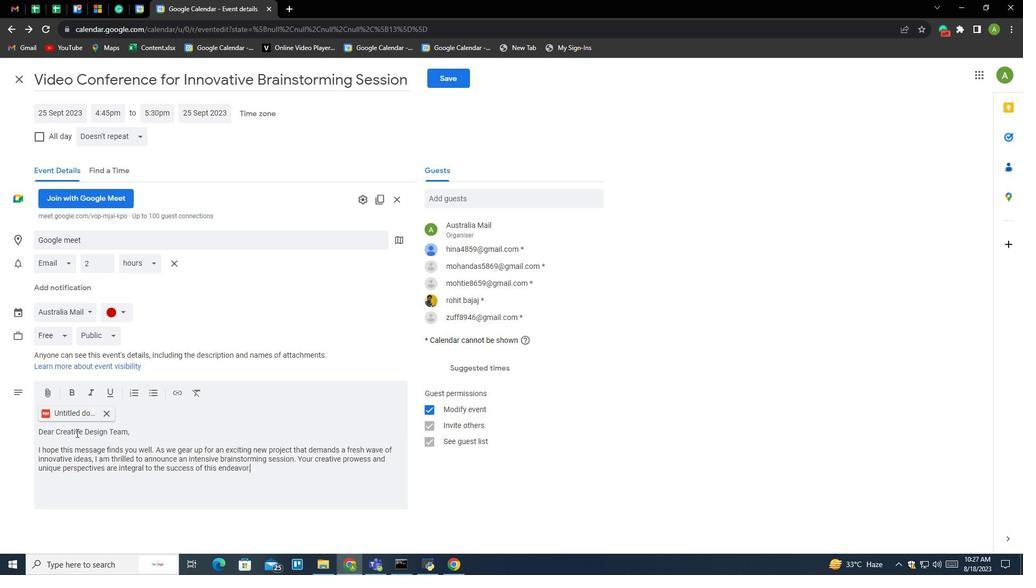 
Action: Mouse moved to (252, 469)
Screenshot: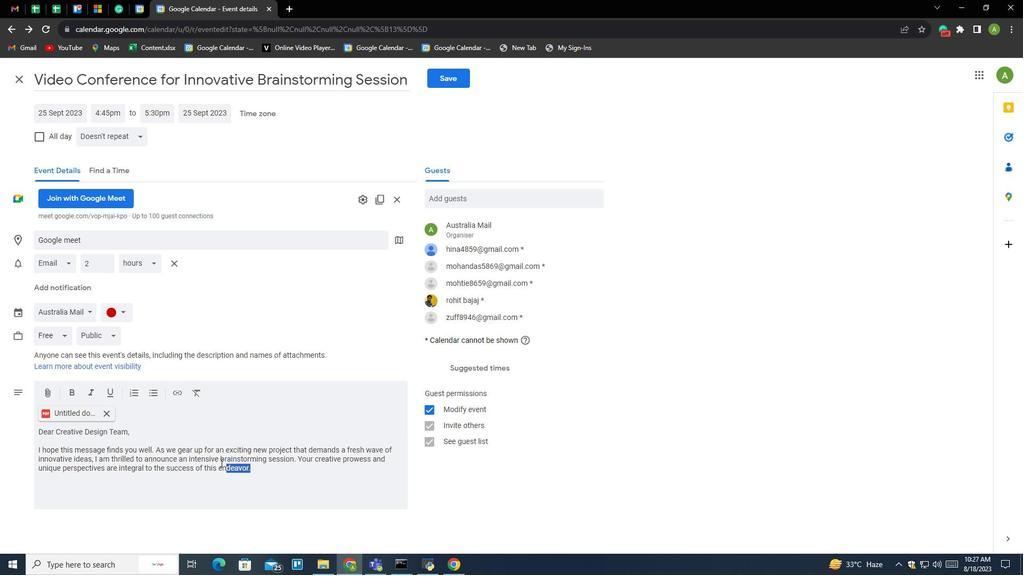 
Action: Mouse pressed left at (252, 469)
Screenshot: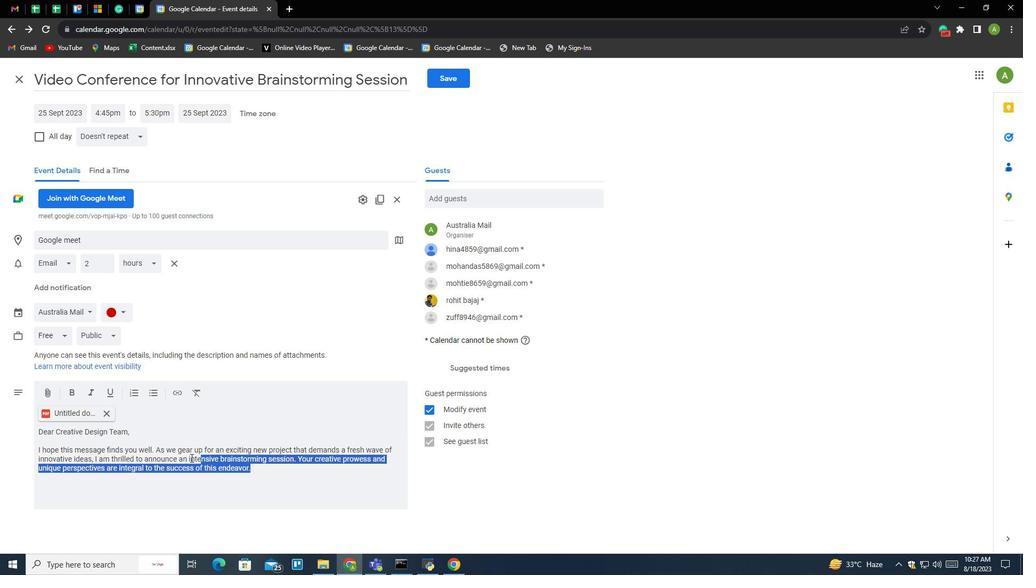 
Action: Mouse moved to (72, 393)
Screenshot: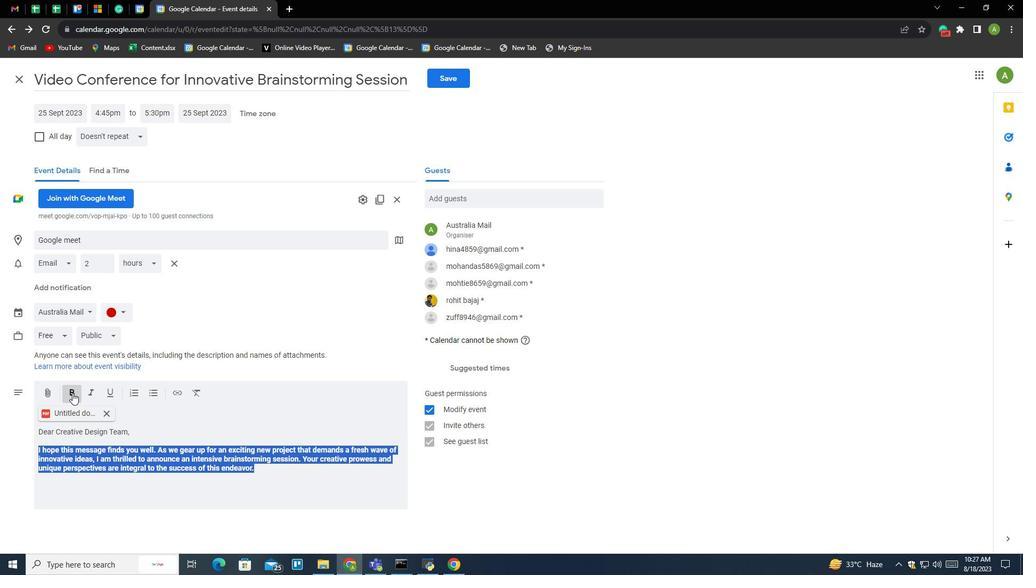 
Action: Mouse pressed left at (72, 393)
Screenshot: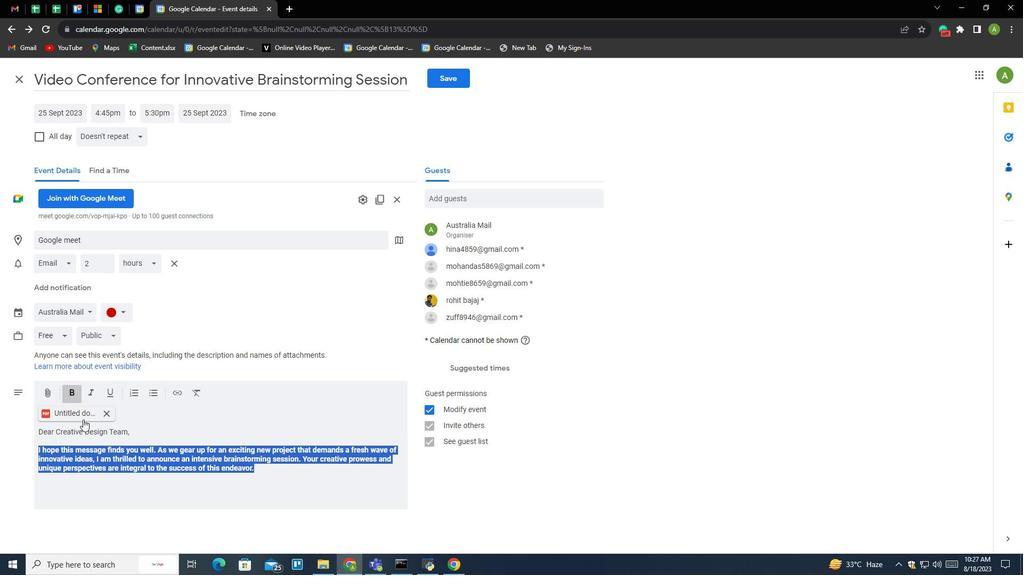 
Action: Mouse moved to (122, 433)
Screenshot: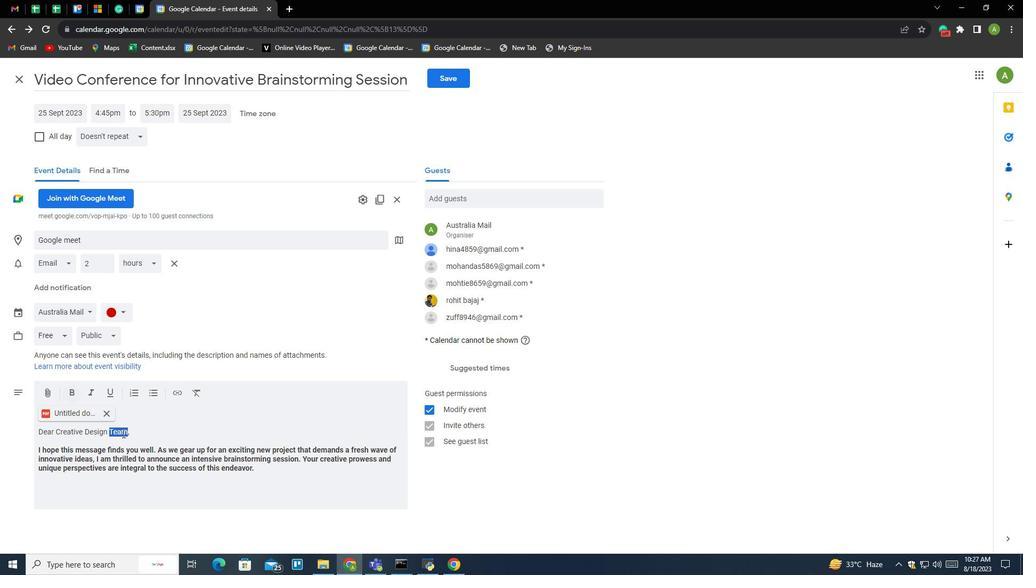 
Action: Mouse pressed left at (122, 433)
Screenshot: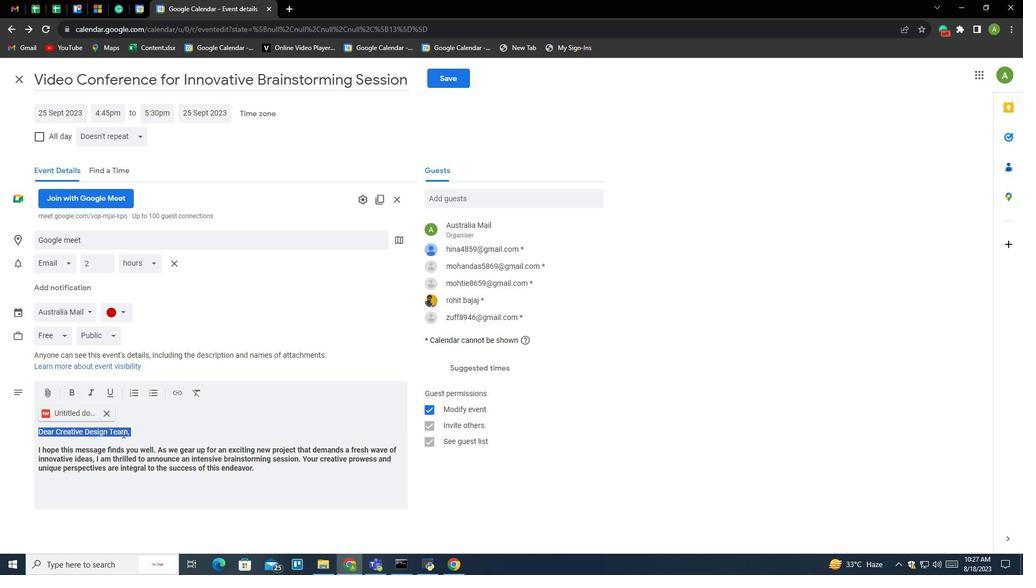
Action: Mouse pressed left at (122, 433)
Screenshot: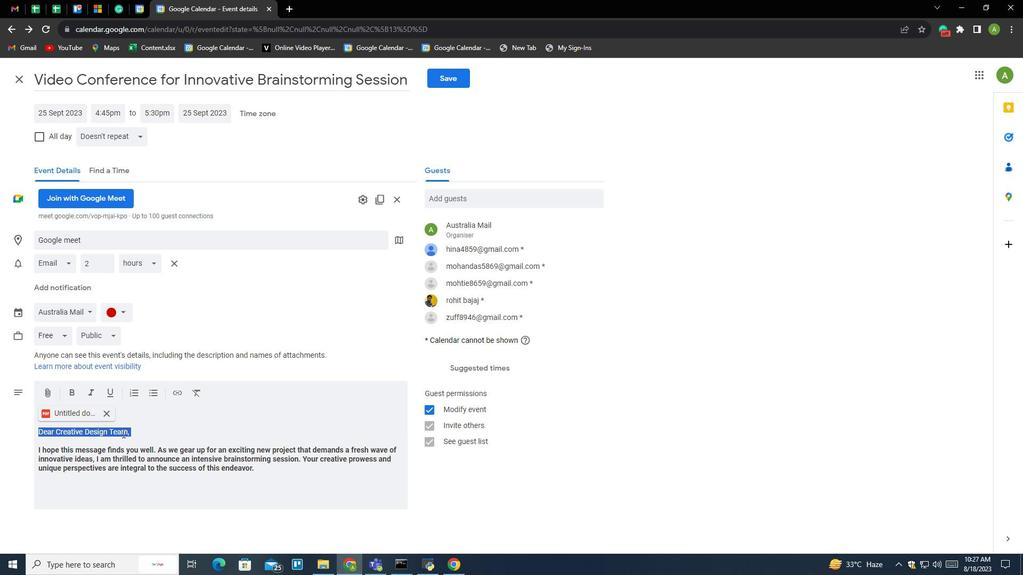 
Action: Mouse pressed left at (122, 433)
Screenshot: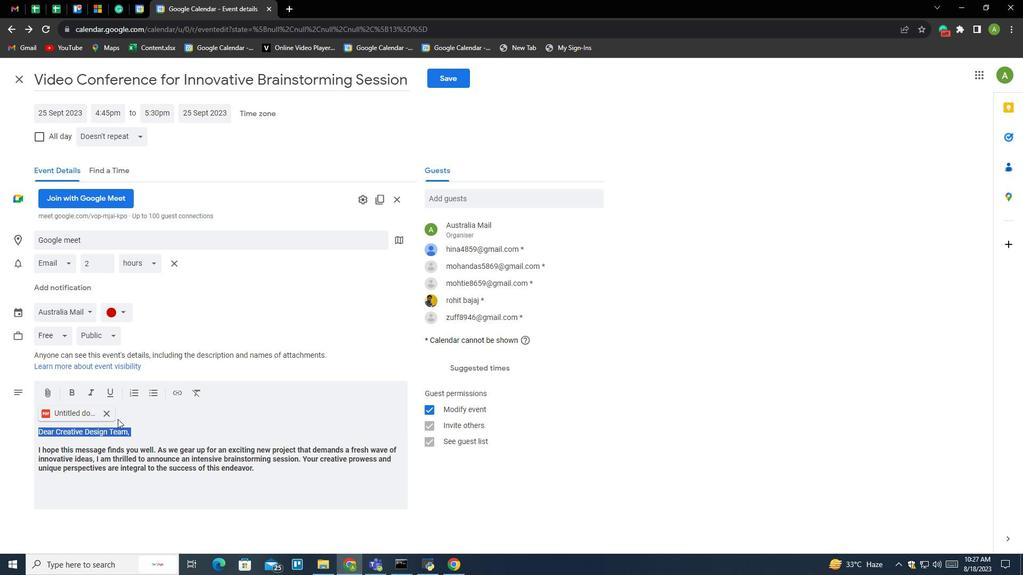 
Action: Mouse moved to (110, 389)
Screenshot: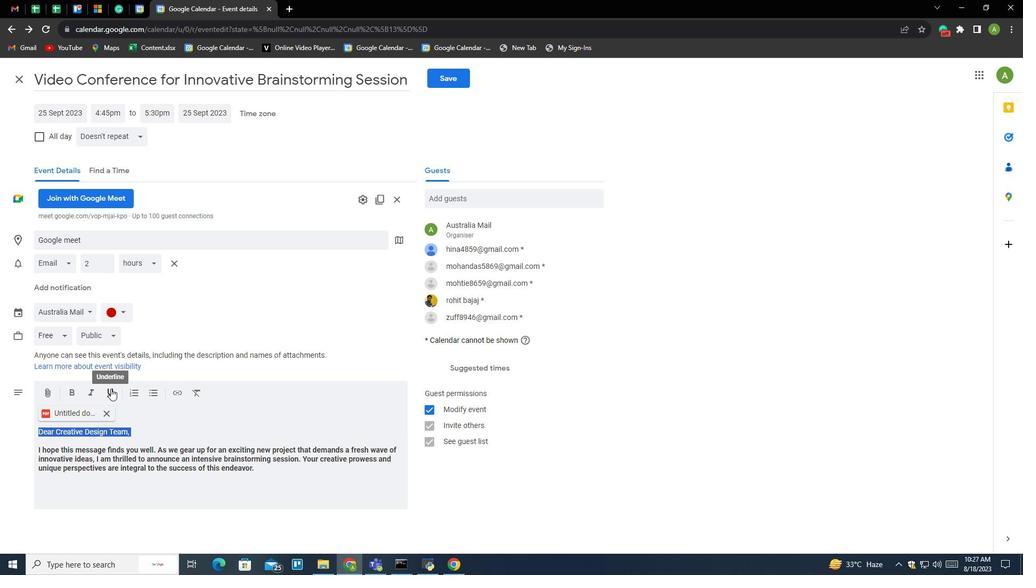 
Action: Mouse pressed left at (110, 389)
Screenshot: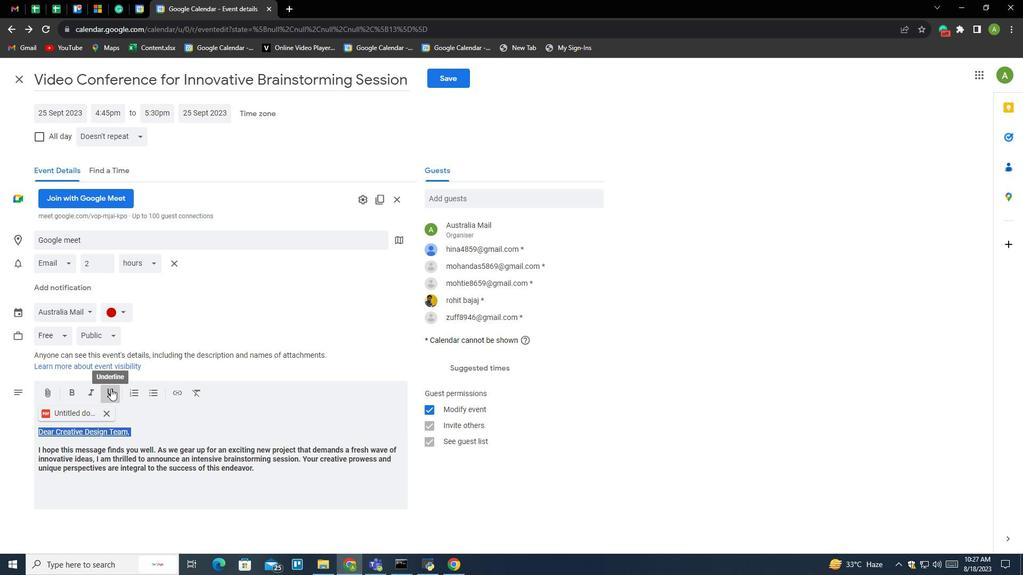 
Action: Mouse moved to (170, 425)
Screenshot: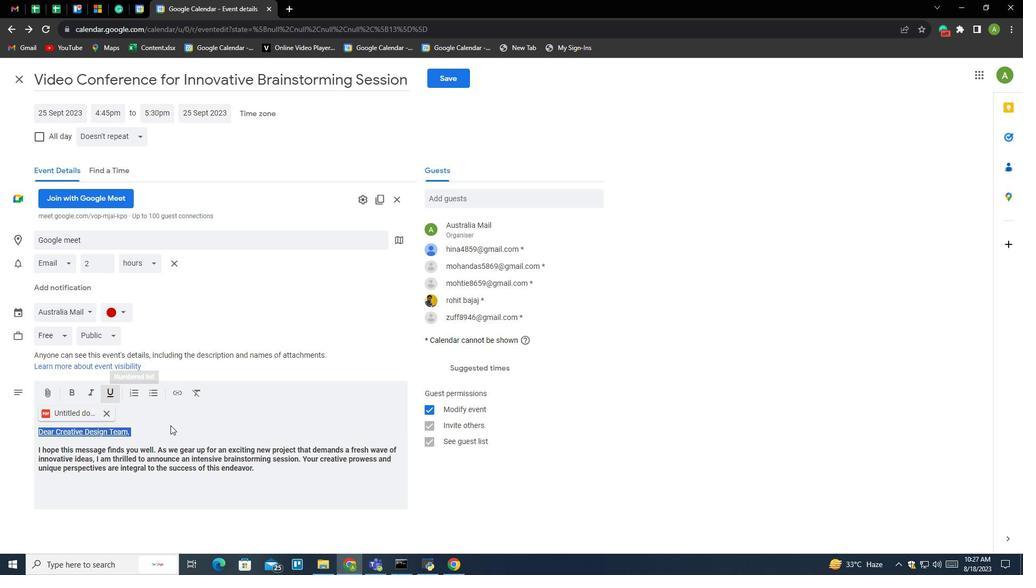 
Action: Mouse pressed left at (170, 425)
Screenshot: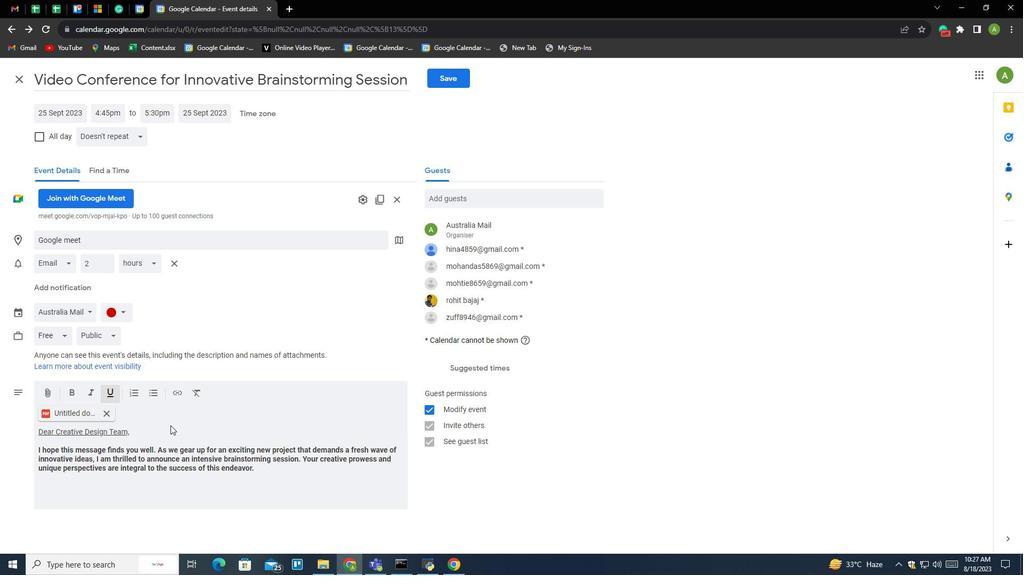 
Action: Mouse moved to (268, 475)
Screenshot: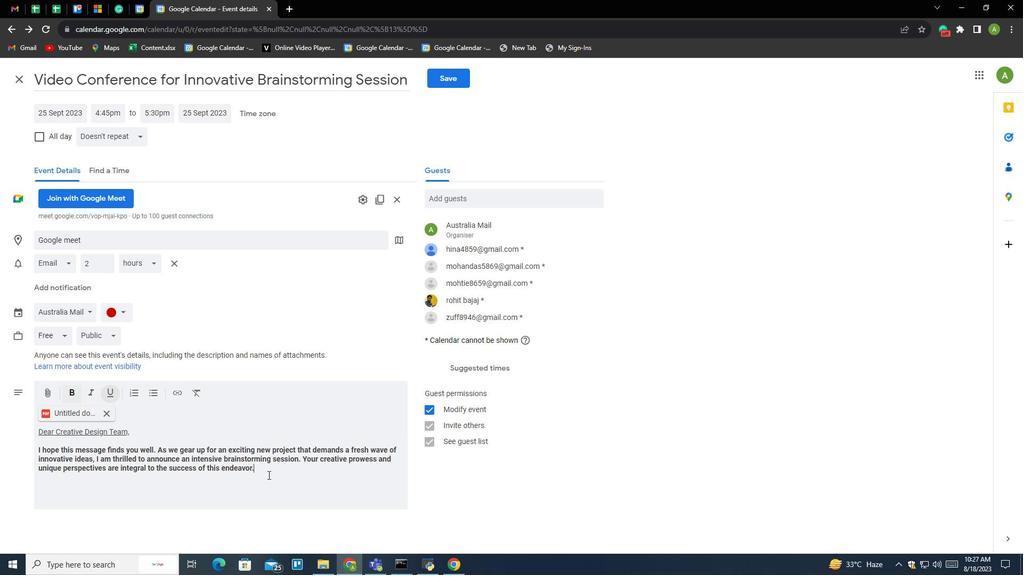 
Action: Mouse pressed left at (268, 475)
Screenshot: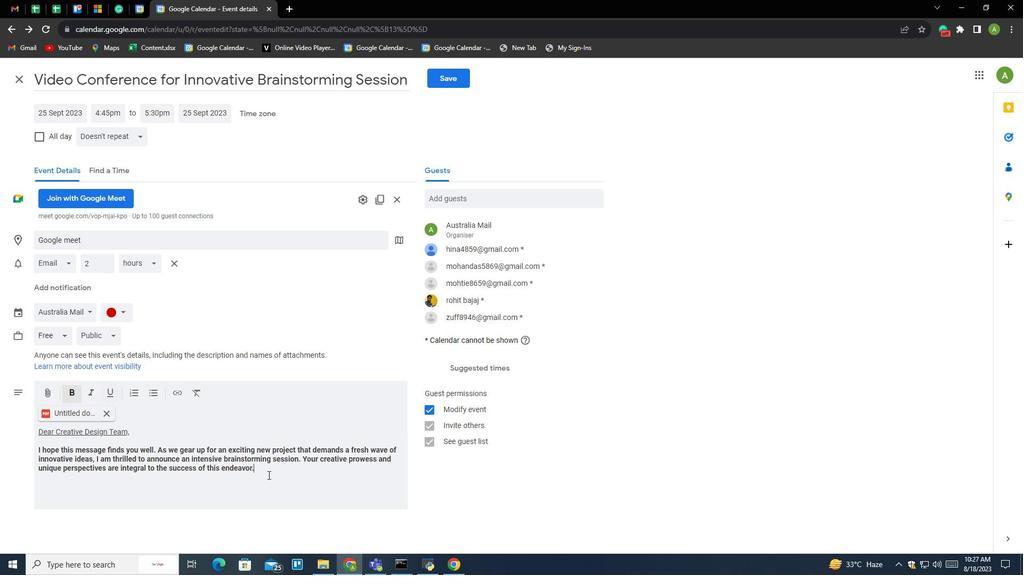 
Action: Mouse moved to (207, 388)
Screenshot: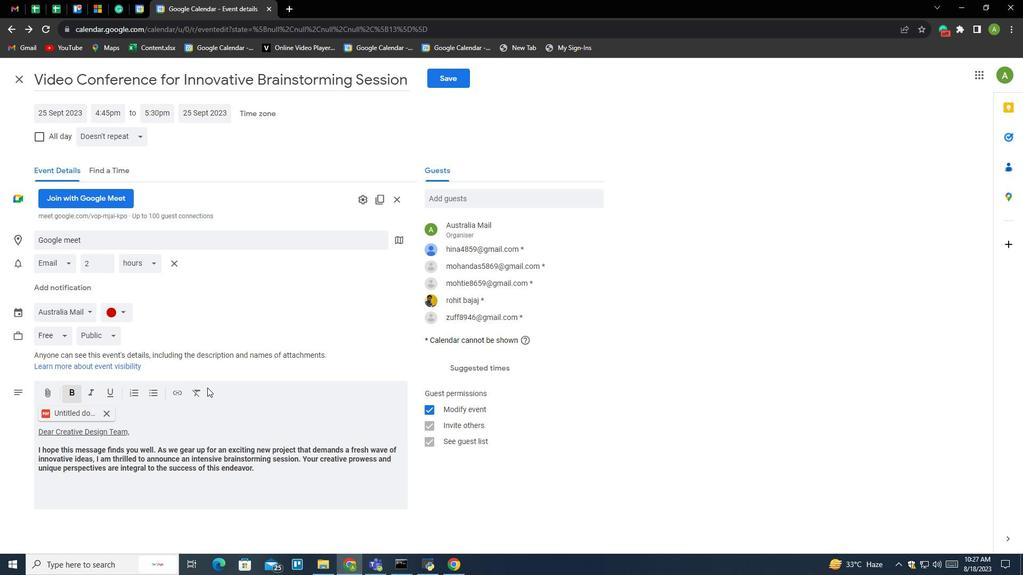 
Action: Mouse scrolled (207, 387) with delta (0, 0)
Screenshot: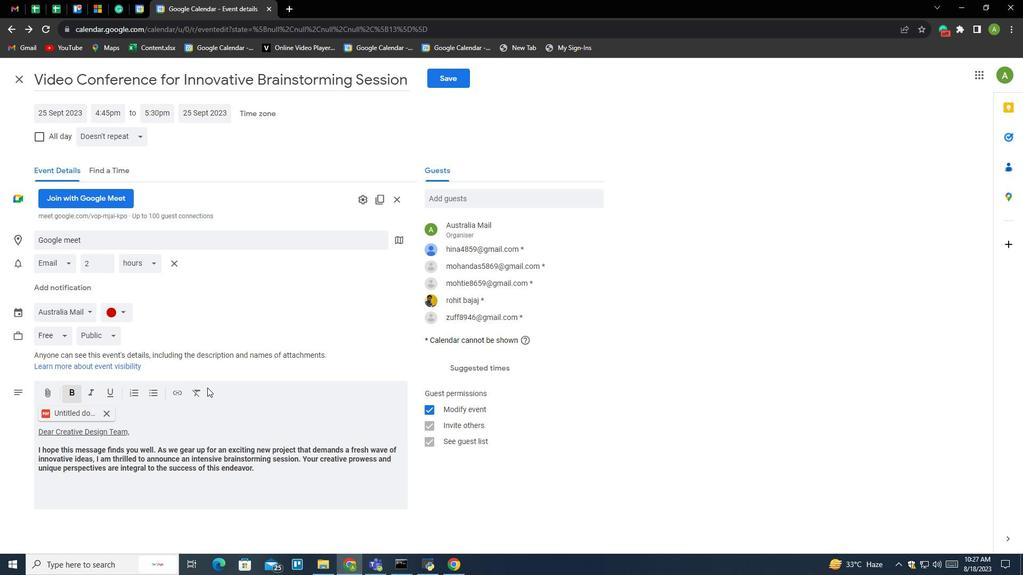 
Action: Mouse moved to (461, 77)
Screenshot: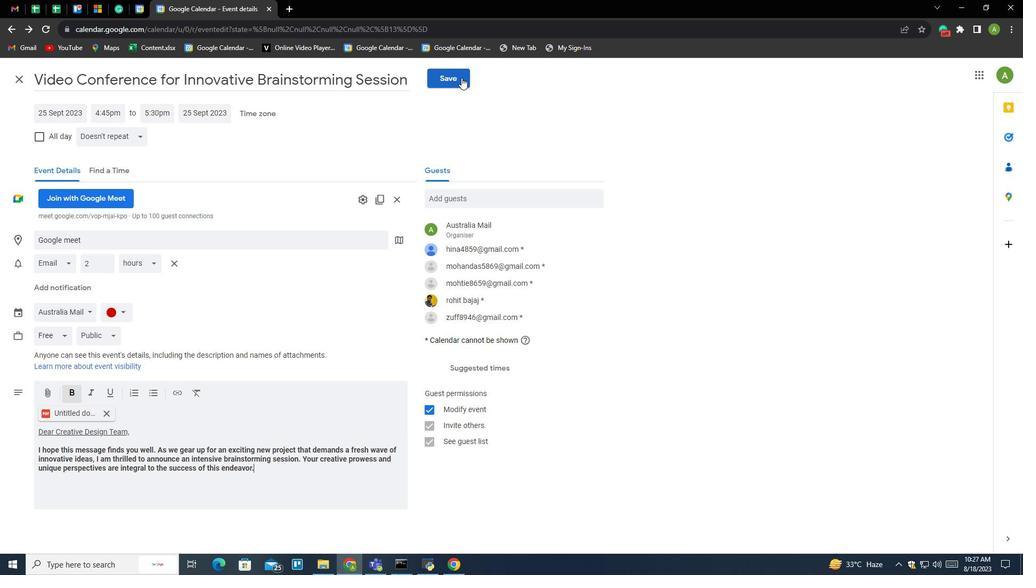 
Action: Mouse pressed left at (461, 77)
Screenshot: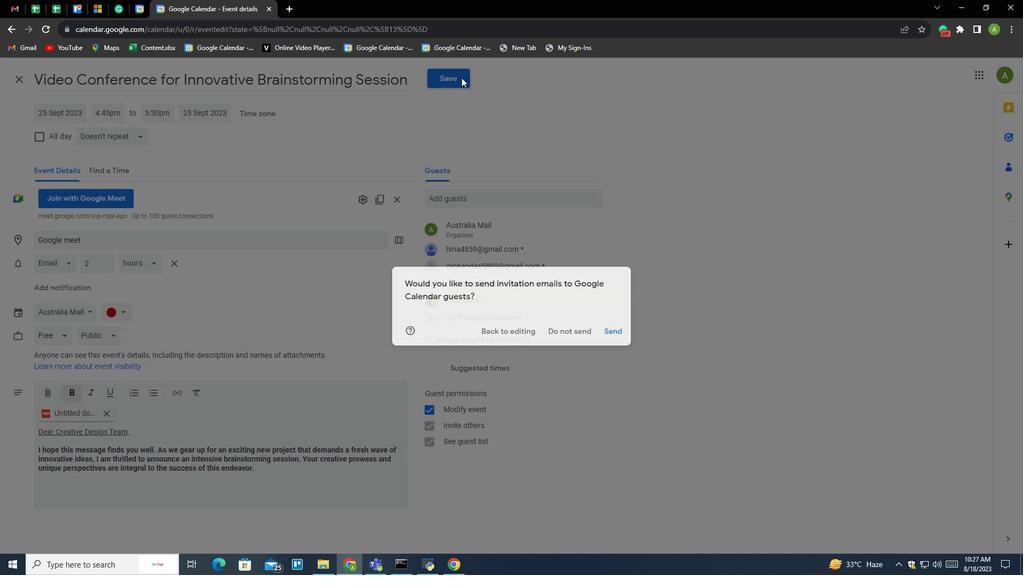 
Action: Mouse moved to (562, 327)
Screenshot: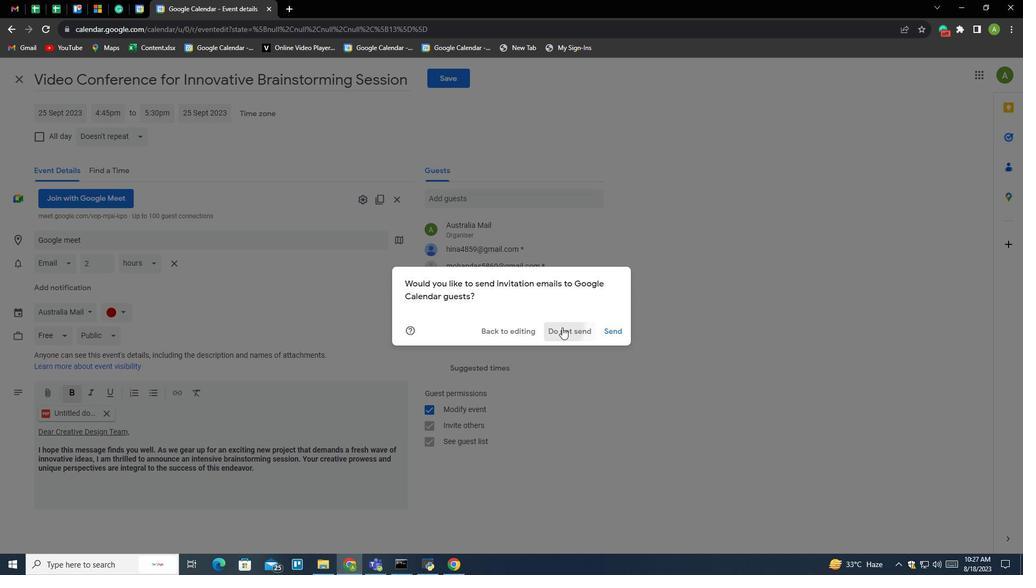 
Action: Mouse pressed left at (562, 327)
Screenshot: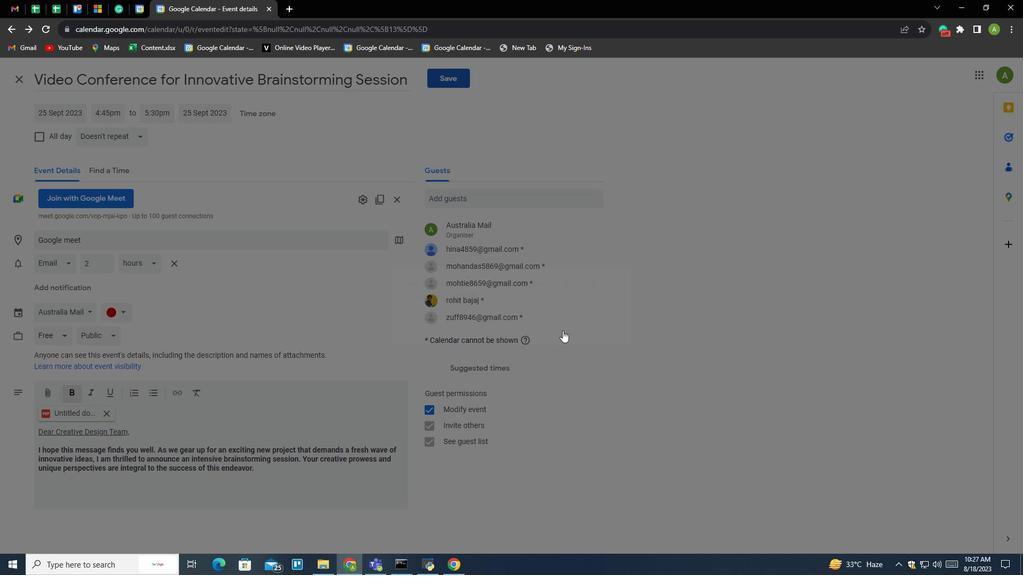 
Action: Mouse moved to (431, 376)
Screenshot: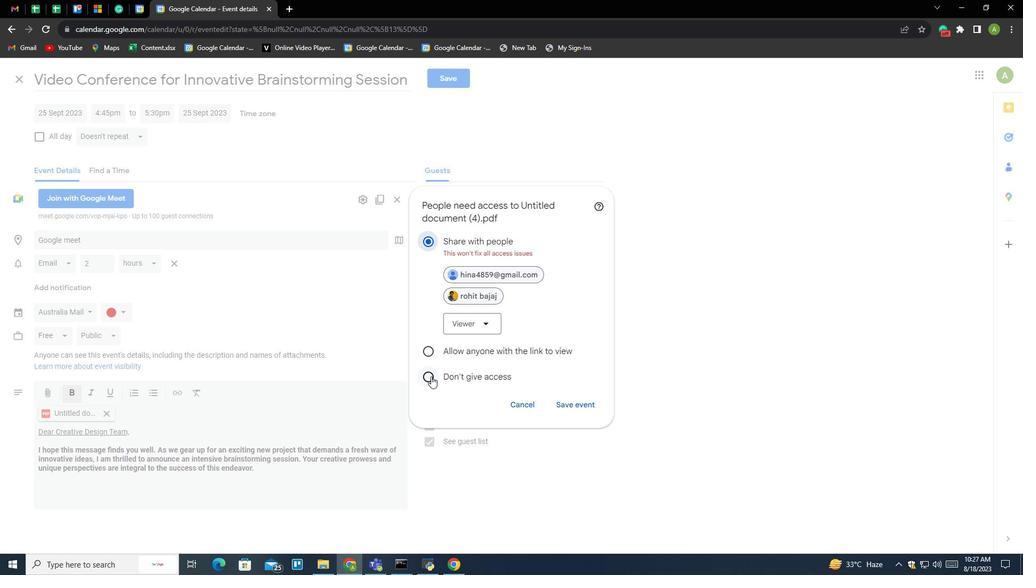 
Action: Mouse pressed left at (431, 376)
Screenshot: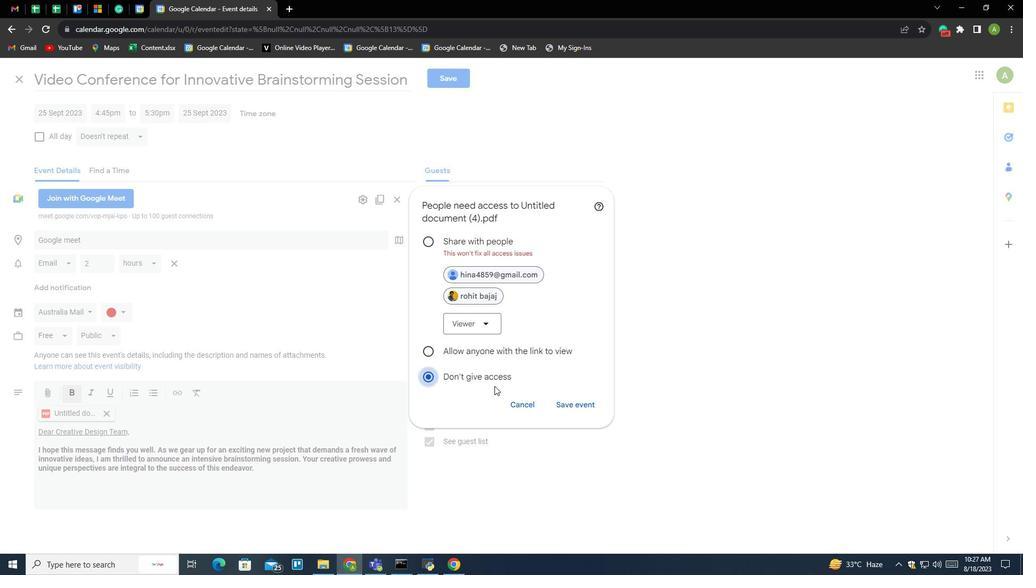 
Action: Mouse moved to (569, 410)
Screenshot: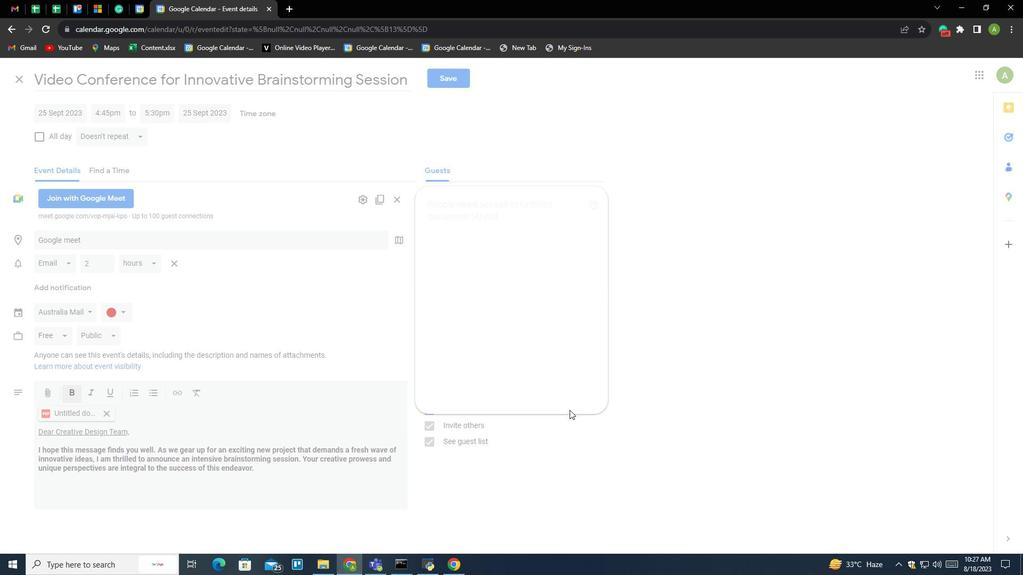 
Action: Mouse pressed left at (569, 410)
Screenshot: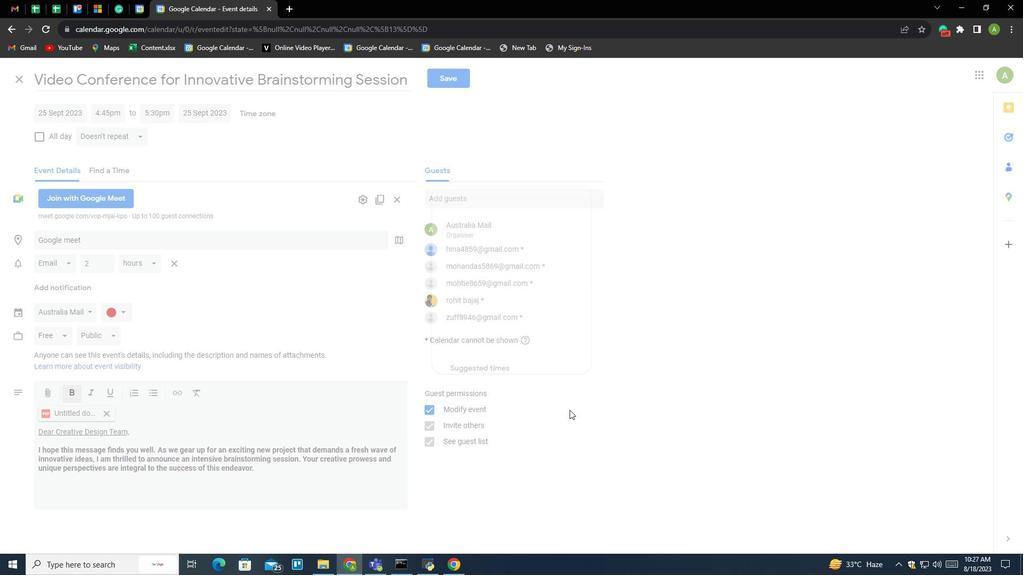 
Action: Mouse moved to (561, 427)
Screenshot: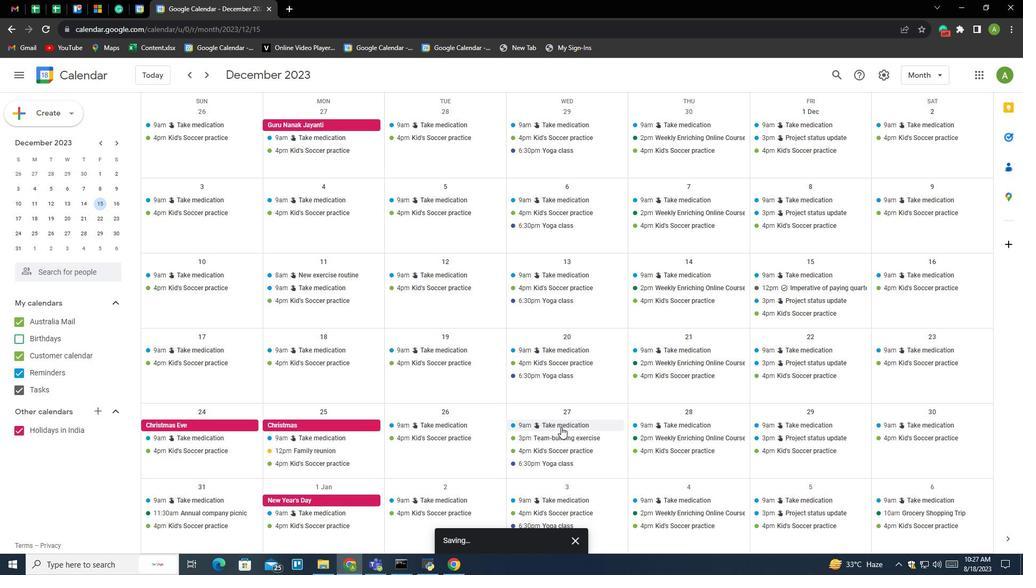 
